 Task: Buy 4 Hats & Caps of size one for Baby Girls from Accessories section under best seller category for shipping address: Dylan Clark, 3515 Cook Hill Road, Danbury, Connecticut 06810, Cell Number 2034707320. Pay from credit card ending with 2005, CVV 3321
Action: Mouse moved to (216, 65)
Screenshot: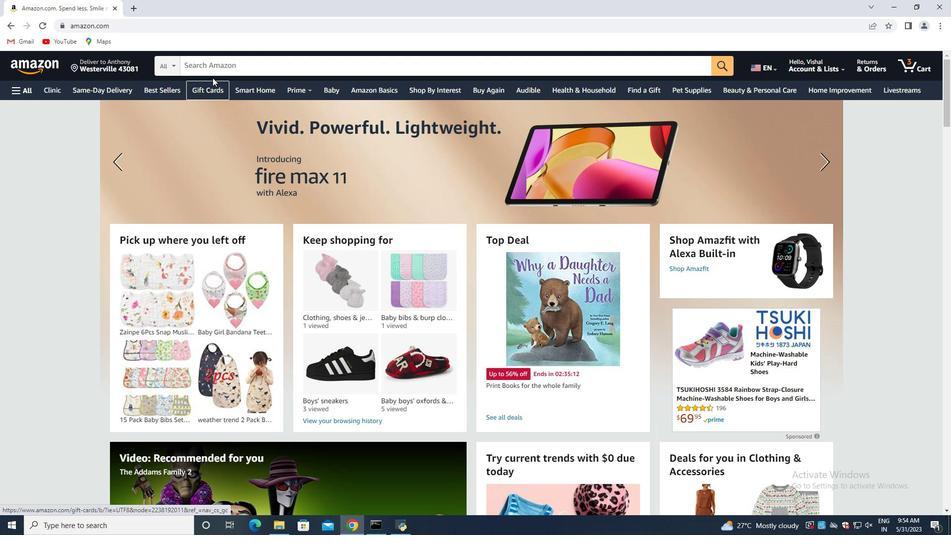 
Action: Mouse pressed left at (216, 65)
Screenshot: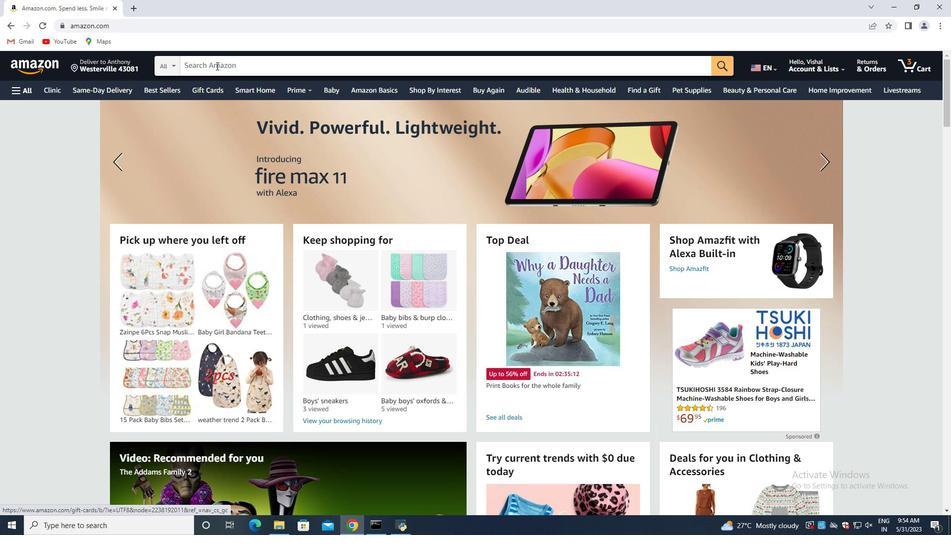 
Action: Key pressed <Key.shift>Hats<Key.space><Key.shift>&<Key.space><Key.shift>Caps<Key.space>of<Key.space>size<Key.space>one<Key.space>for<Key.space><Key.shift>Baby<Key.space><Key.shift>Girls<Key.enter>
Screenshot: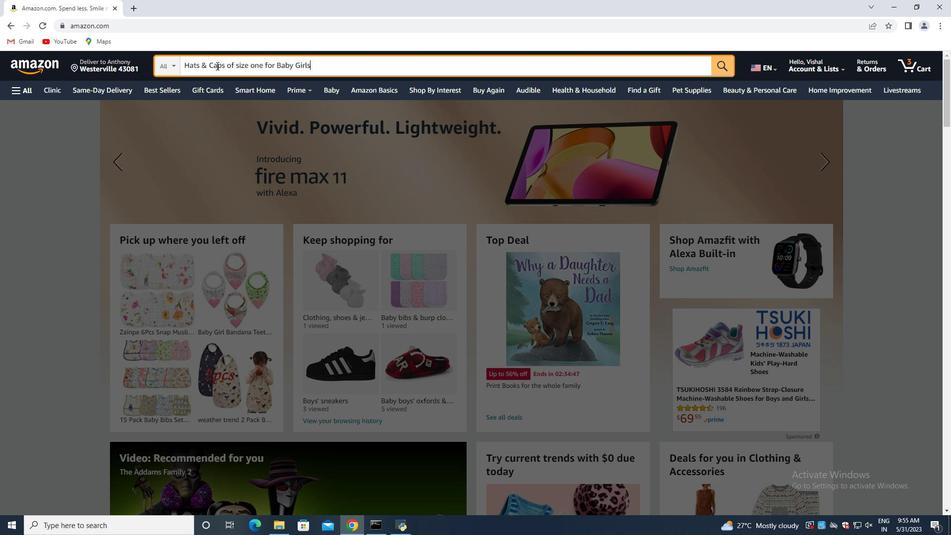 
Action: Mouse moved to (194, 348)
Screenshot: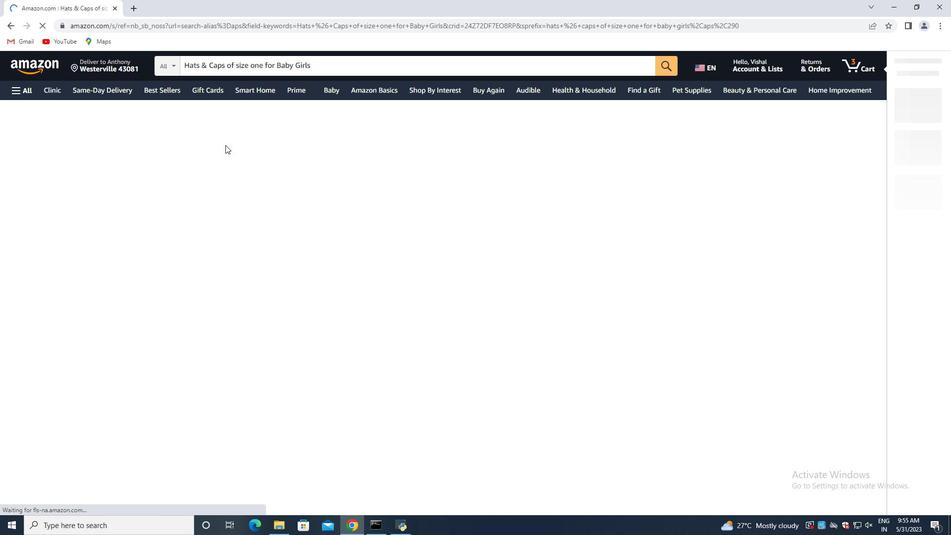 
Action: Mouse scrolled (214, 218) with delta (0, 0)
Screenshot: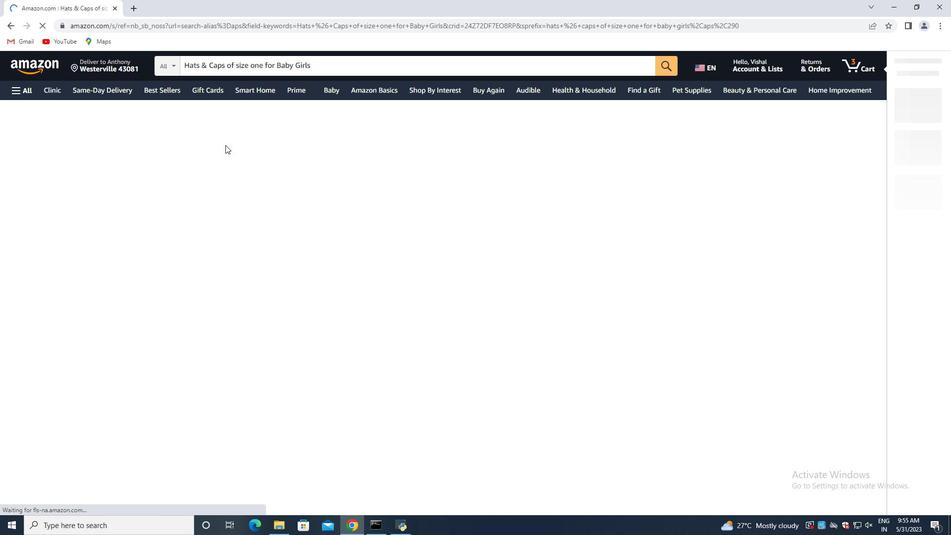 
Action: Mouse moved to (205, 347)
Screenshot: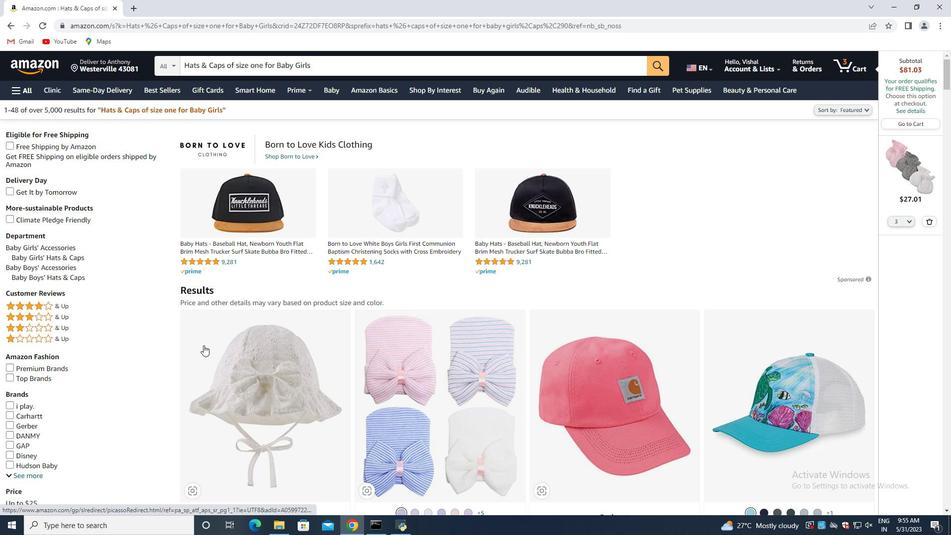 
Action: Mouse scrolled (205, 346) with delta (0, 0)
Screenshot: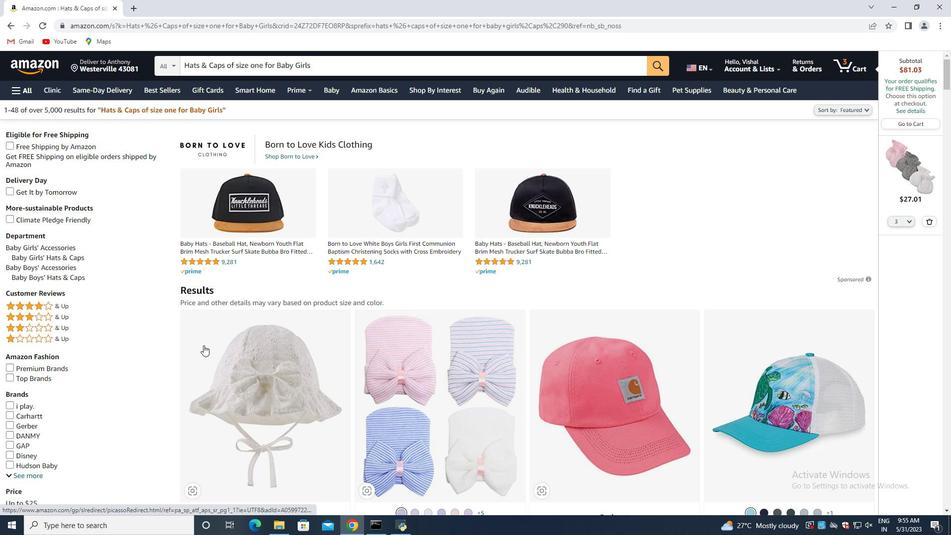 
Action: Mouse moved to (205, 347)
Screenshot: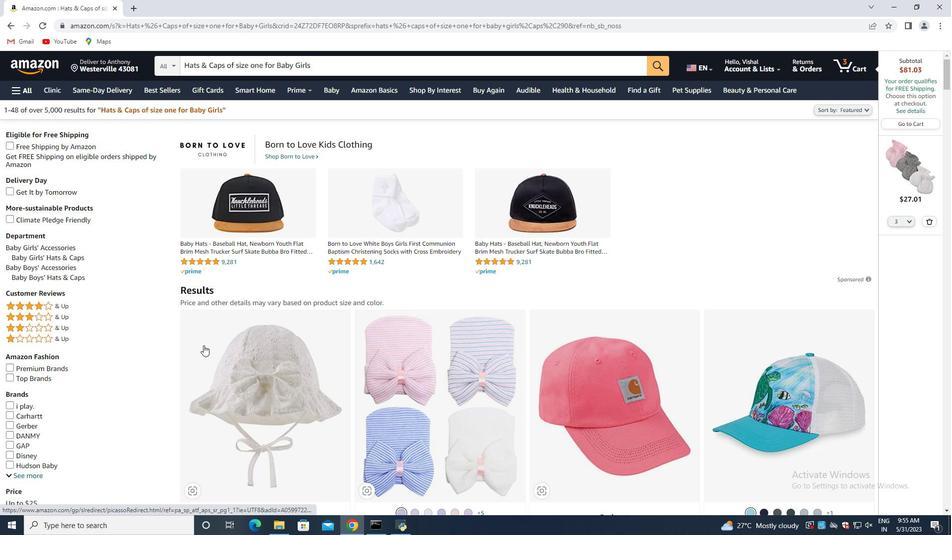 
Action: Mouse scrolled (205, 347) with delta (0, 0)
Screenshot: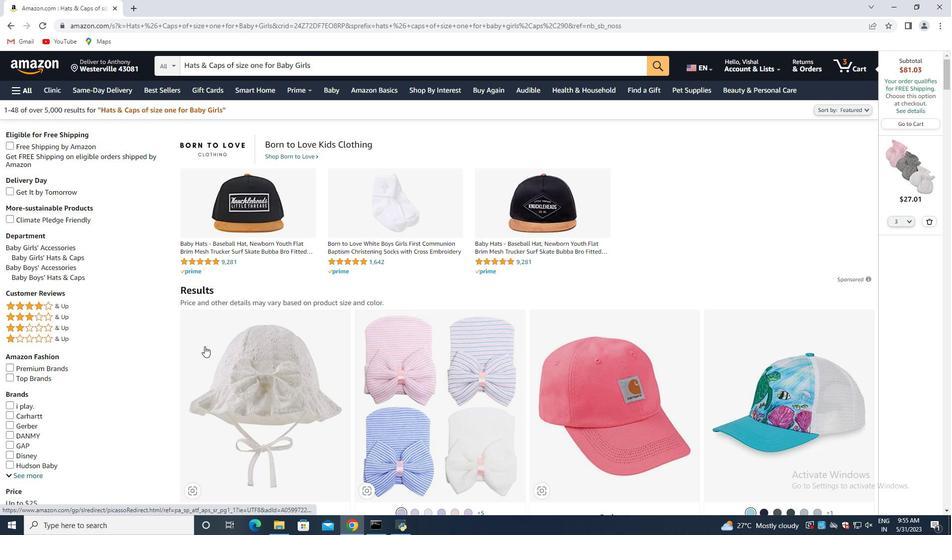 
Action: Mouse scrolled (205, 347) with delta (0, 0)
Screenshot: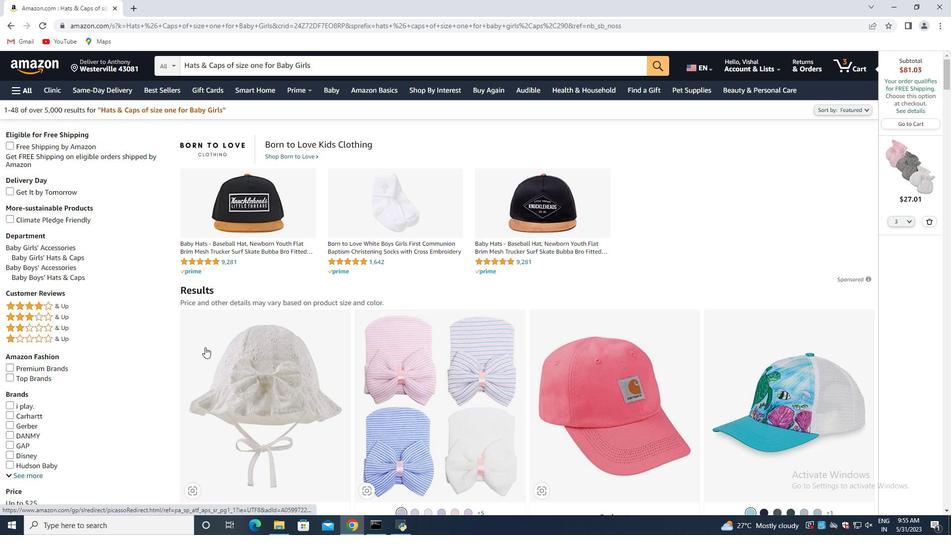 
Action: Mouse moved to (205, 348)
Screenshot: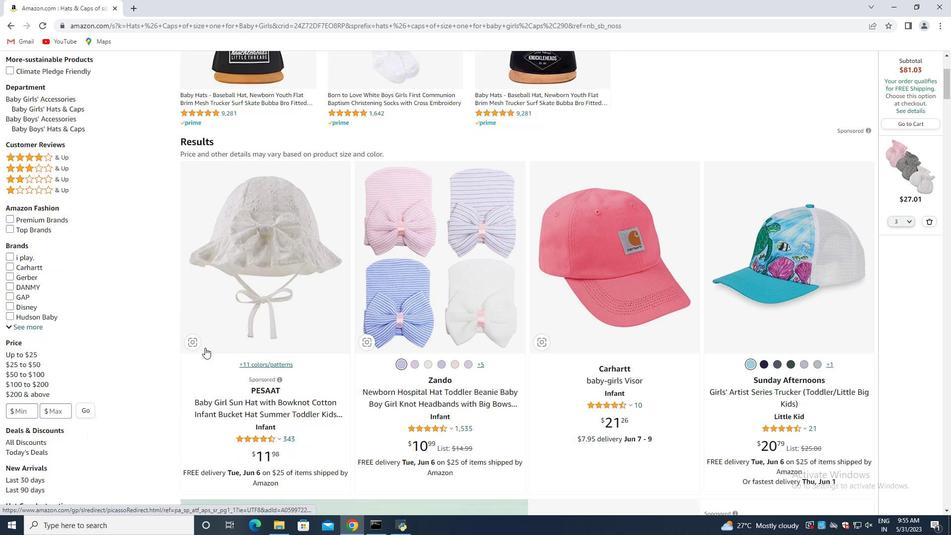 
Action: Mouse scrolled (205, 348) with delta (0, 0)
Screenshot: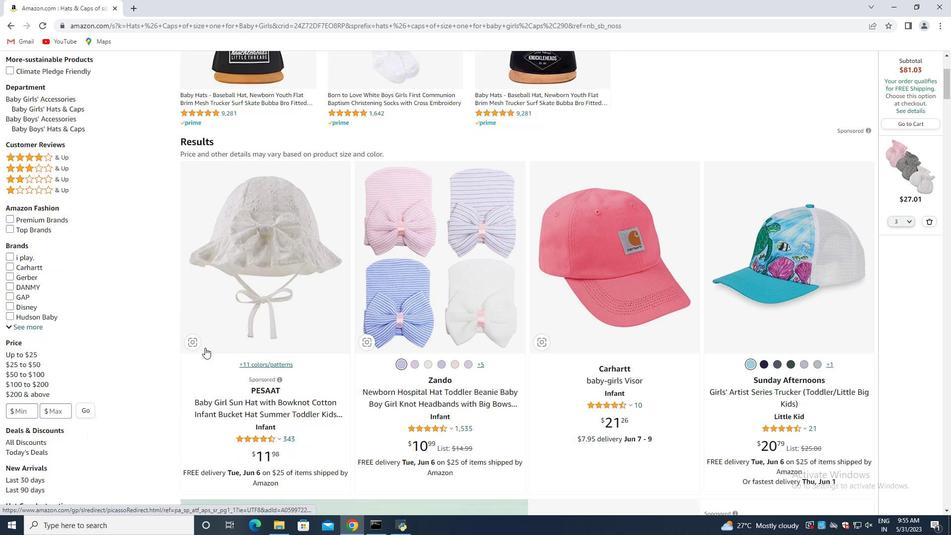 
Action: Mouse scrolled (205, 348) with delta (0, 0)
Screenshot: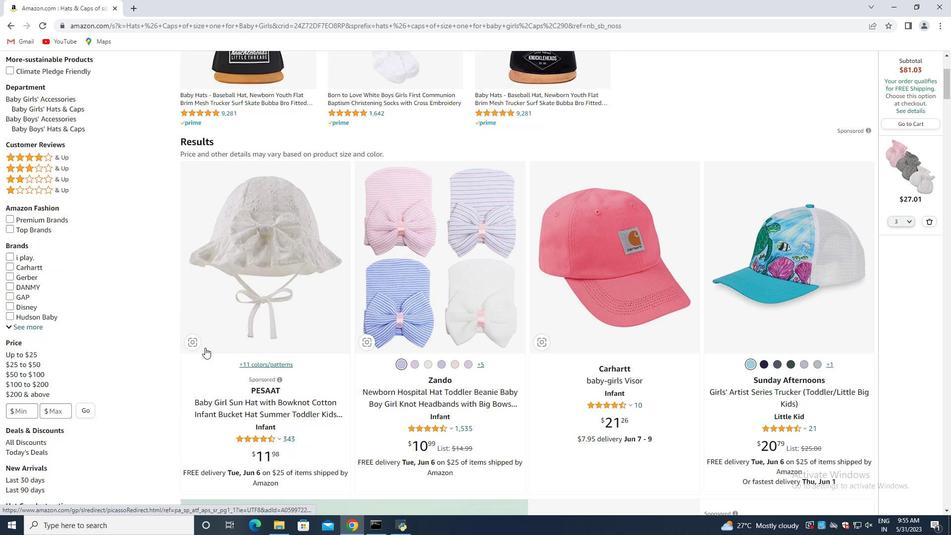 
Action: Mouse moved to (205, 349)
Screenshot: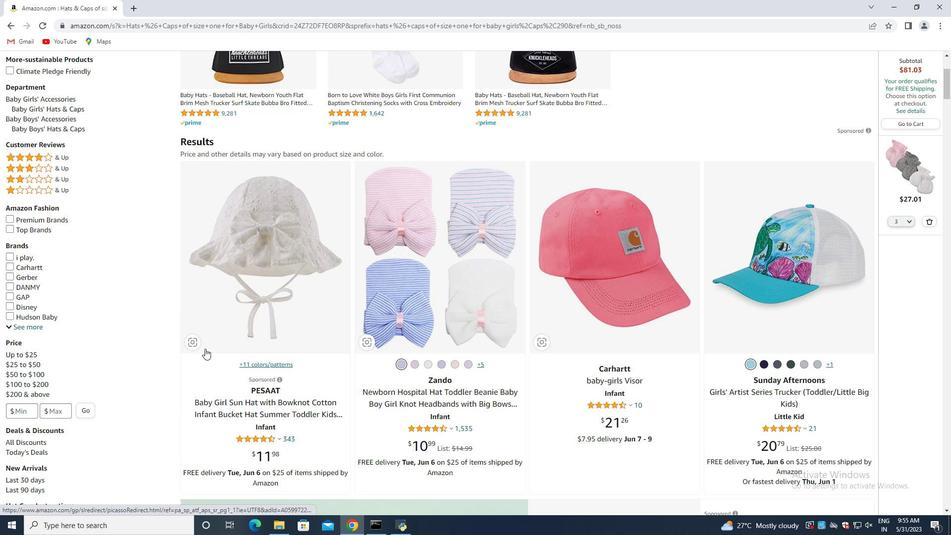 
Action: Mouse scrolled (205, 349) with delta (0, 0)
Screenshot: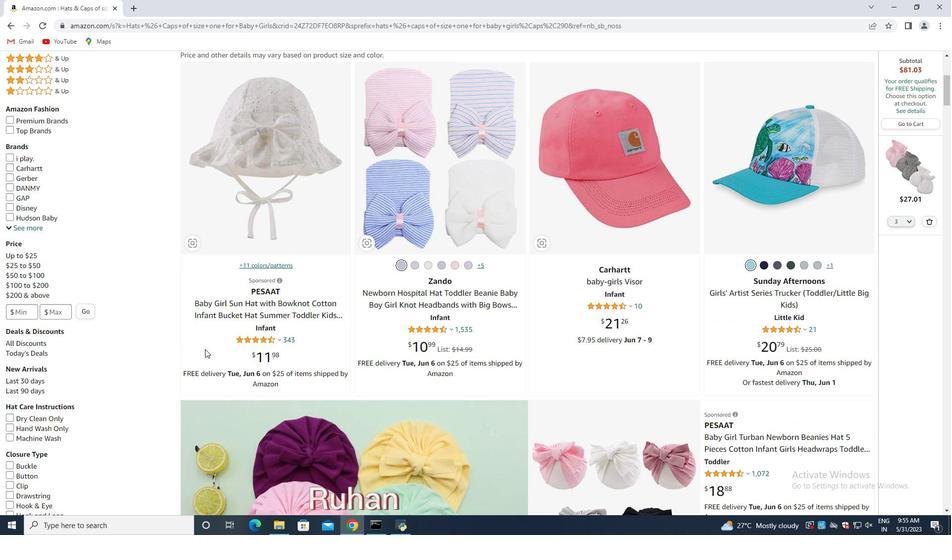 
Action: Mouse scrolled (205, 349) with delta (0, 0)
Screenshot: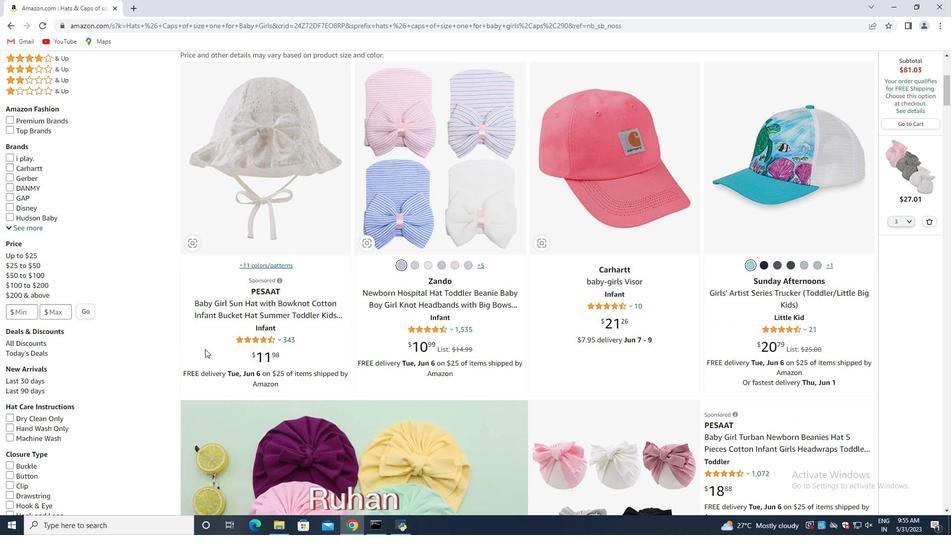 
Action: Mouse scrolled (205, 349) with delta (0, 0)
Screenshot: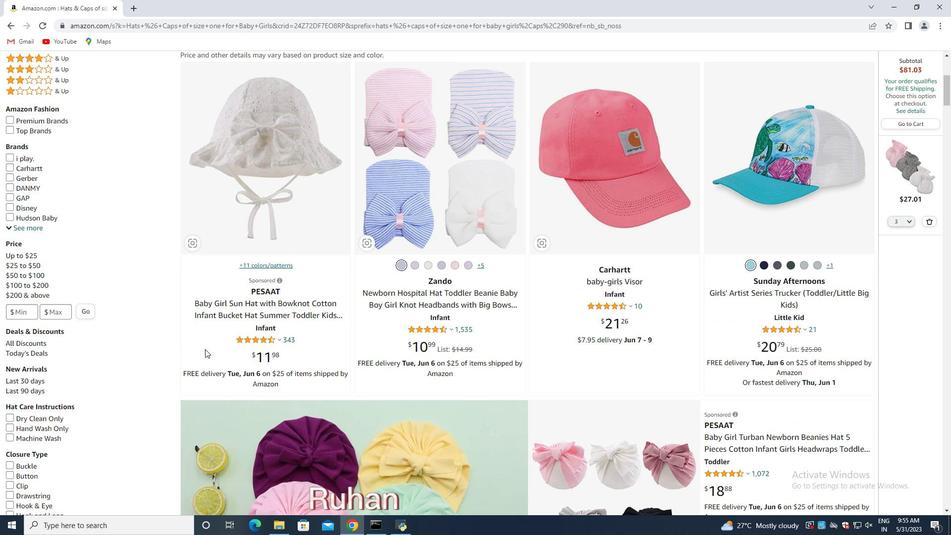 
Action: Mouse moved to (183, 238)
Screenshot: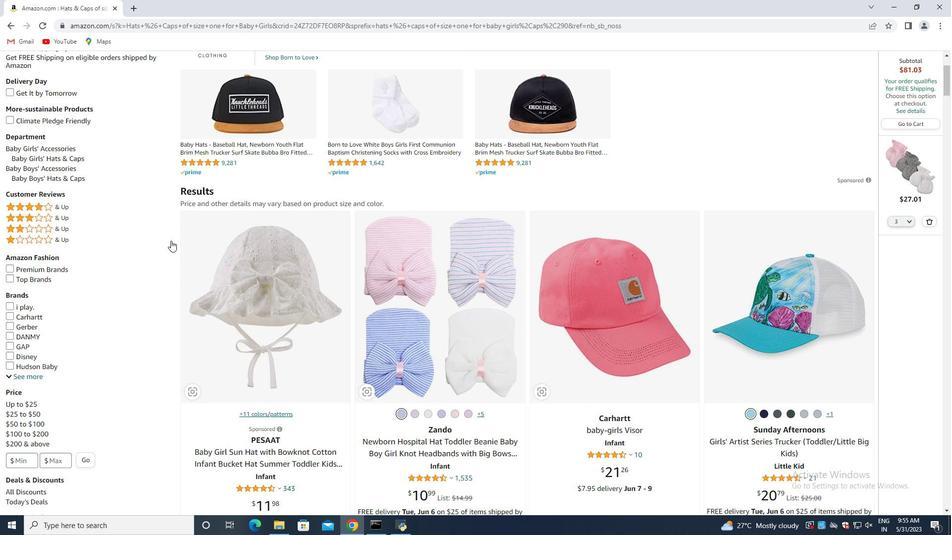 
Action: Mouse scrolled (183, 239) with delta (0, 0)
Screenshot: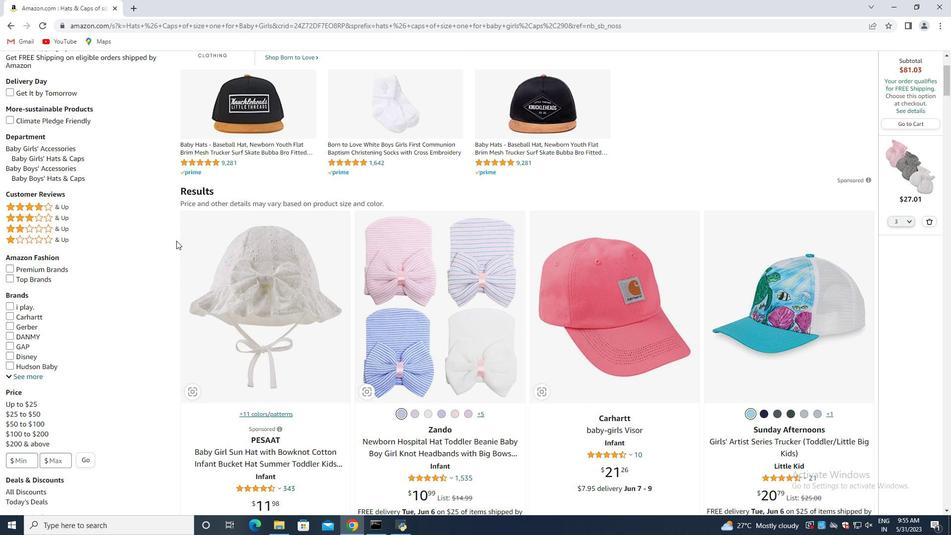 
Action: Mouse moved to (44, 200)
Screenshot: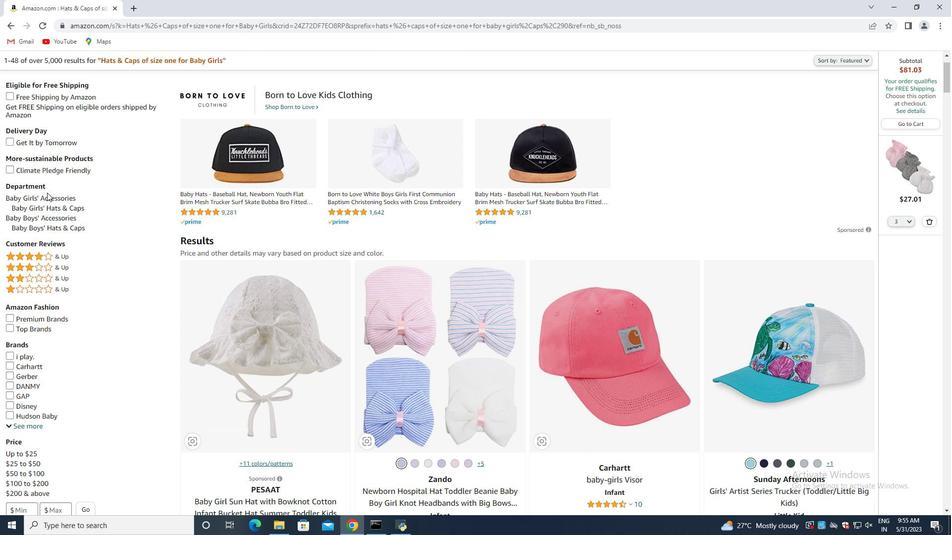 
Action: Mouse pressed left at (44, 200)
Screenshot: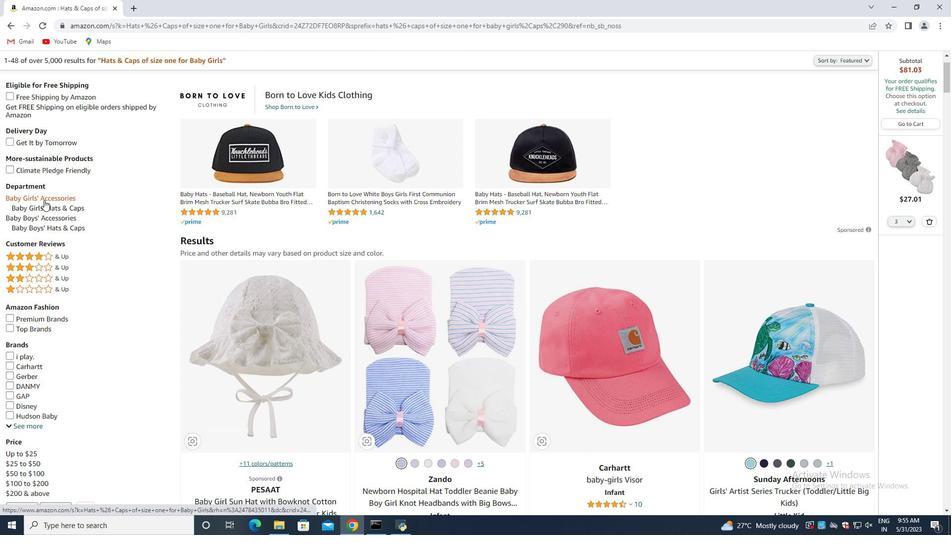 
Action: Mouse scrolled (44, 199) with delta (0, 0)
Screenshot: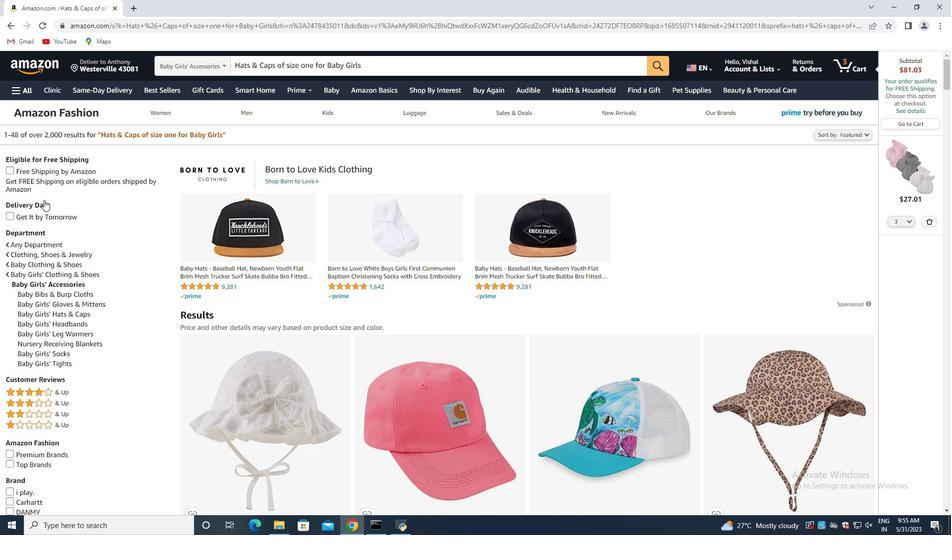 
Action: Mouse moved to (44, 201)
Screenshot: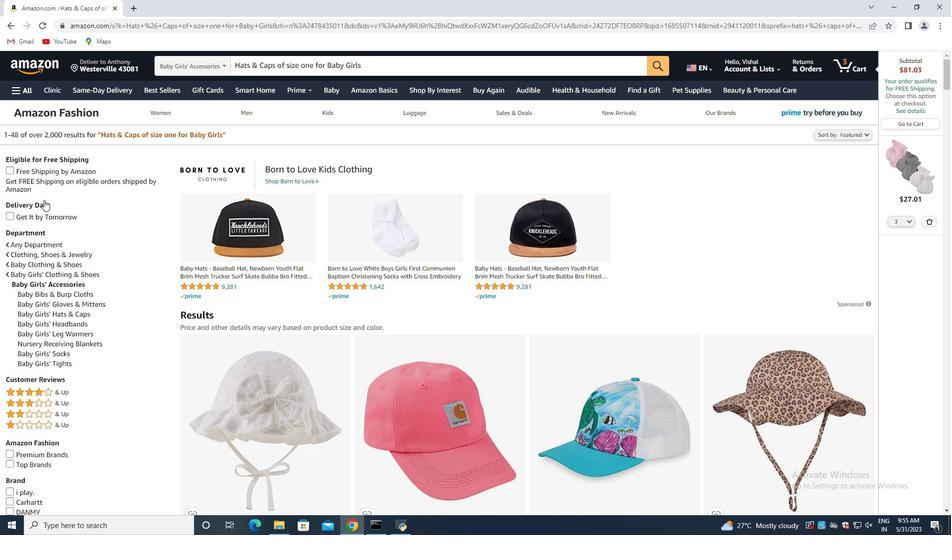 
Action: Mouse scrolled (44, 200) with delta (0, 0)
Screenshot: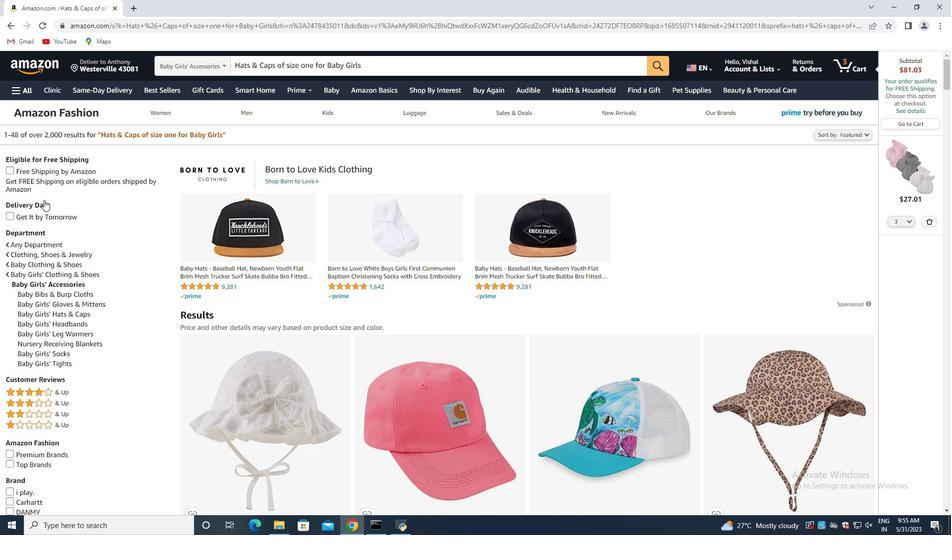 
Action: Mouse moved to (44, 202)
Screenshot: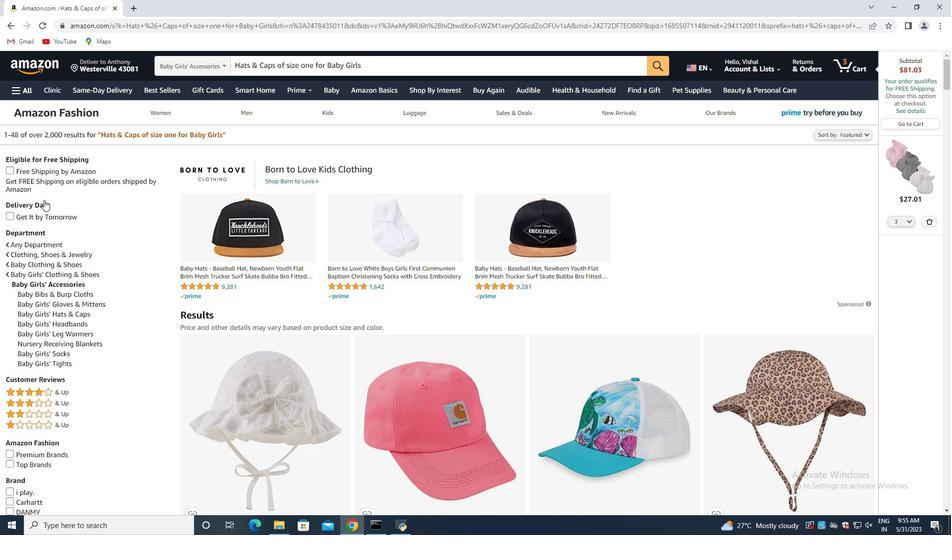 
Action: Mouse scrolled (44, 201) with delta (0, 0)
Screenshot: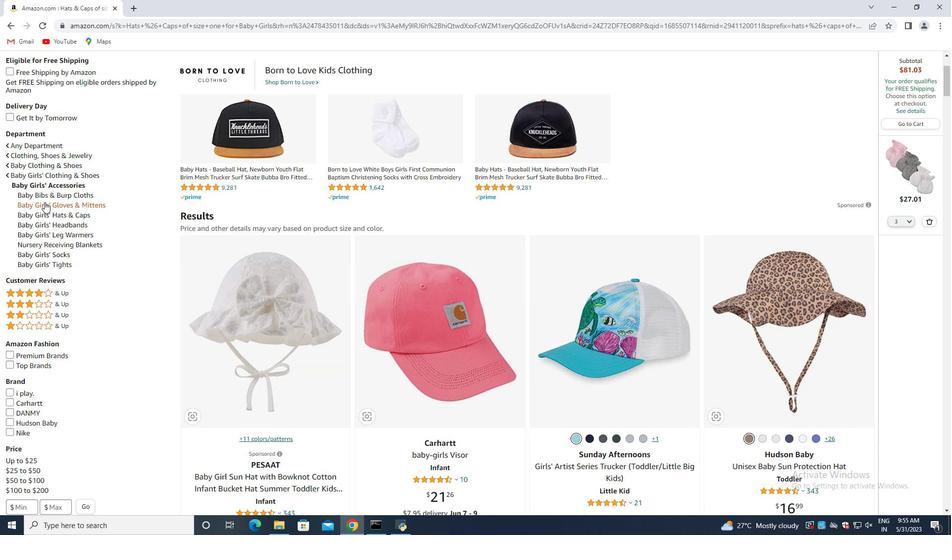 
Action: Mouse moved to (44, 202)
Screenshot: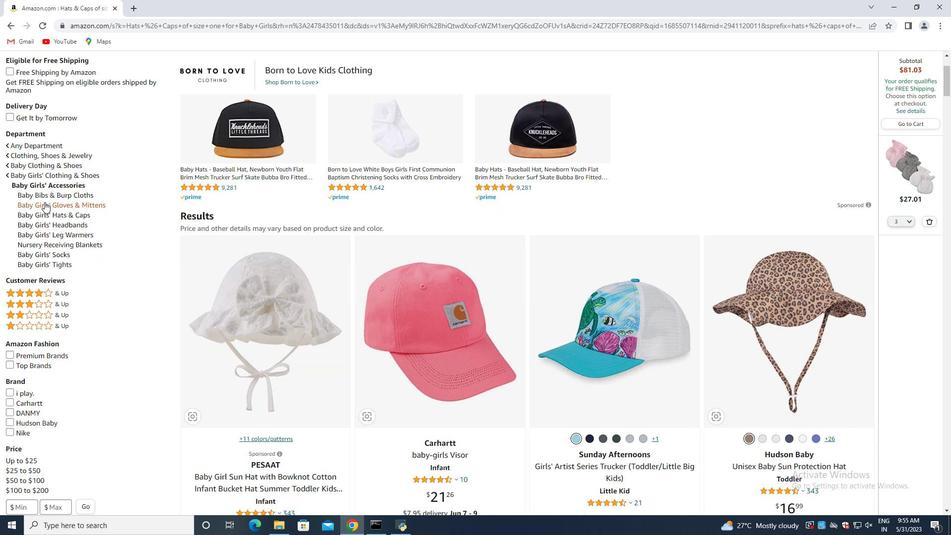 
Action: Mouse scrolled (44, 201) with delta (0, 0)
Screenshot: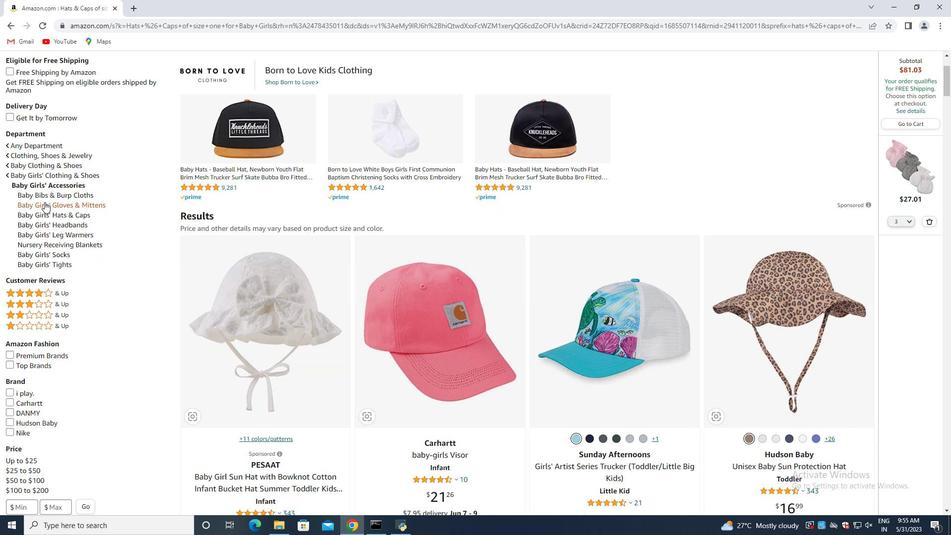 
Action: Mouse moved to (41, 205)
Screenshot: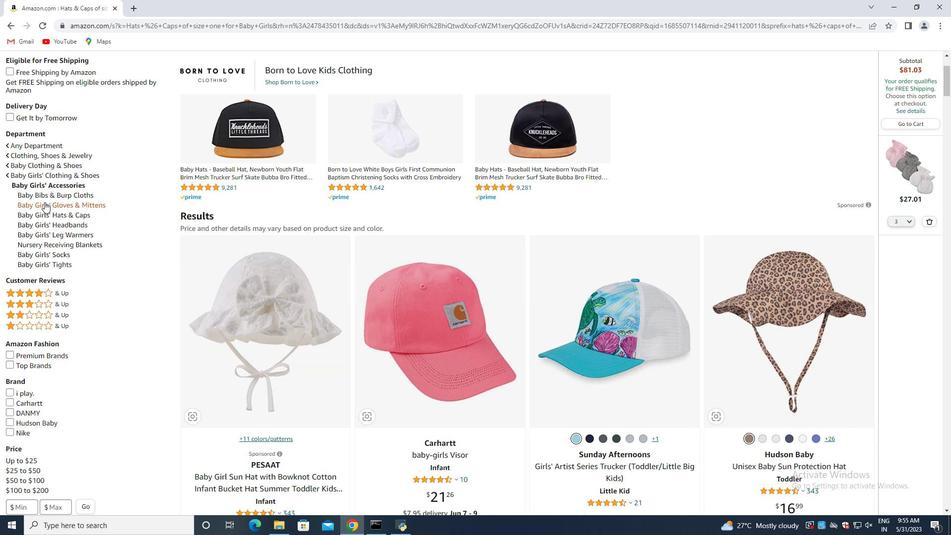 
Action: Mouse scrolled (41, 204) with delta (0, 0)
Screenshot: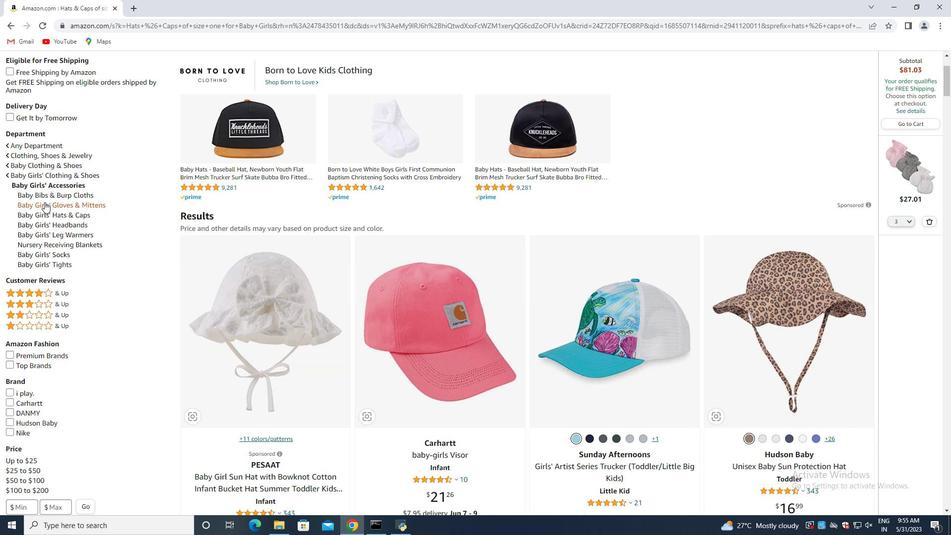 
Action: Mouse moved to (39, 205)
Screenshot: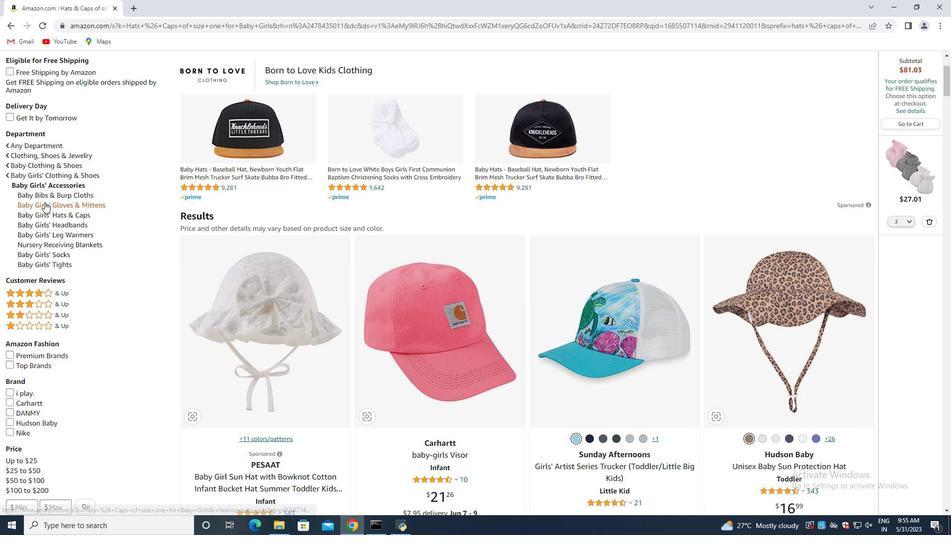 
Action: Mouse scrolled (39, 206) with delta (0, 0)
Screenshot: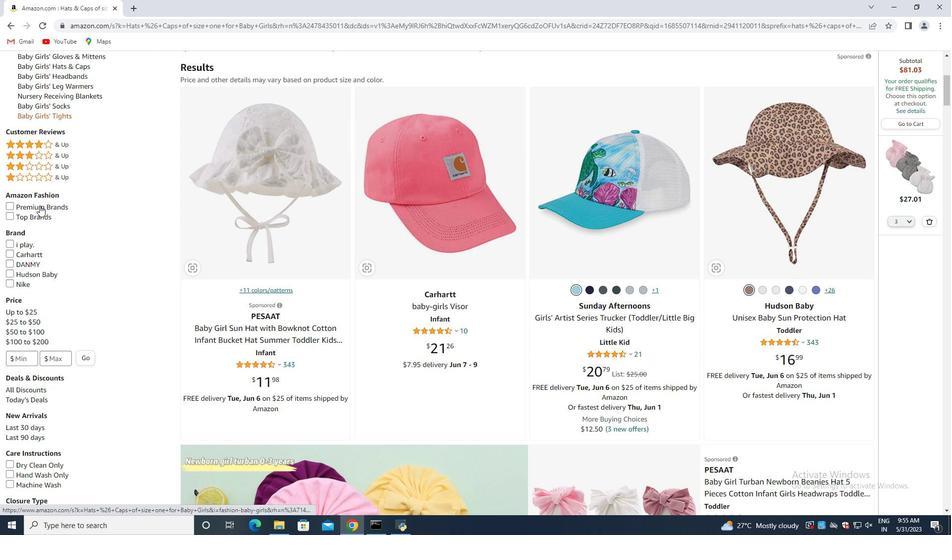 
Action: Mouse scrolled (39, 206) with delta (0, 0)
Screenshot: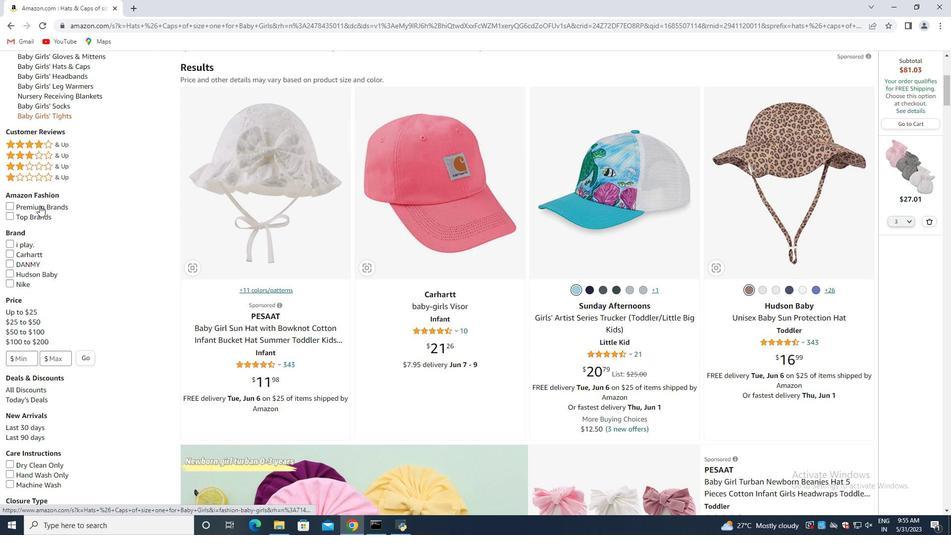 
Action: Mouse scrolled (39, 206) with delta (0, 0)
Screenshot: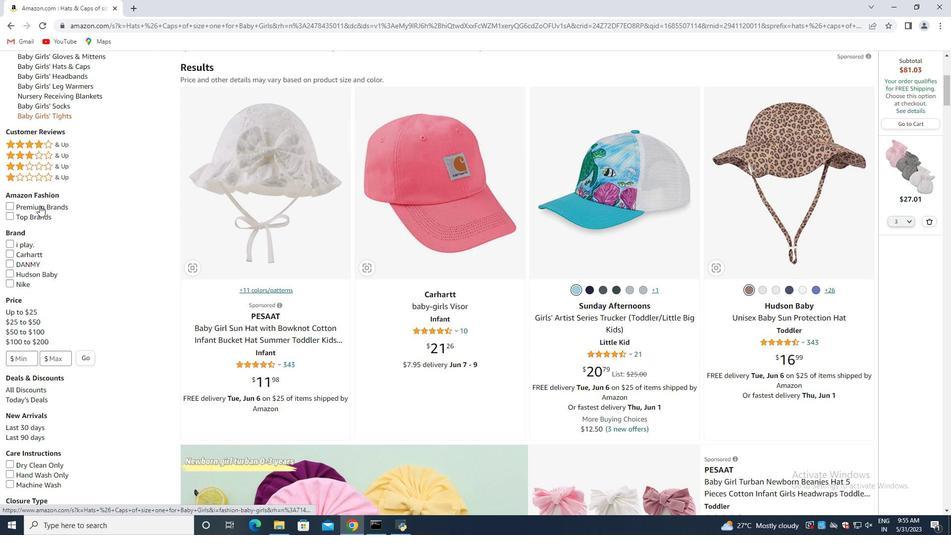 
Action: Mouse moved to (928, 218)
Screenshot: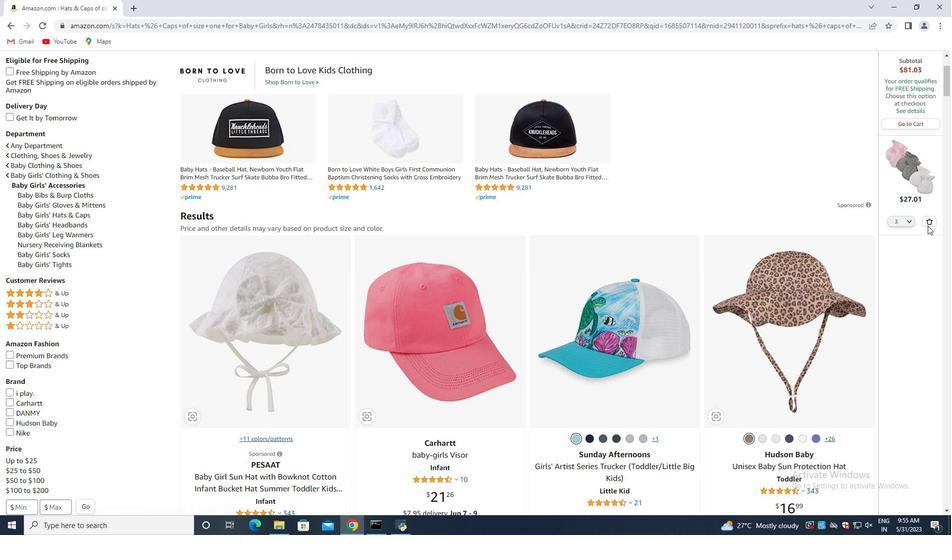 
Action: Mouse pressed left at (928, 218)
Screenshot: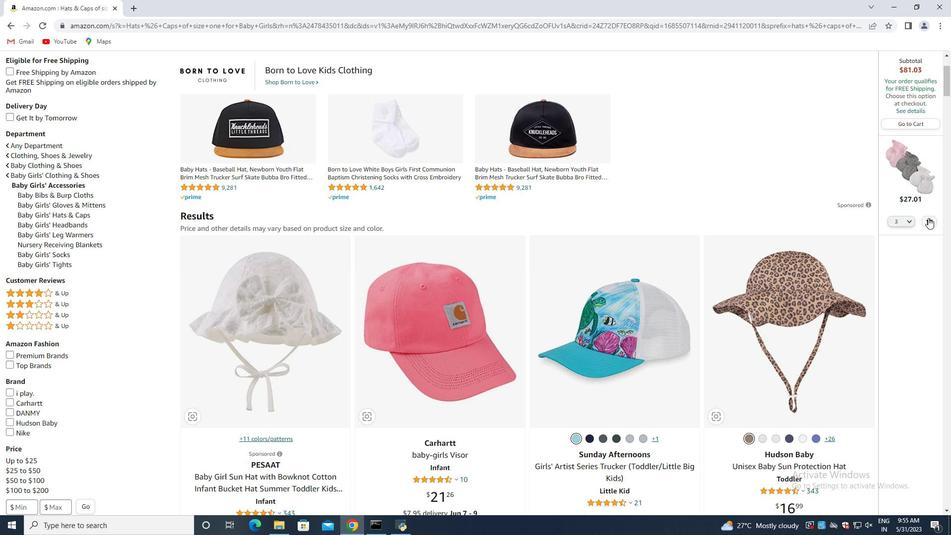 
Action: Mouse moved to (429, 252)
Screenshot: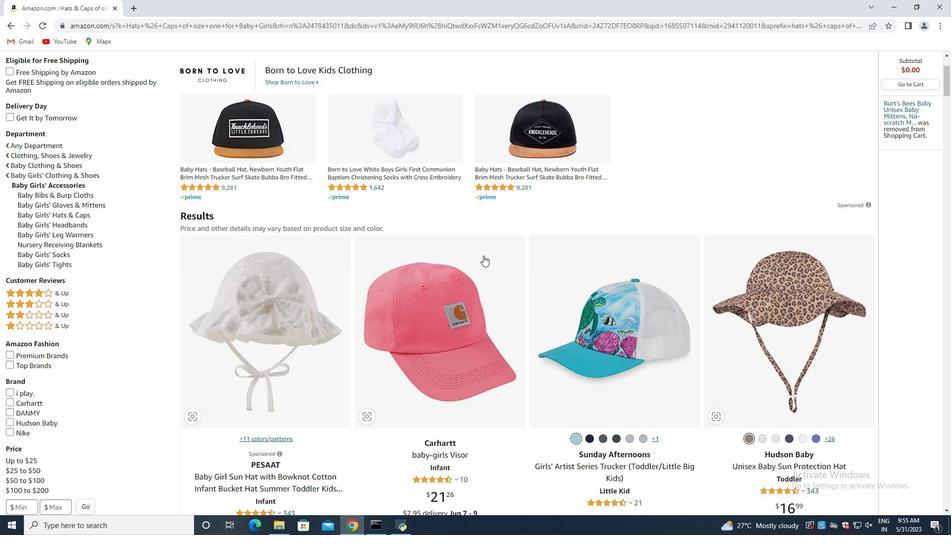 
Action: Mouse scrolled (429, 251) with delta (0, 0)
Screenshot: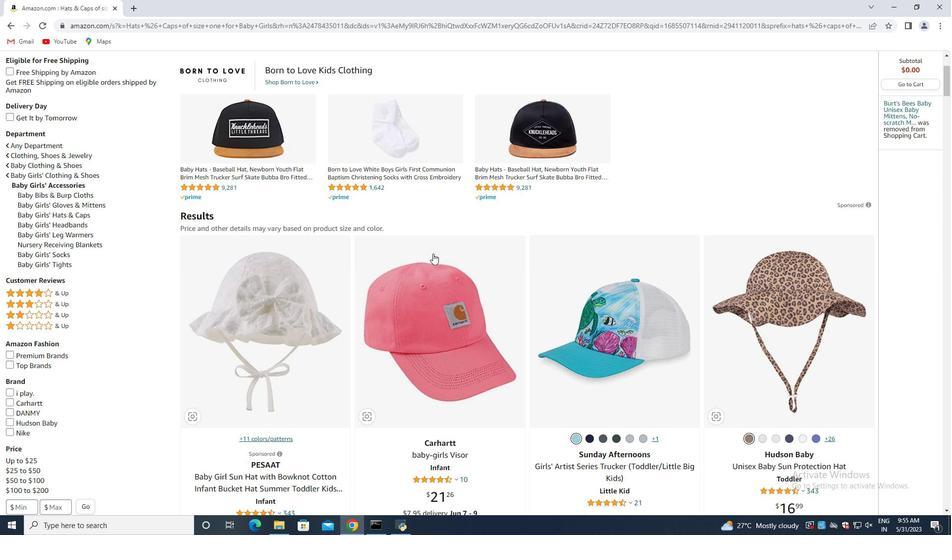 
Action: Mouse moved to (429, 252)
Screenshot: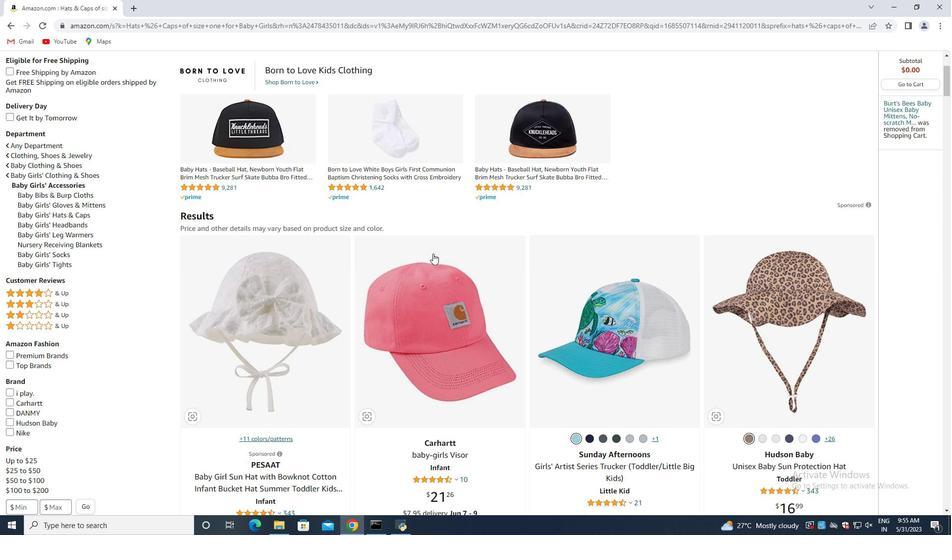 
Action: Mouse scrolled (429, 251) with delta (0, 0)
Screenshot: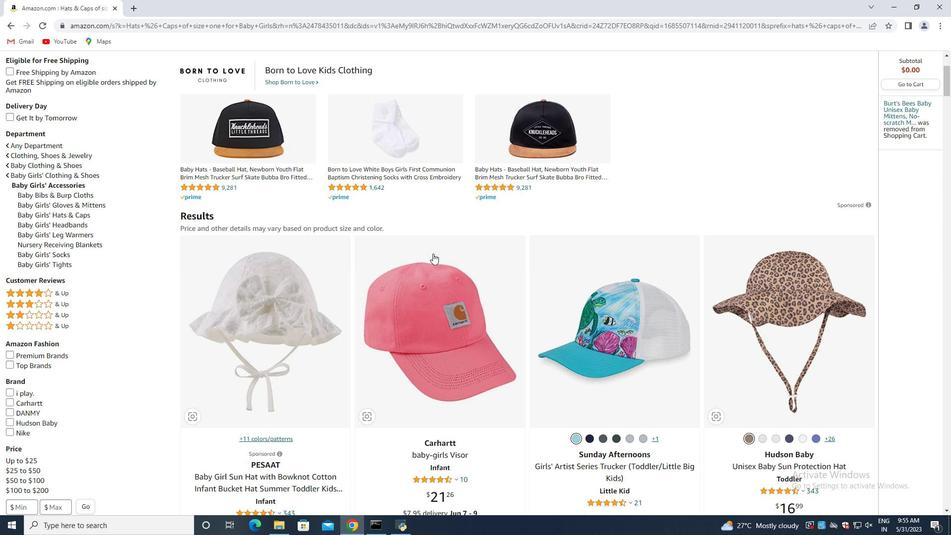 
Action: Mouse moved to (424, 251)
Screenshot: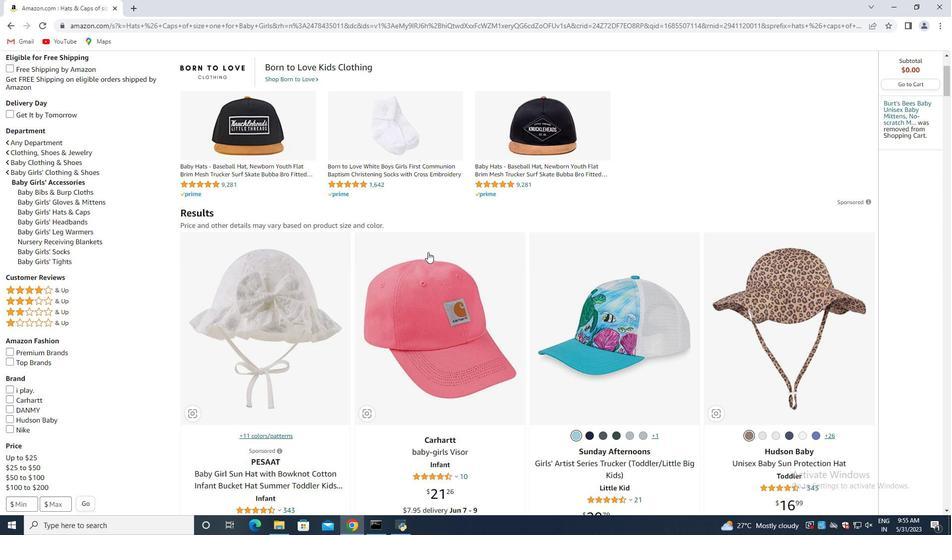 
Action: Mouse scrolled (427, 251) with delta (0, 0)
Screenshot: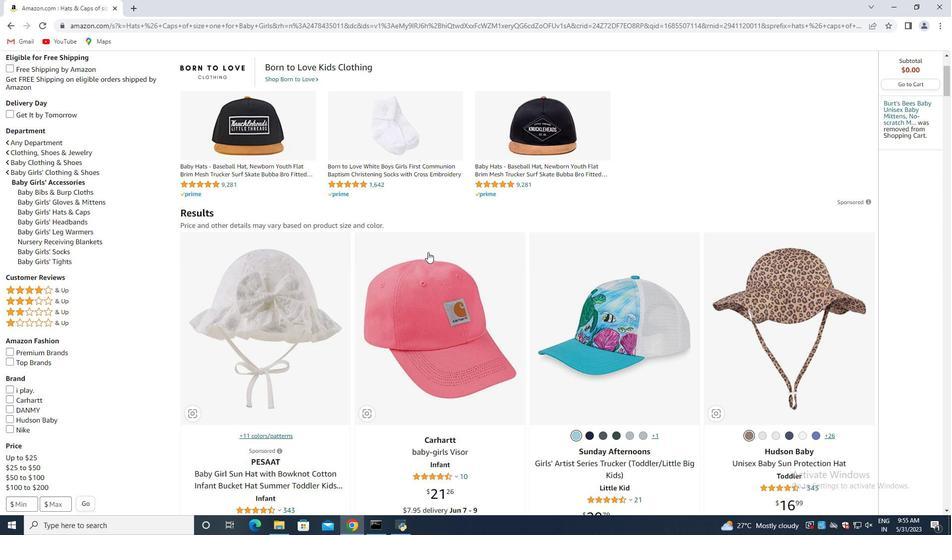 
Action: Mouse moved to (423, 250)
Screenshot: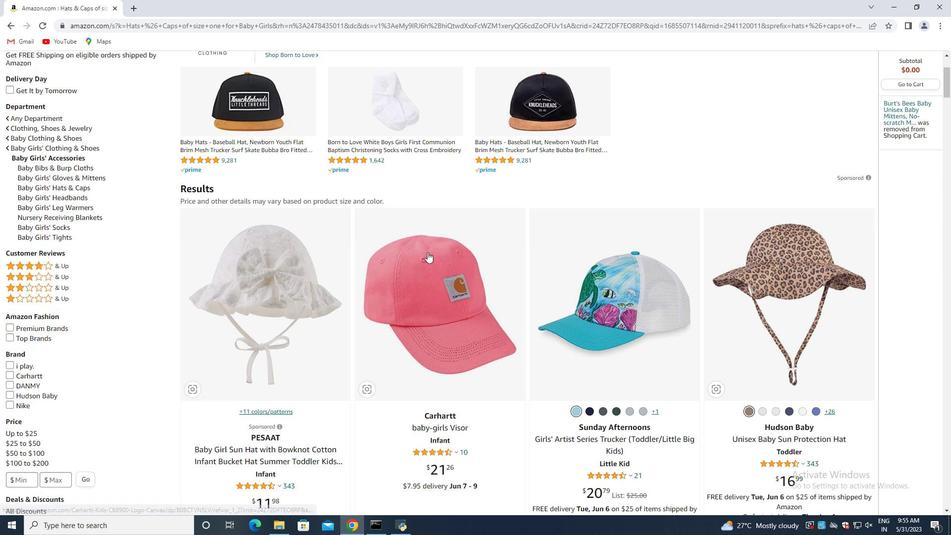 
Action: Mouse scrolled (423, 251) with delta (0, 0)
Screenshot: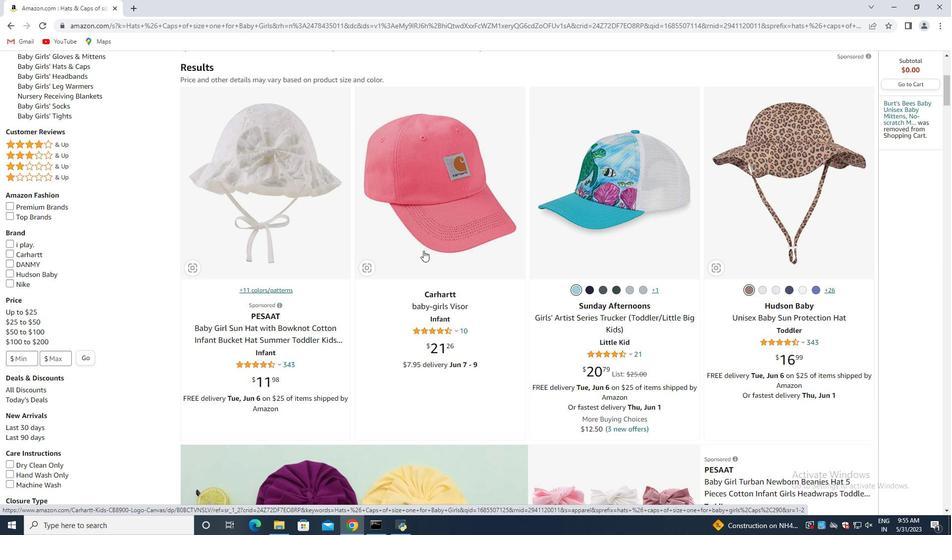 
Action: Mouse scrolled (423, 251) with delta (0, 0)
Screenshot: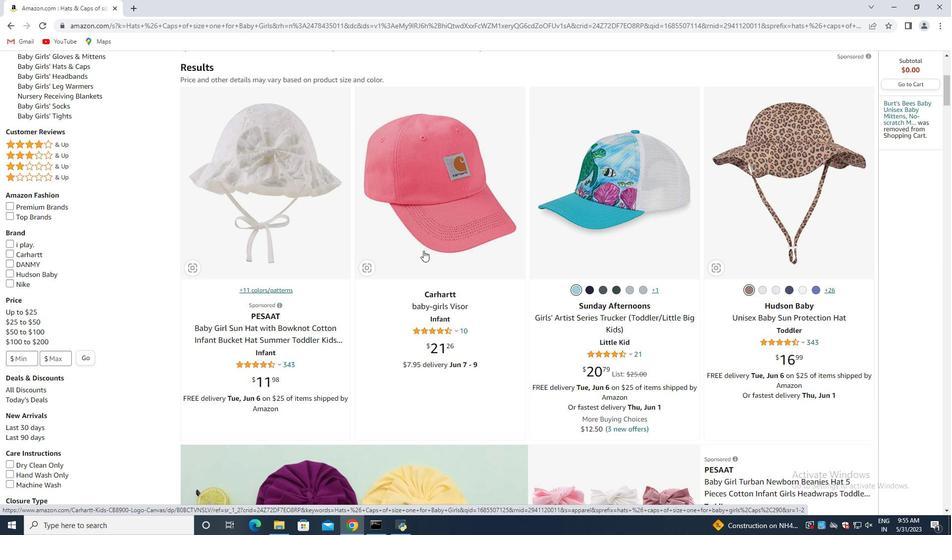 
Action: Mouse scrolled (423, 251) with delta (0, 0)
Screenshot: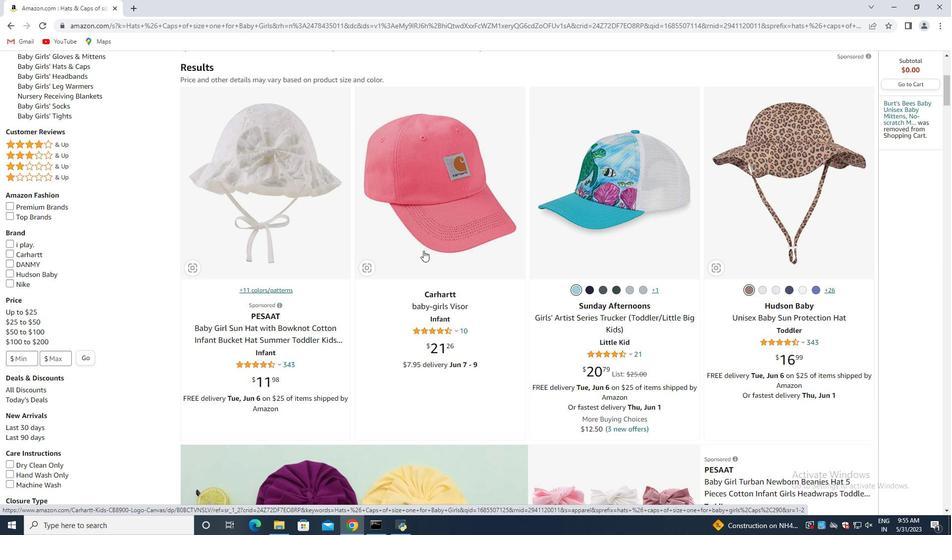 
Action: Mouse moved to (423, 250)
Screenshot: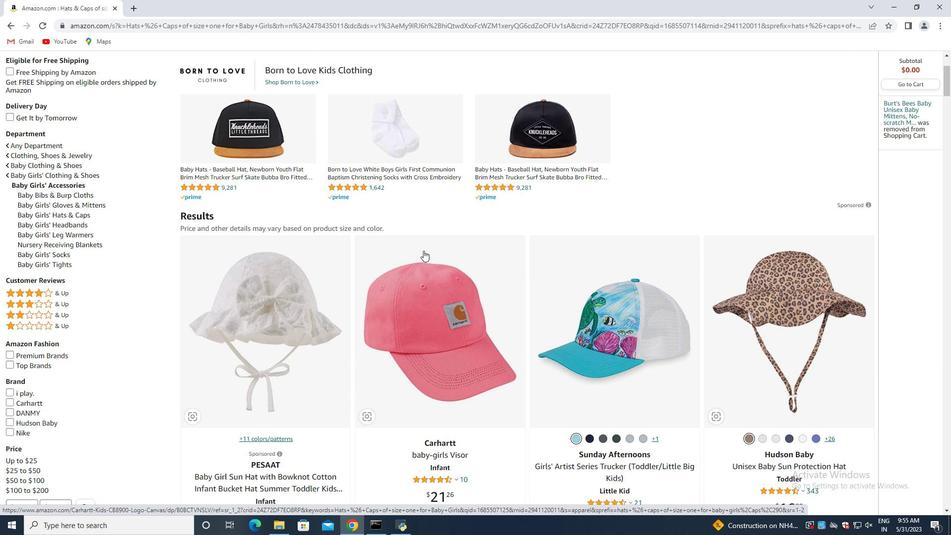 
Action: Mouse scrolled (423, 250) with delta (0, 0)
Screenshot: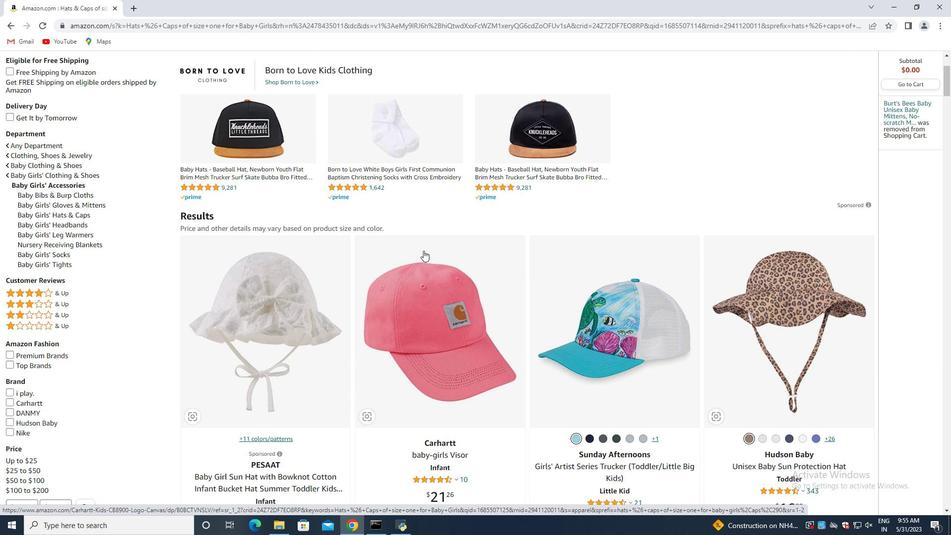 
Action: Mouse scrolled (423, 250) with delta (0, 0)
Screenshot: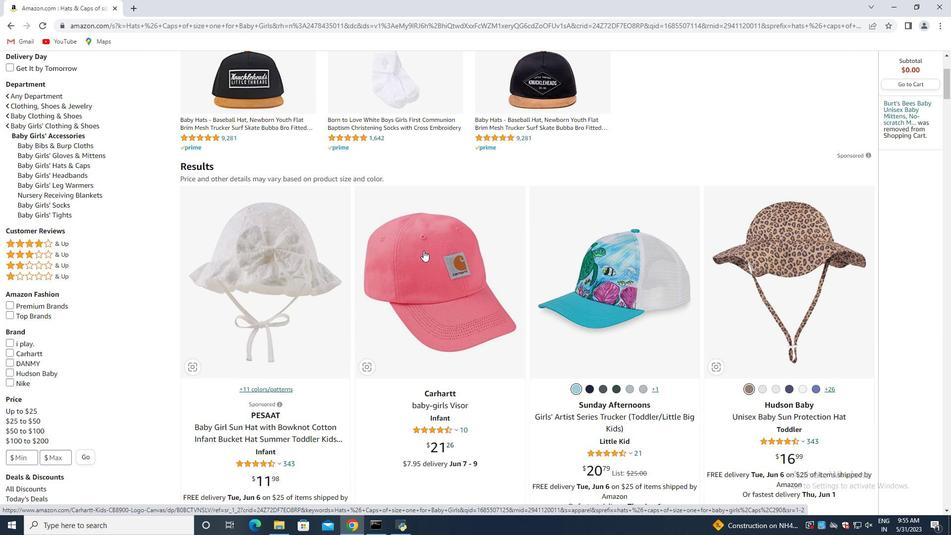 
Action: Mouse scrolled (423, 250) with delta (0, 0)
Screenshot: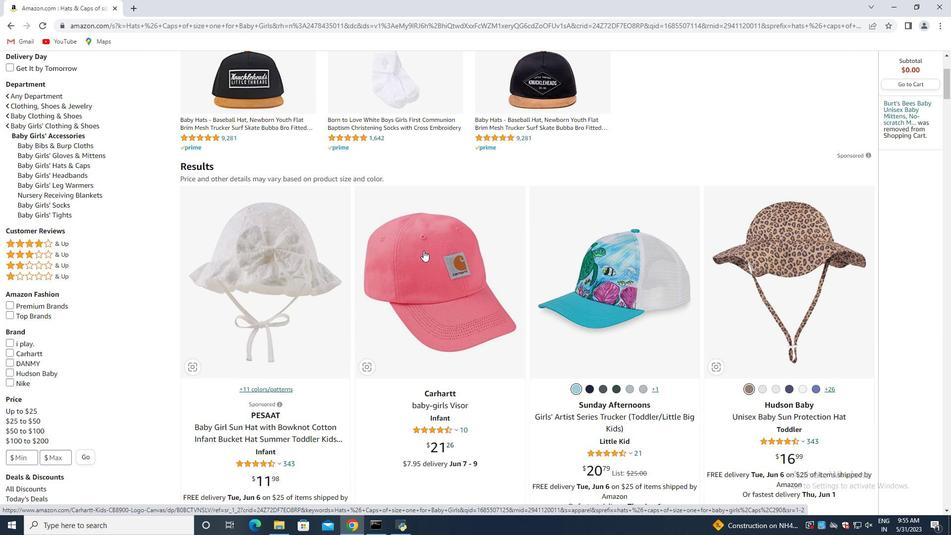 
Action: Mouse scrolled (423, 250) with delta (0, 0)
Screenshot: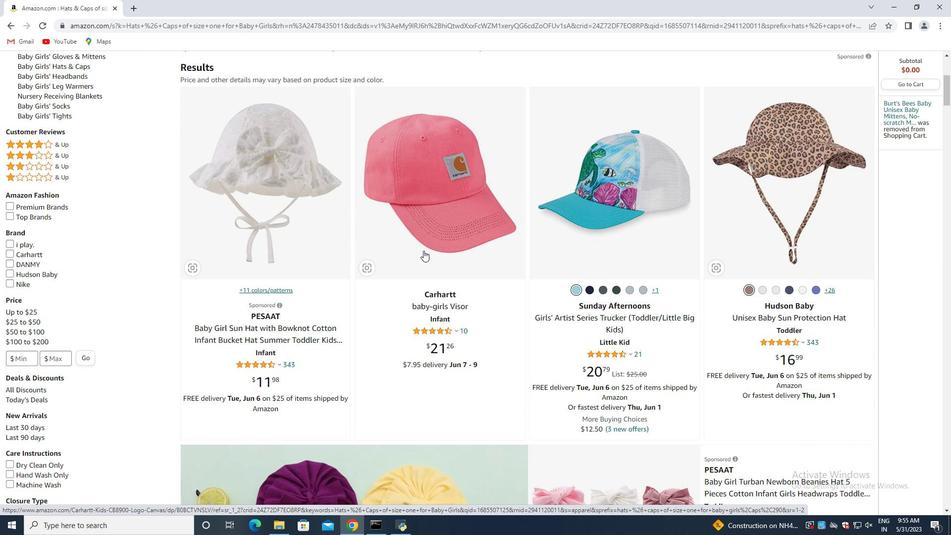 
Action: Mouse scrolled (423, 250) with delta (0, 0)
Screenshot: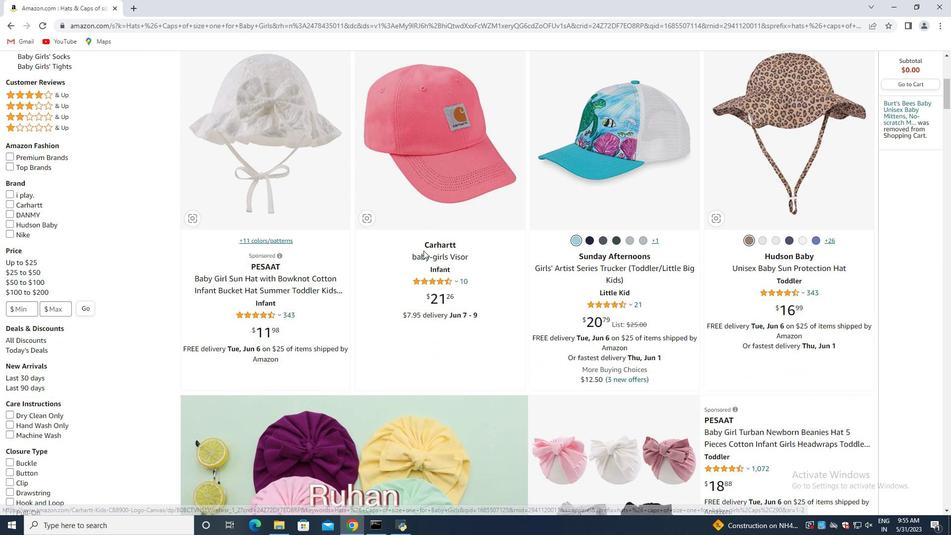 
Action: Mouse scrolled (423, 250) with delta (0, 0)
Screenshot: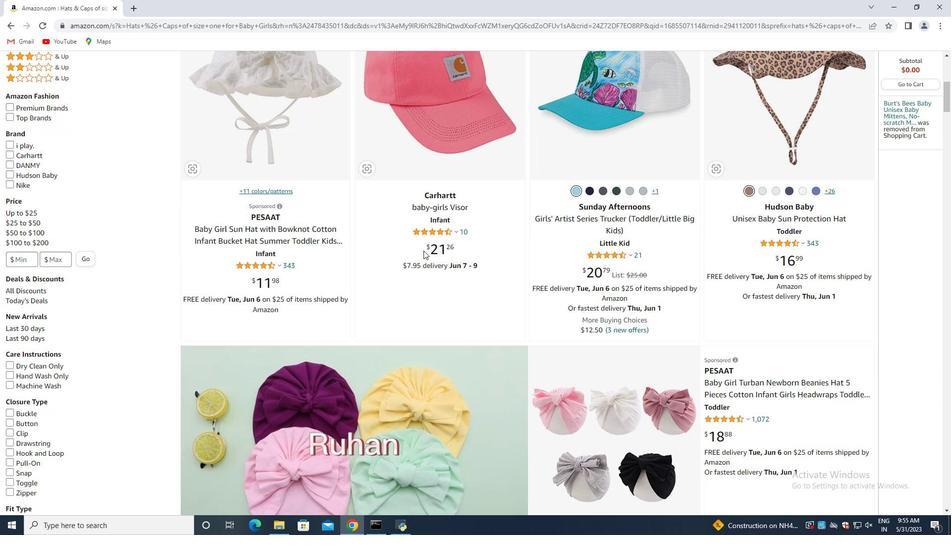 
Action: Mouse scrolled (423, 250) with delta (0, 0)
Screenshot: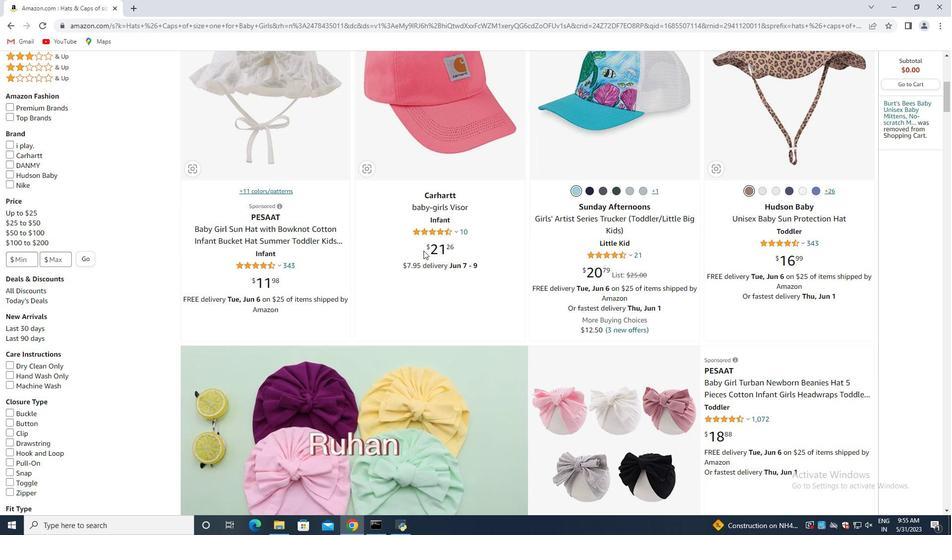 
Action: Mouse scrolled (423, 250) with delta (0, 0)
Screenshot: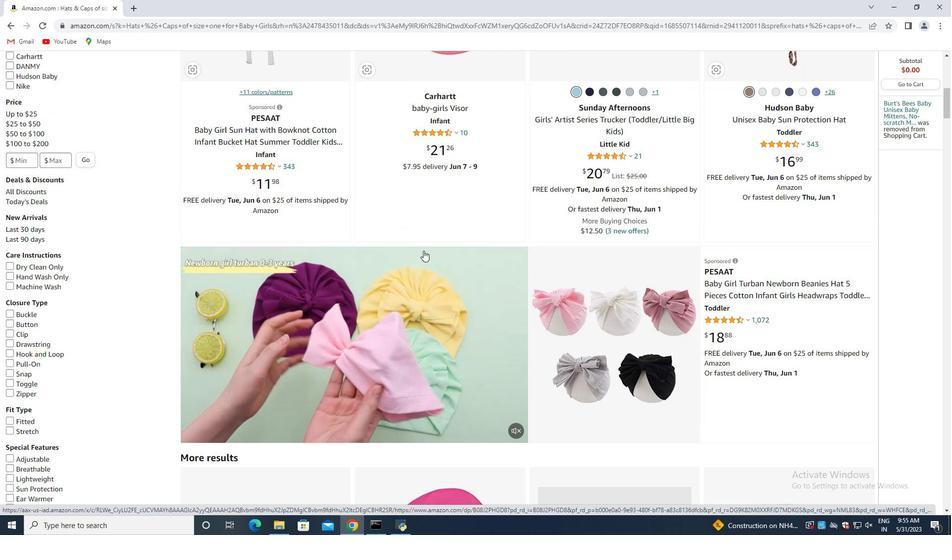 
Action: Mouse scrolled (423, 250) with delta (0, 0)
Screenshot: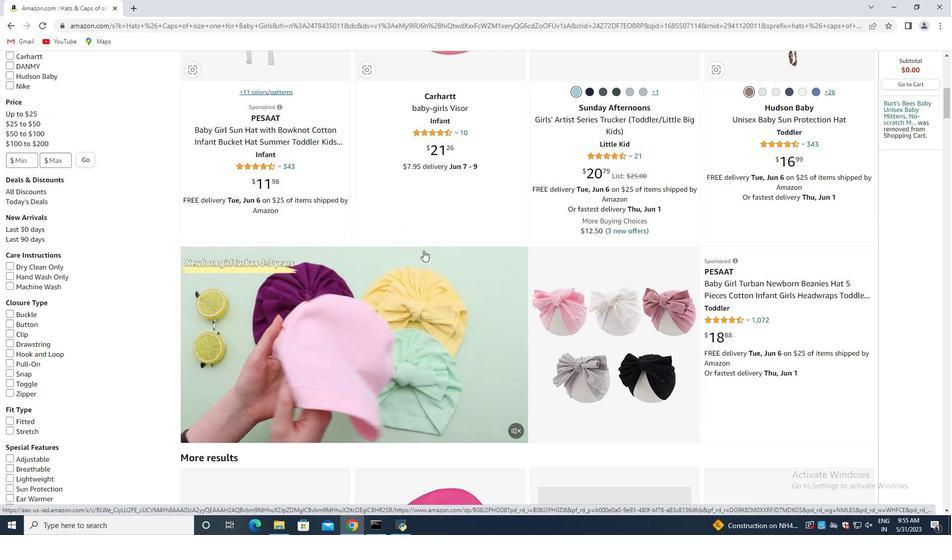 
Action: Mouse scrolled (423, 250) with delta (0, 0)
Screenshot: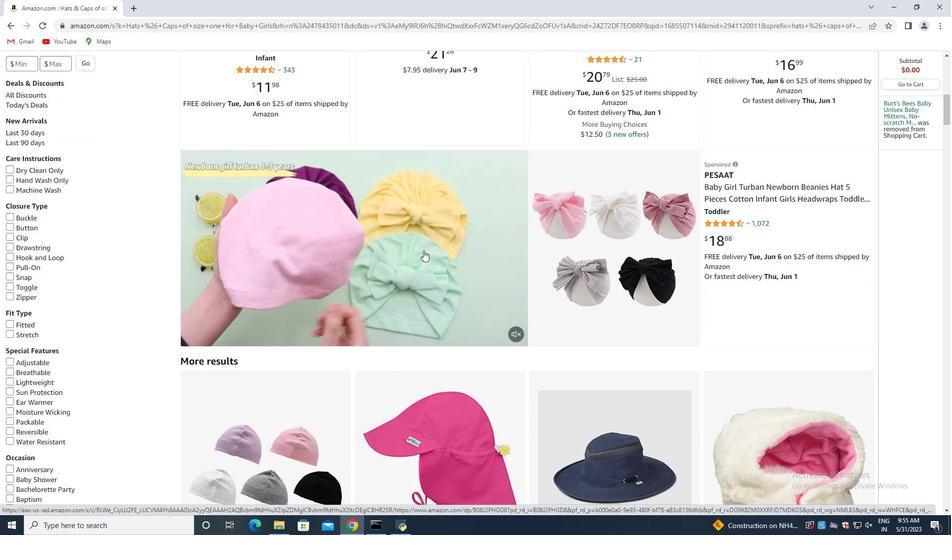 
Action: Mouse scrolled (423, 250) with delta (0, 0)
Screenshot: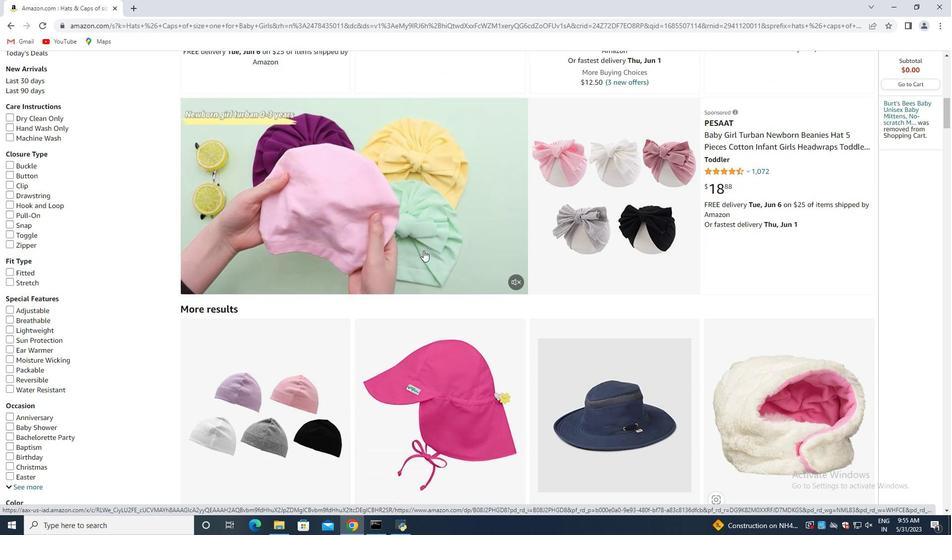 
Action: Mouse scrolled (423, 250) with delta (0, 0)
Screenshot: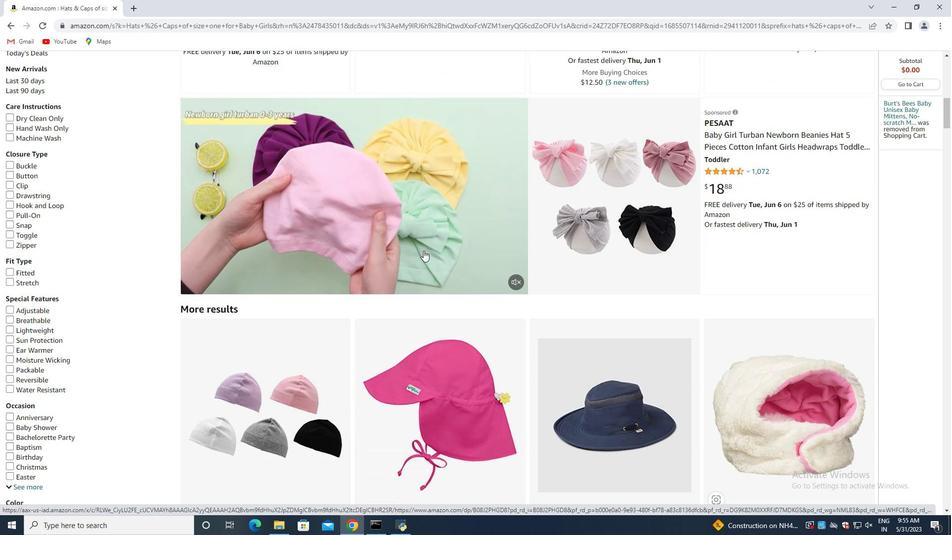 
Action: Mouse moved to (437, 245)
Screenshot: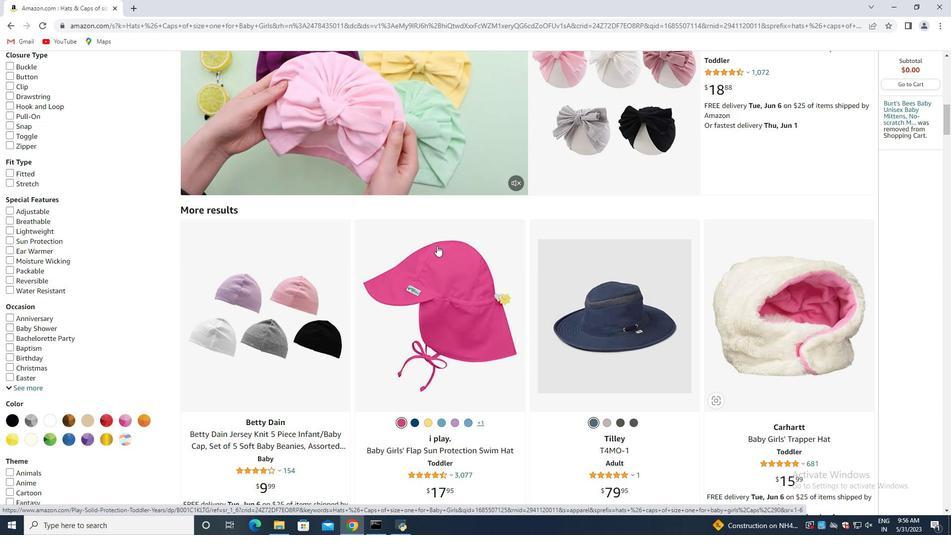 
Action: Mouse scrolled (437, 245) with delta (0, 0)
Screenshot: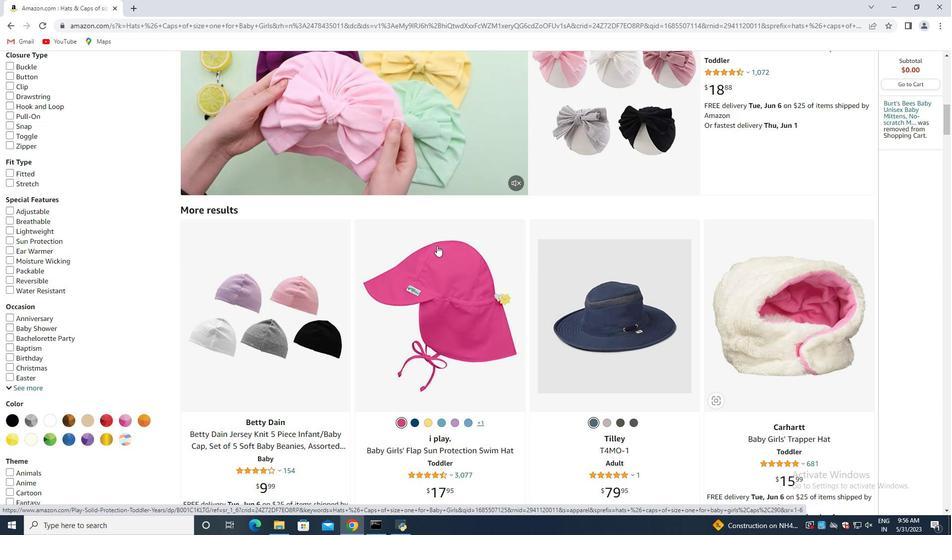 
Action: Mouse moved to (438, 245)
Screenshot: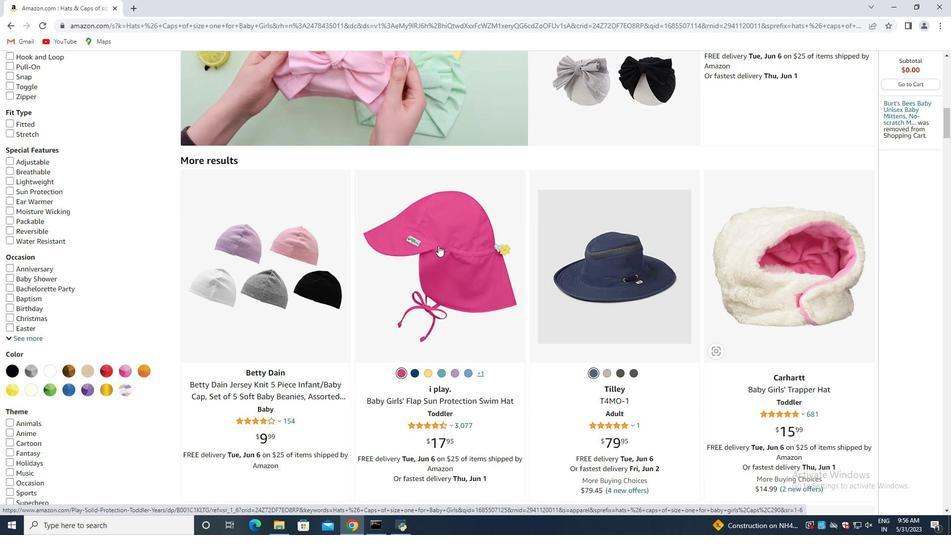 
Action: Mouse scrolled (438, 245) with delta (0, 0)
Screenshot: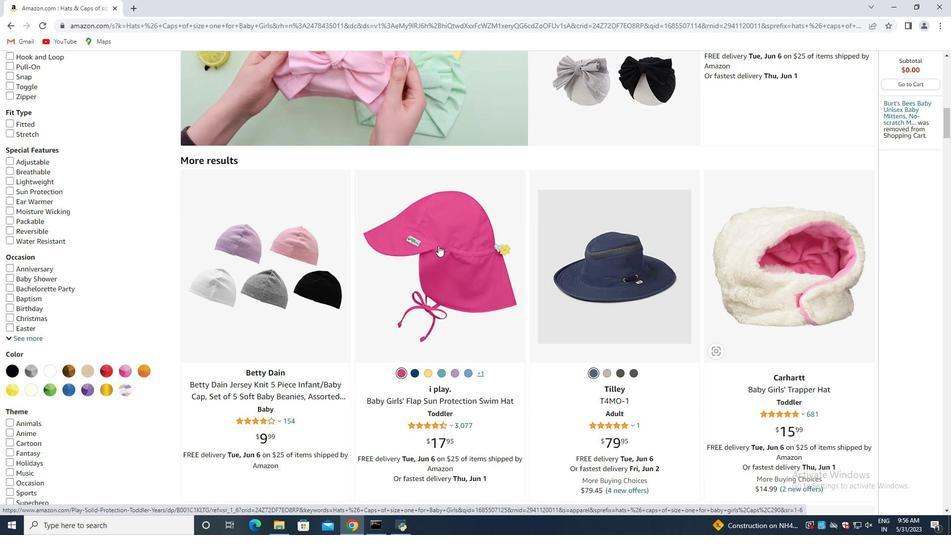
Action: Mouse scrolled (438, 245) with delta (0, 0)
Screenshot: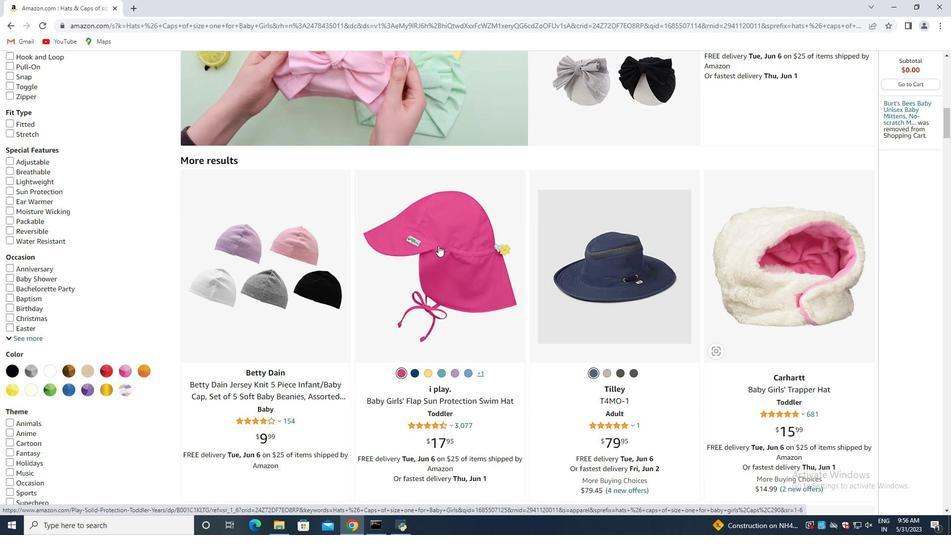 
Action: Mouse moved to (440, 245)
Screenshot: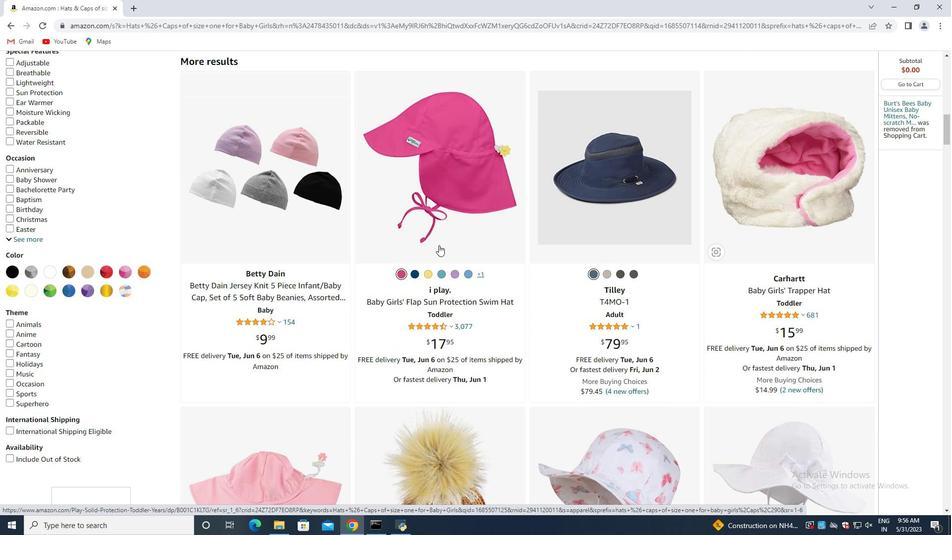 
Action: Mouse scrolled (440, 244) with delta (0, 0)
Screenshot: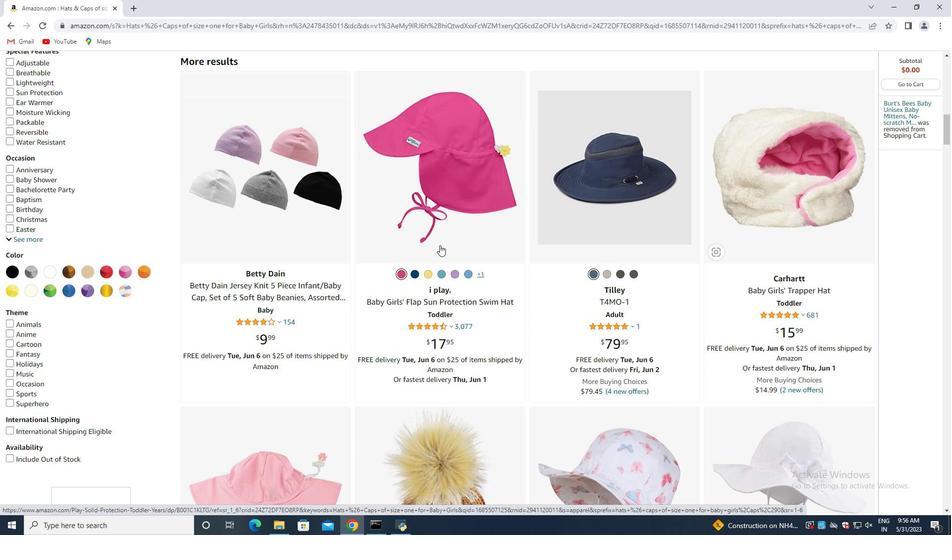
Action: Mouse moved to (440, 245)
Screenshot: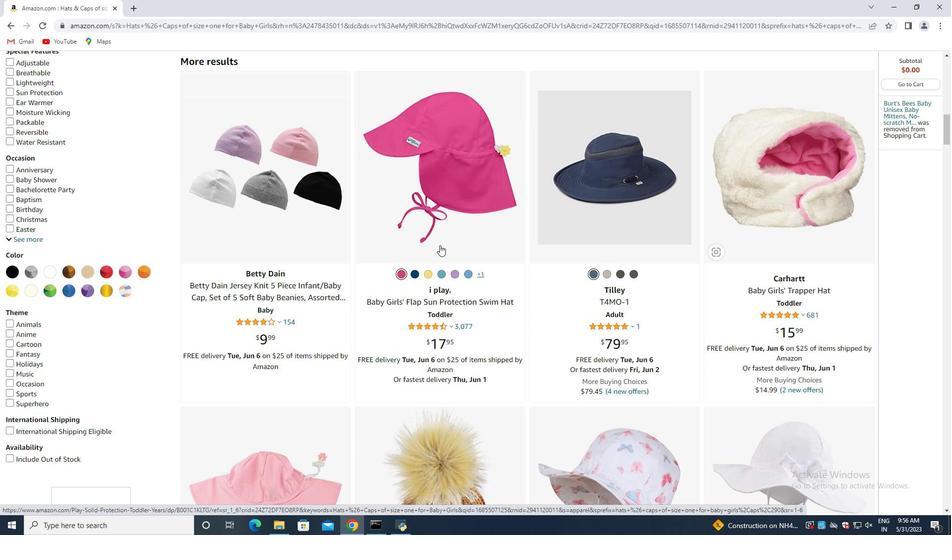 
Action: Mouse scrolled (440, 244) with delta (0, 0)
Screenshot: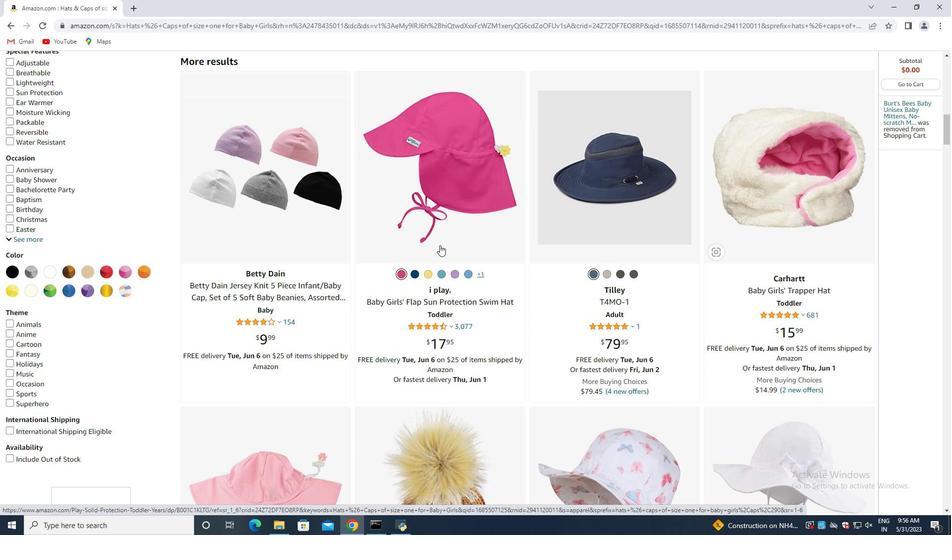 
Action: Mouse moved to (443, 242)
Screenshot: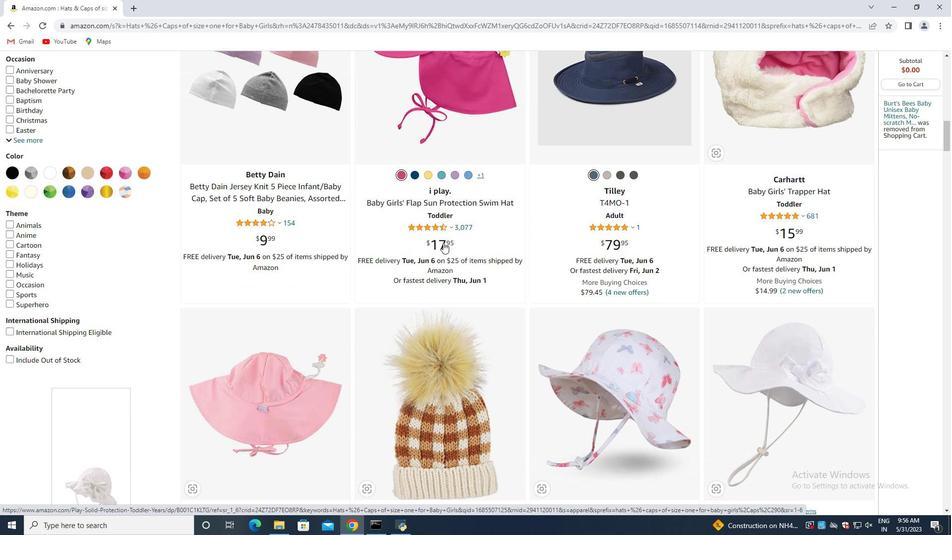 
Action: Mouse scrolled (443, 241) with delta (0, 0)
Screenshot: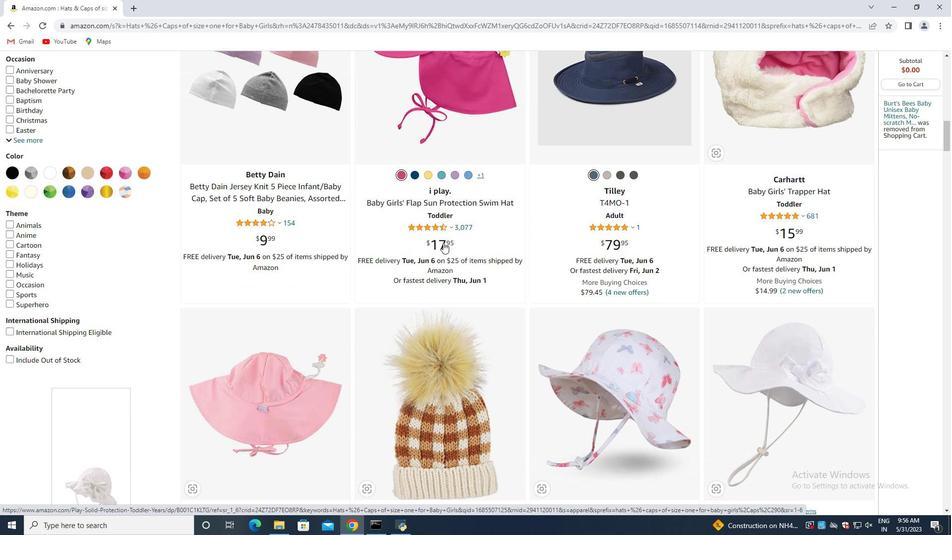 
Action: Mouse moved to (438, 242)
Screenshot: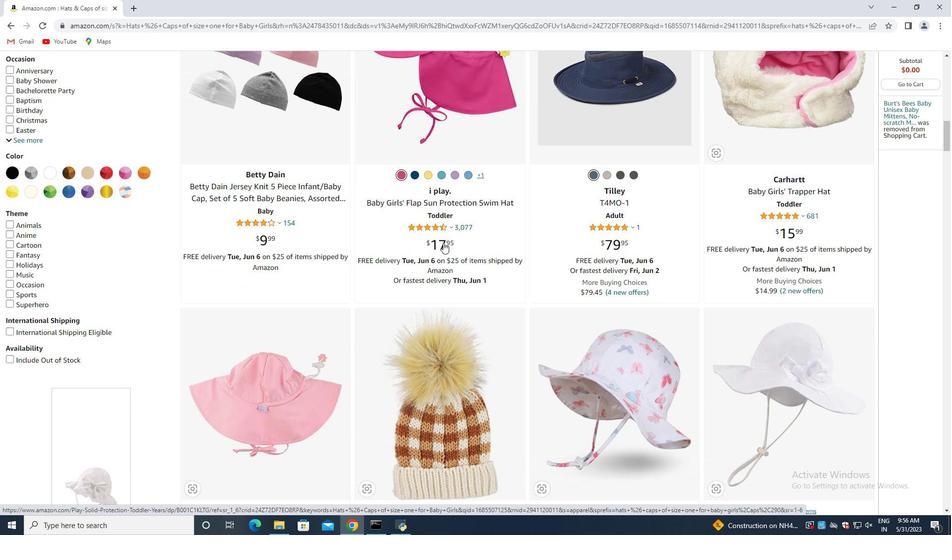 
Action: Mouse scrolled (438, 242) with delta (0, 0)
Screenshot: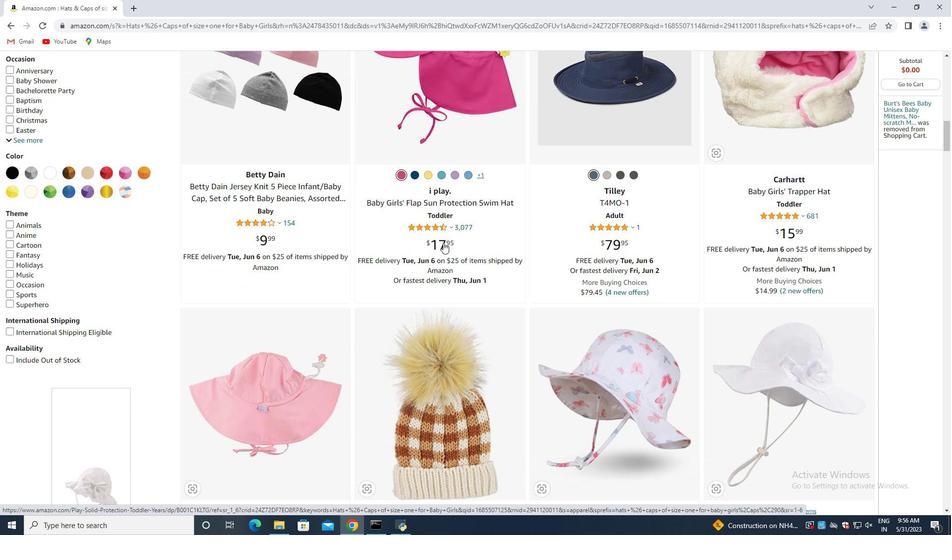 
Action: Mouse moved to (434, 243)
Screenshot: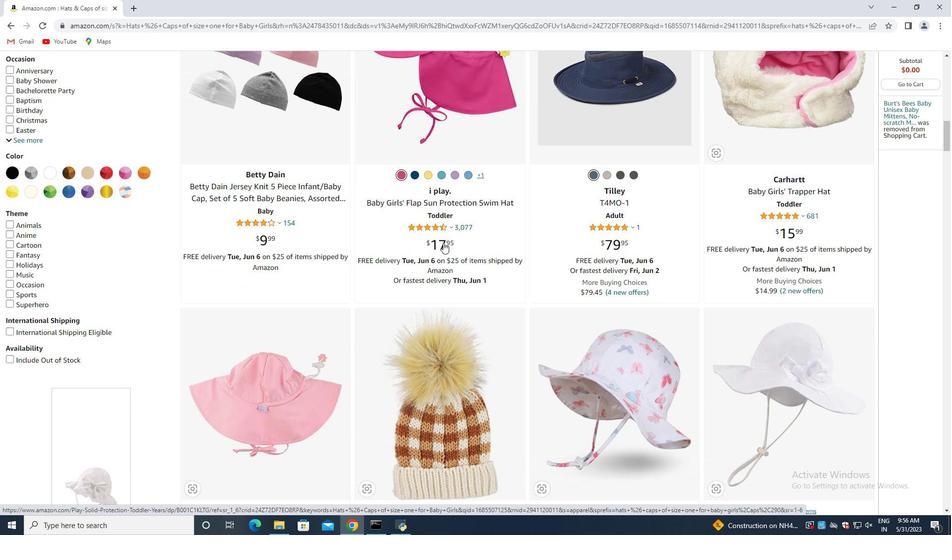 
Action: Mouse scrolled (434, 242) with delta (0, 0)
Screenshot: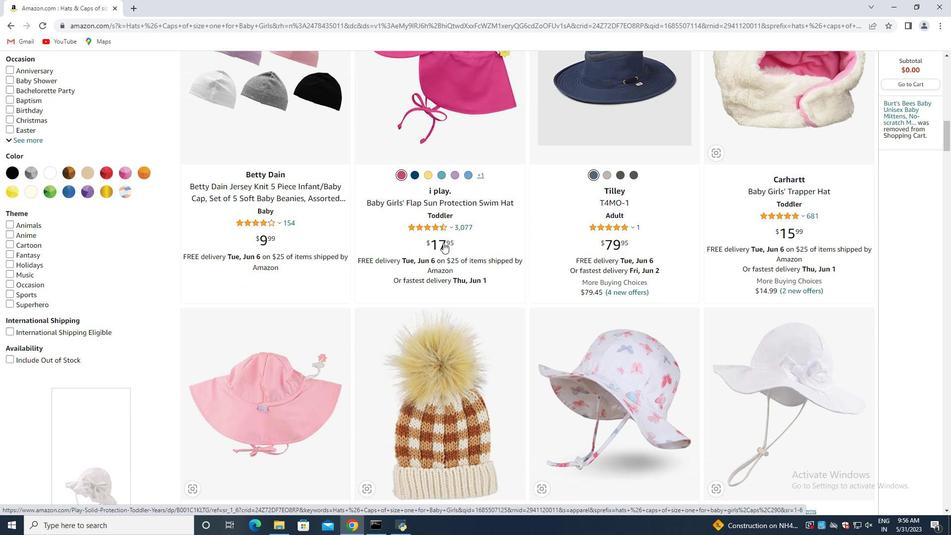 
Action: Mouse moved to (450, 237)
Screenshot: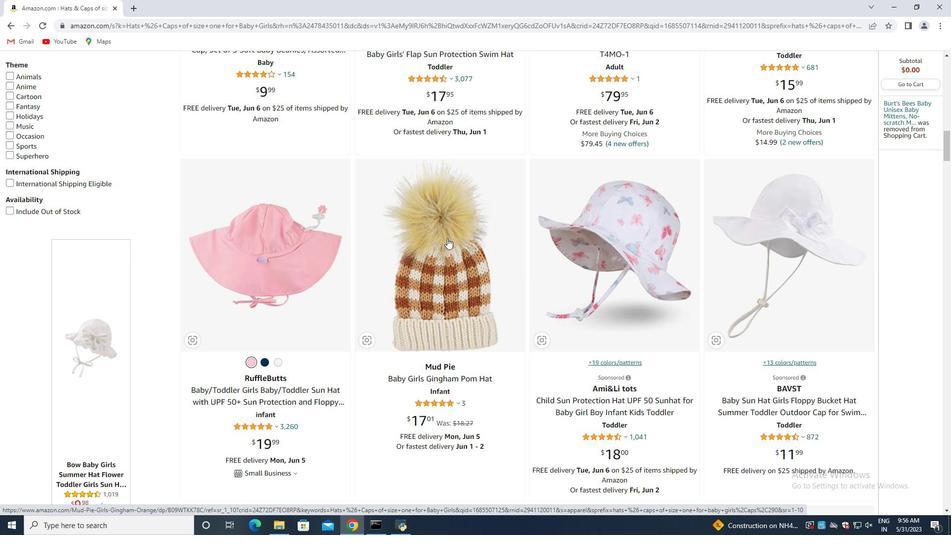 
Action: Mouse scrolled (450, 237) with delta (0, 0)
Screenshot: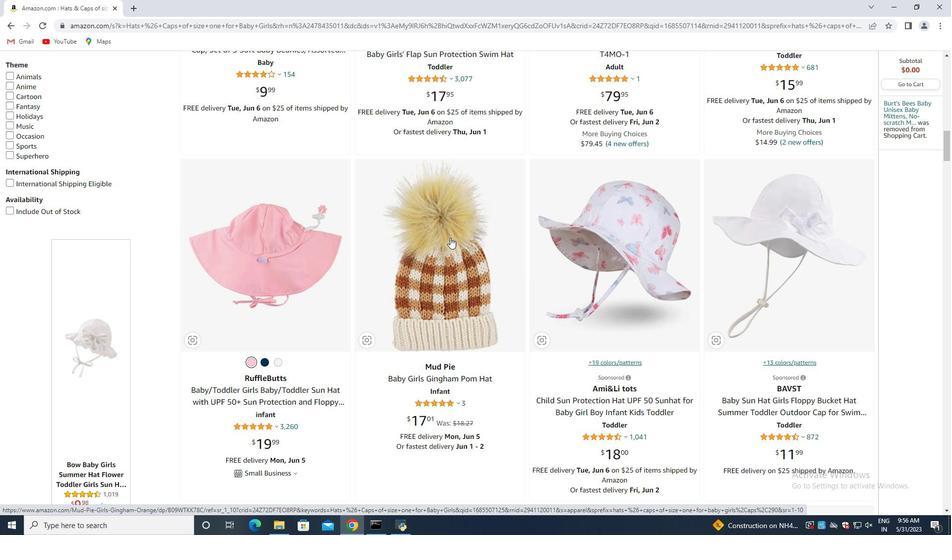 
Action: Mouse scrolled (450, 237) with delta (0, 0)
Screenshot: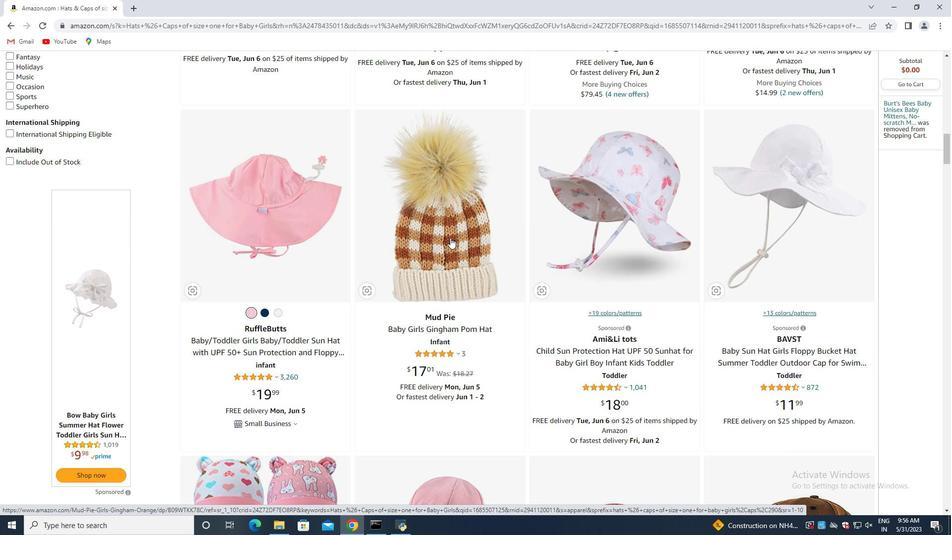 
Action: Mouse moved to (451, 237)
Screenshot: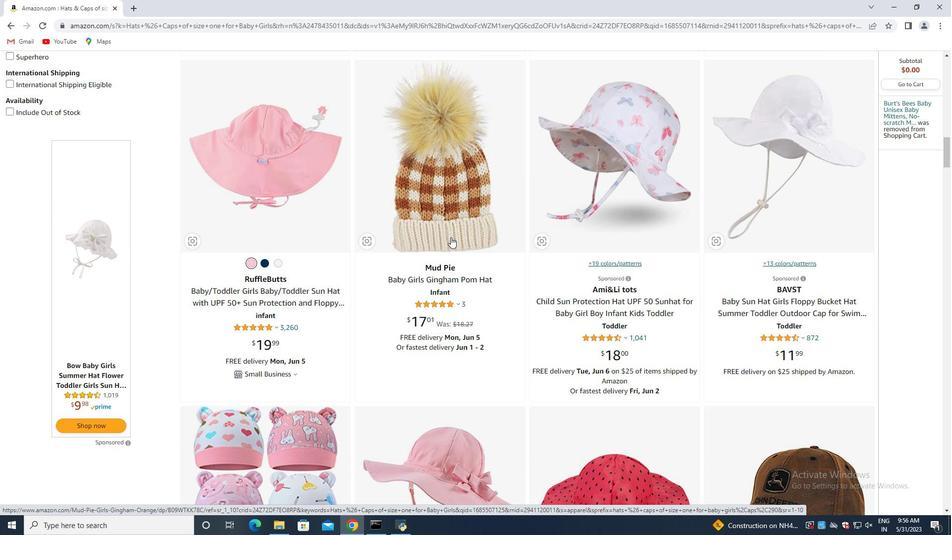 
Action: Mouse scrolled (451, 236) with delta (0, 0)
Screenshot: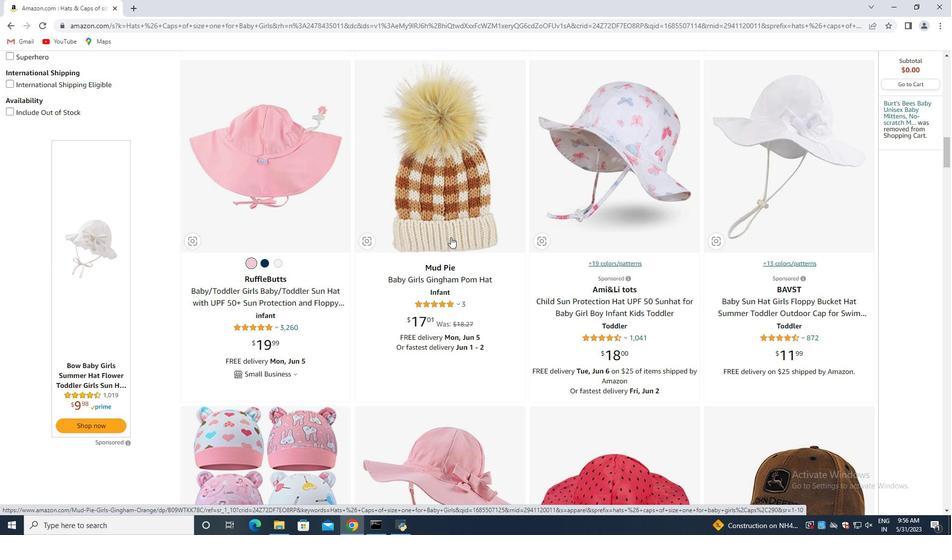 
Action: Mouse scrolled (451, 236) with delta (0, 0)
Screenshot: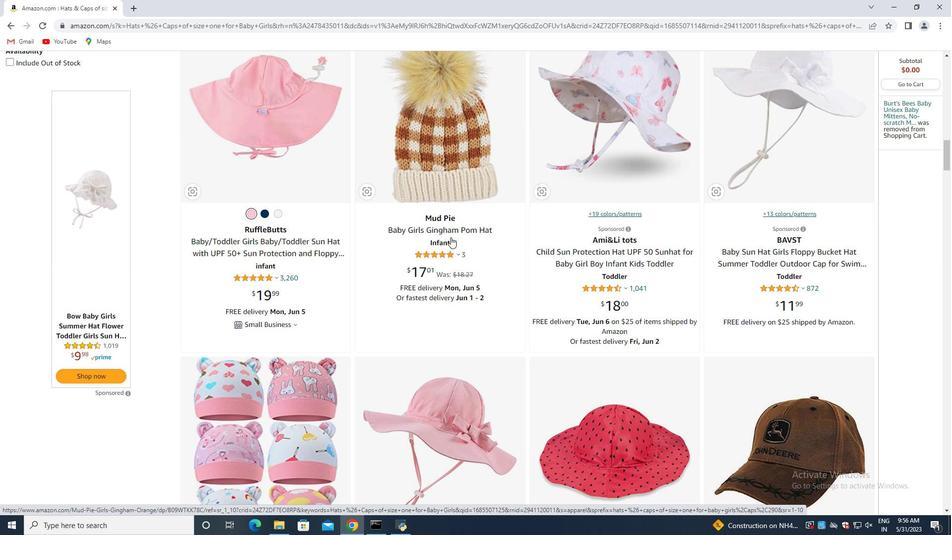 
Action: Mouse scrolled (451, 236) with delta (0, 0)
Screenshot: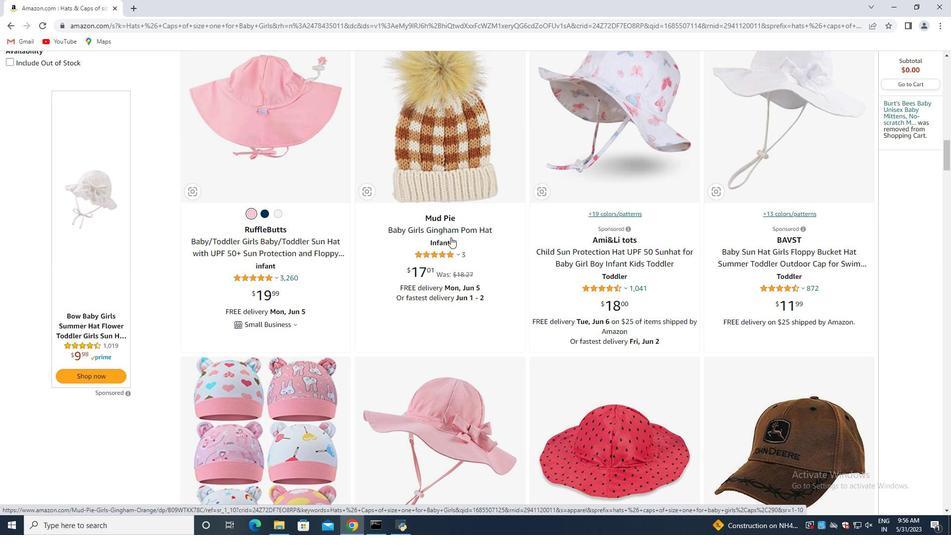 
Action: Mouse moved to (451, 236)
Screenshot: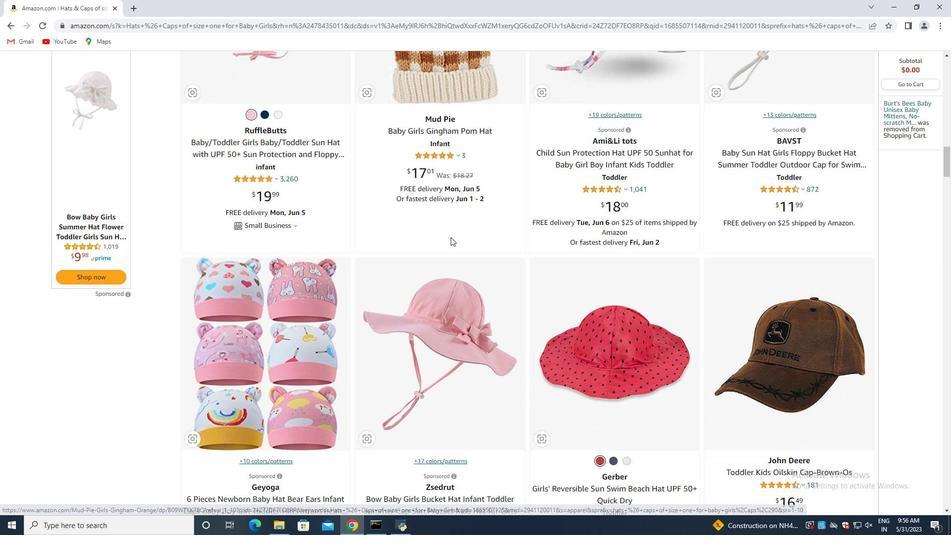 
Action: Mouse scrolled (451, 236) with delta (0, 0)
Screenshot: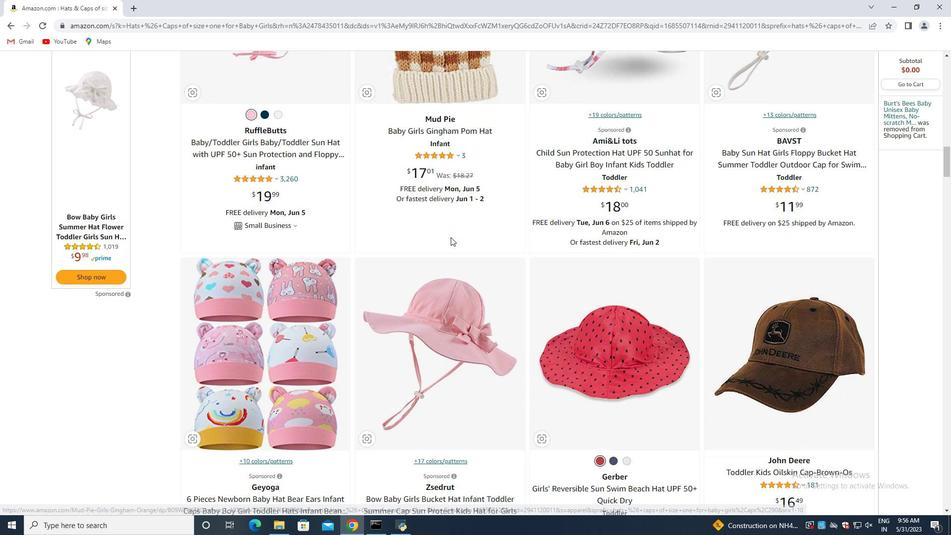 
Action: Mouse scrolled (451, 236) with delta (0, 0)
Screenshot: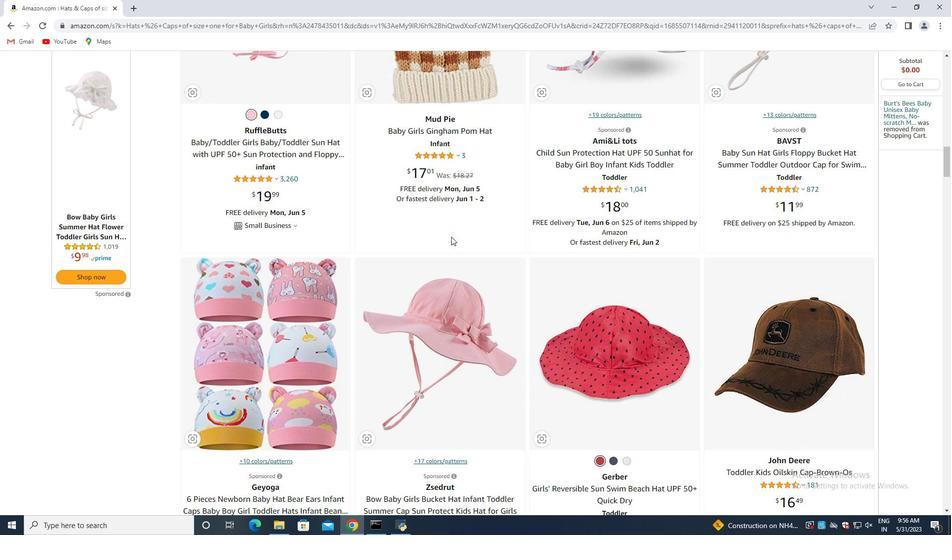 
Action: Mouse scrolled (451, 236) with delta (0, 0)
Screenshot: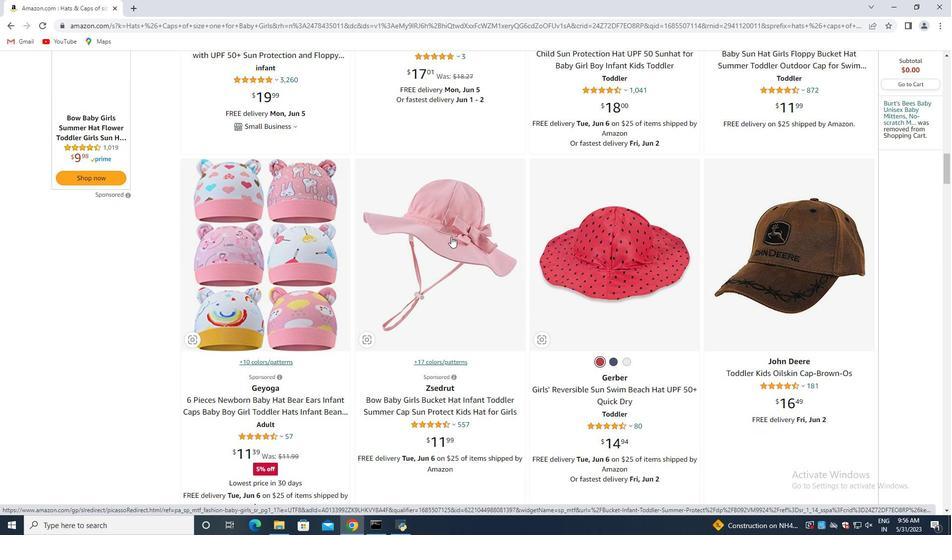 
Action: Mouse moved to (405, 241)
Screenshot: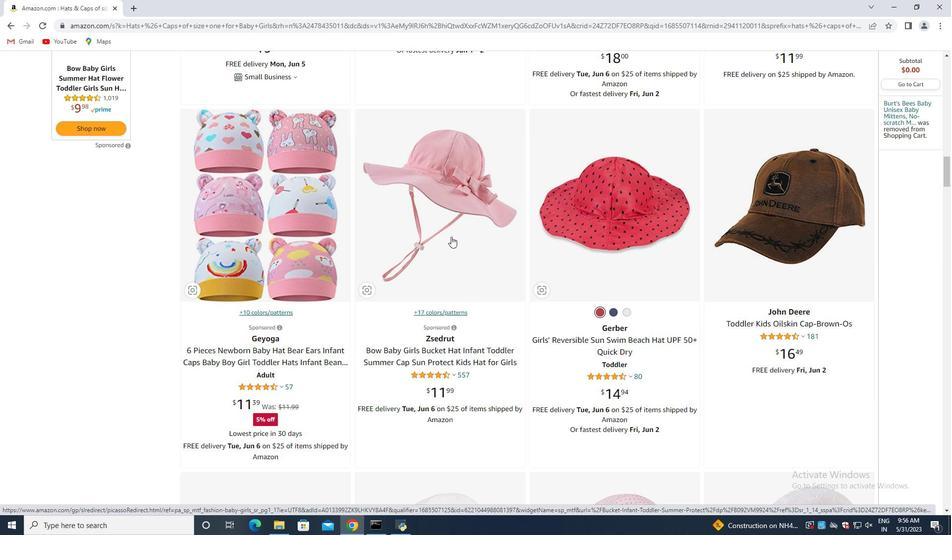 
Action: Mouse scrolled (405, 241) with delta (0, 0)
Screenshot: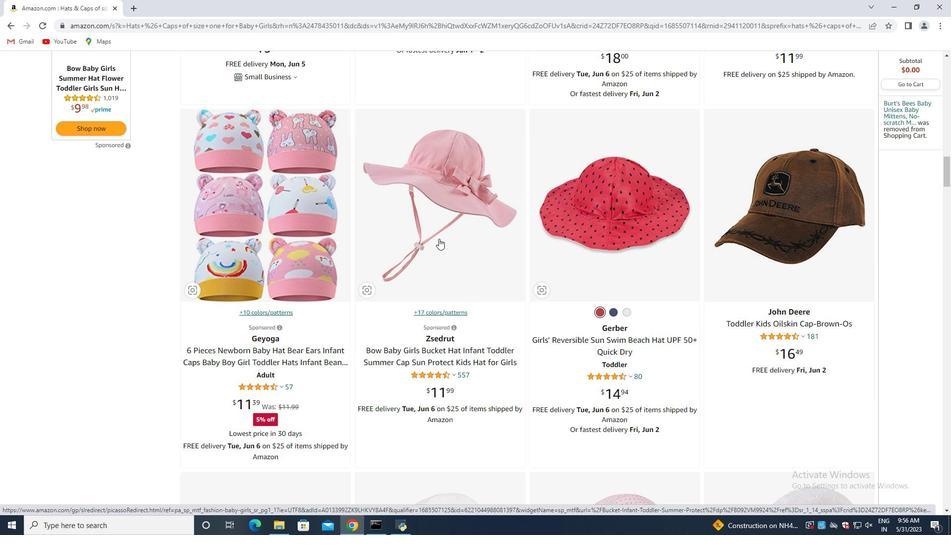 
Action: Mouse scrolled (405, 241) with delta (0, 0)
Screenshot: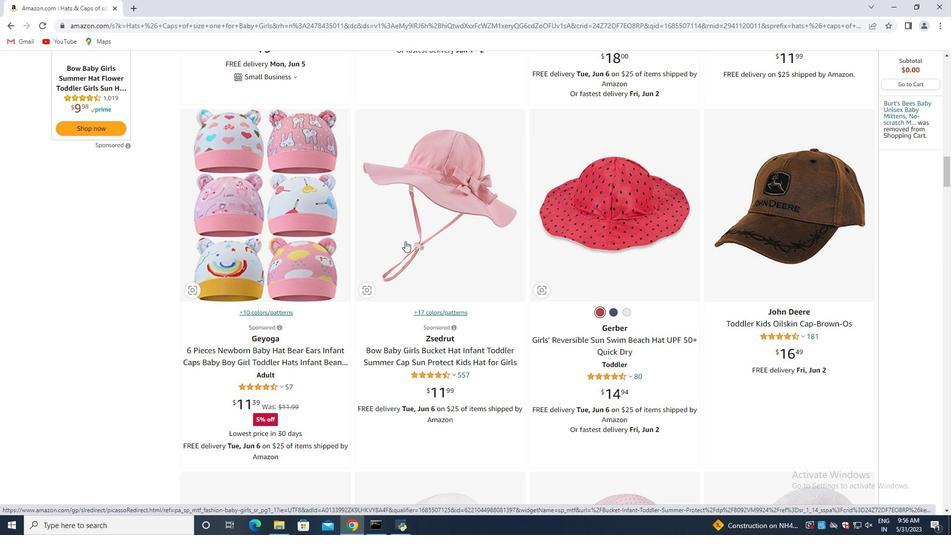 
Action: Mouse scrolled (405, 241) with delta (0, 0)
Screenshot: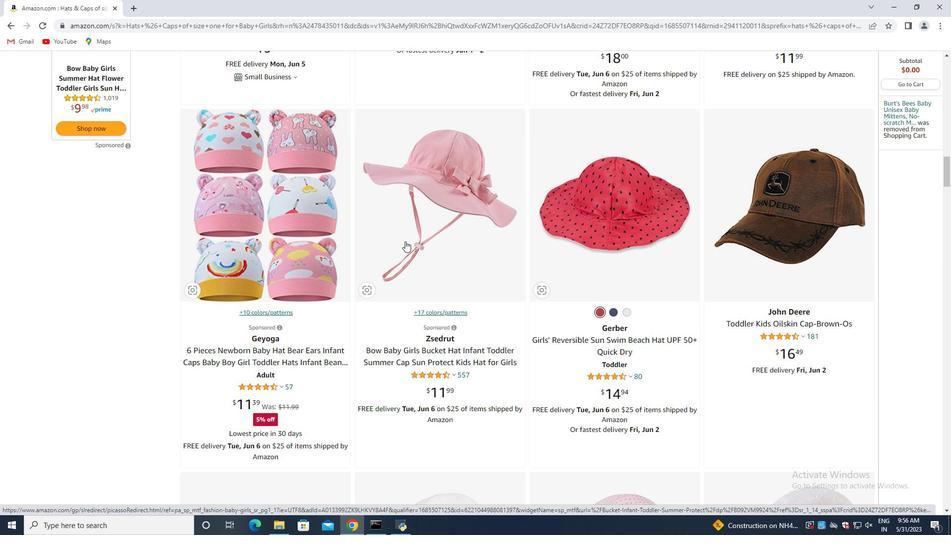 
Action: Mouse scrolled (405, 241) with delta (0, 0)
Screenshot: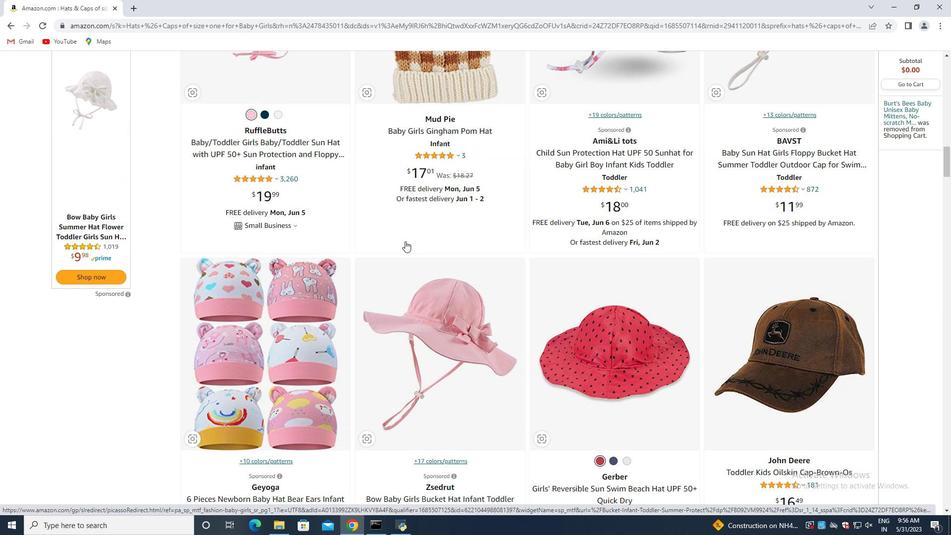 
Action: Mouse scrolled (405, 241) with delta (0, 0)
Screenshot: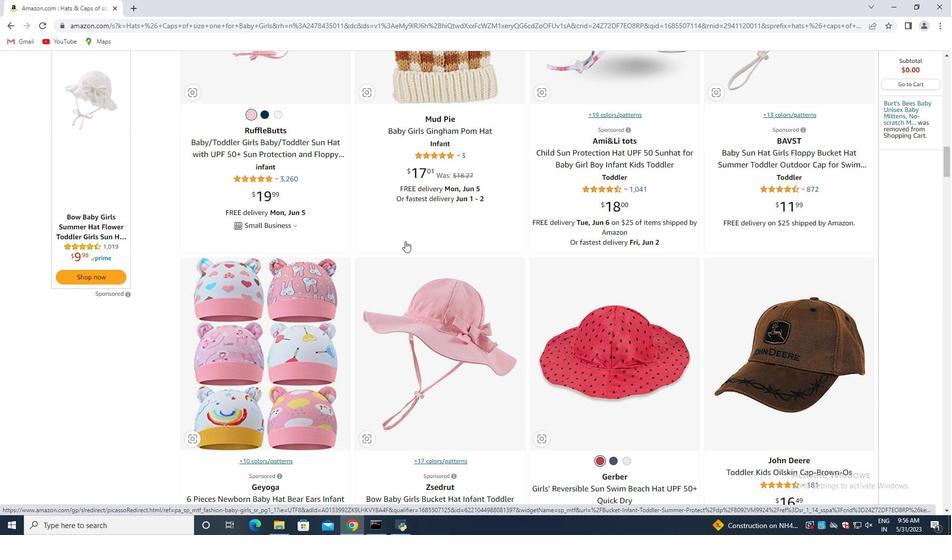 
Action: Mouse scrolled (405, 240) with delta (0, 0)
Screenshot: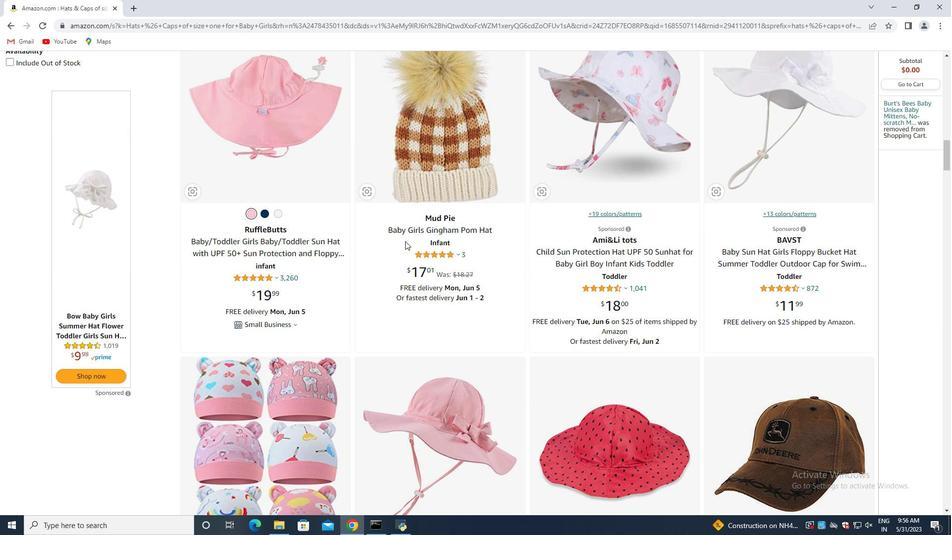 
Action: Mouse moved to (404, 241)
Screenshot: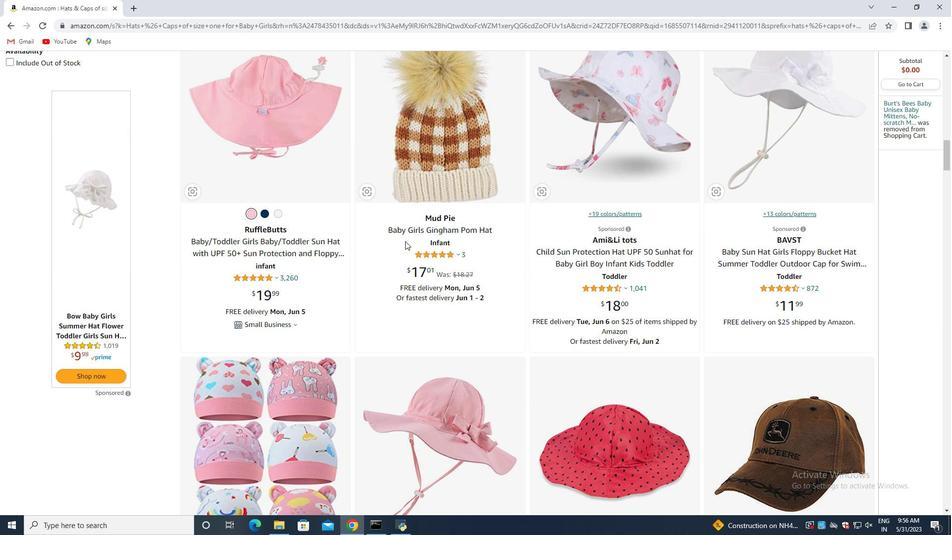 
Action: Mouse scrolled (404, 240) with delta (0, 0)
Screenshot: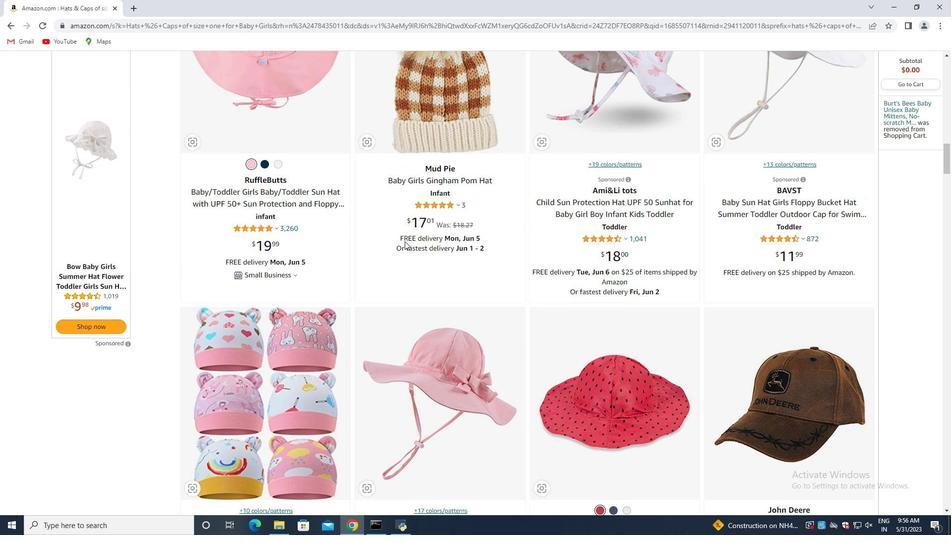 
Action: Mouse moved to (403, 241)
Screenshot: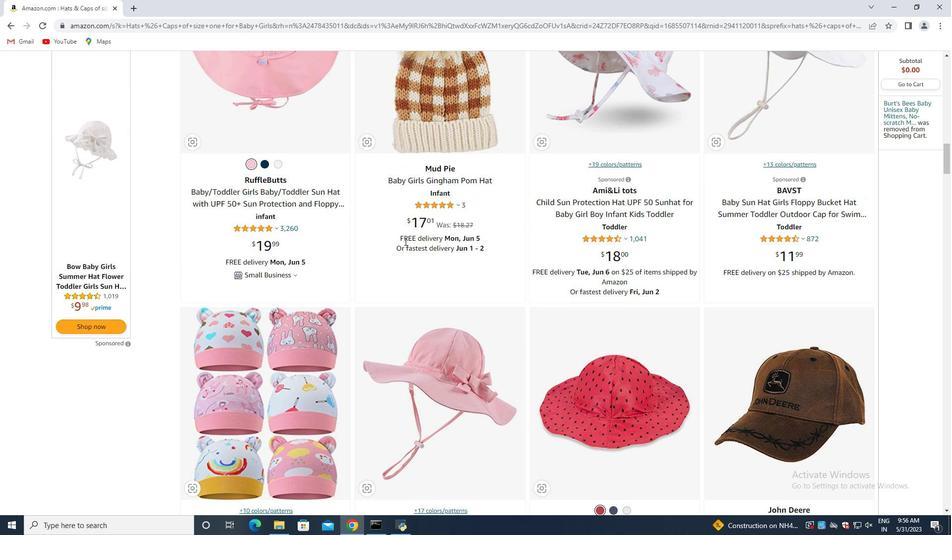 
Action: Mouse scrolled (403, 241) with delta (0, 0)
Screenshot: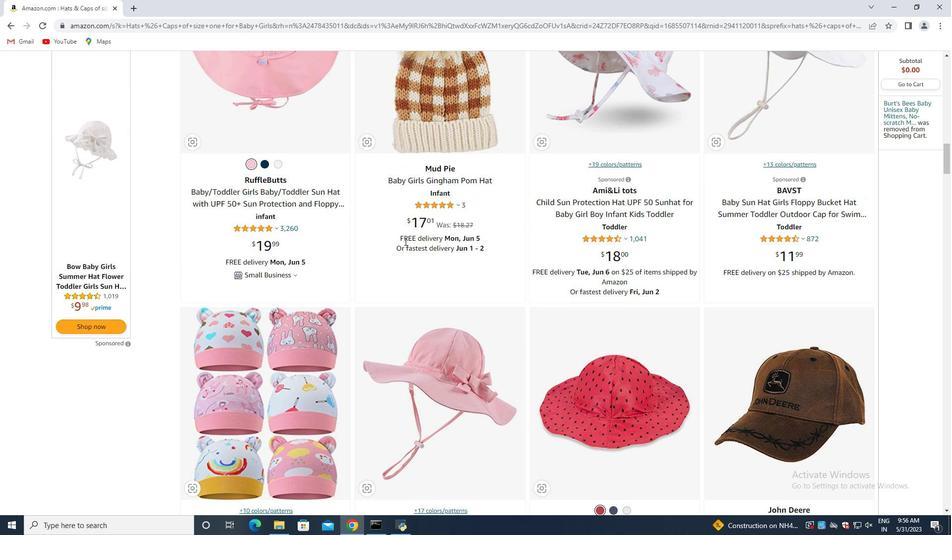 
Action: Mouse moved to (403, 242)
Screenshot: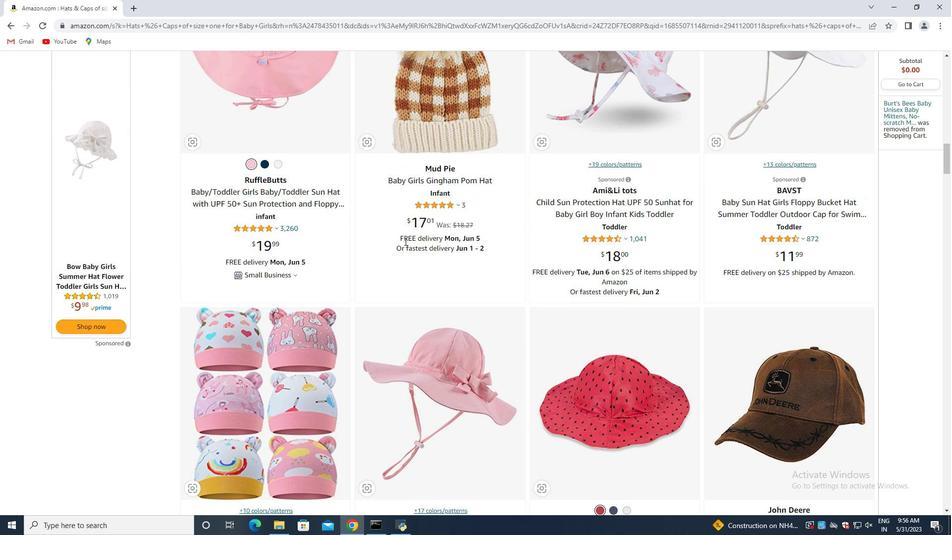 
Action: Mouse scrolled (403, 242) with delta (0, 0)
Screenshot: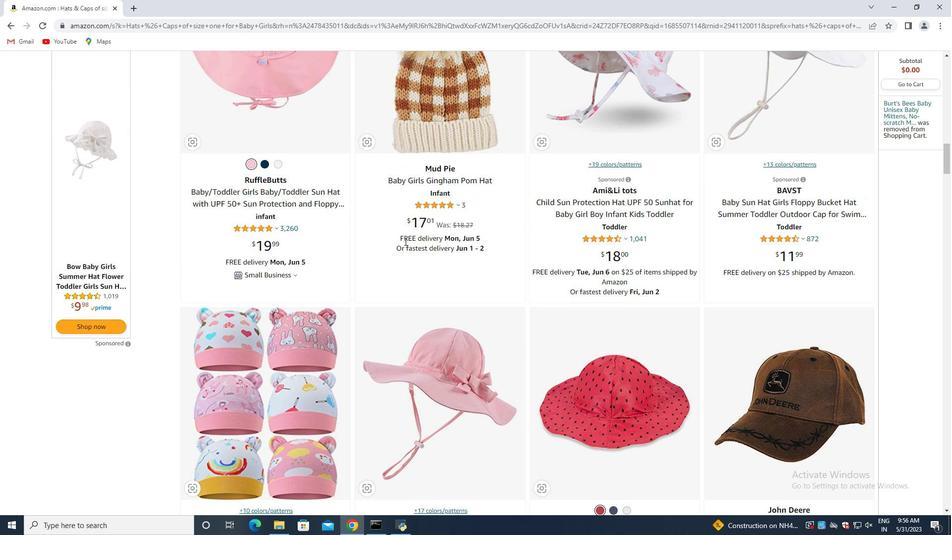 
Action: Mouse scrolled (403, 242) with delta (0, 0)
Screenshot: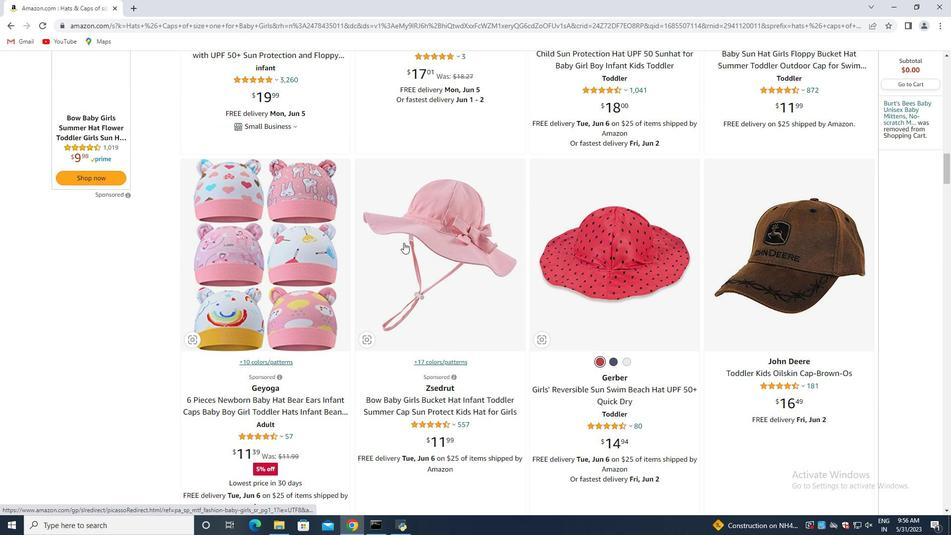 
Action: Mouse scrolled (403, 242) with delta (0, 0)
Screenshot: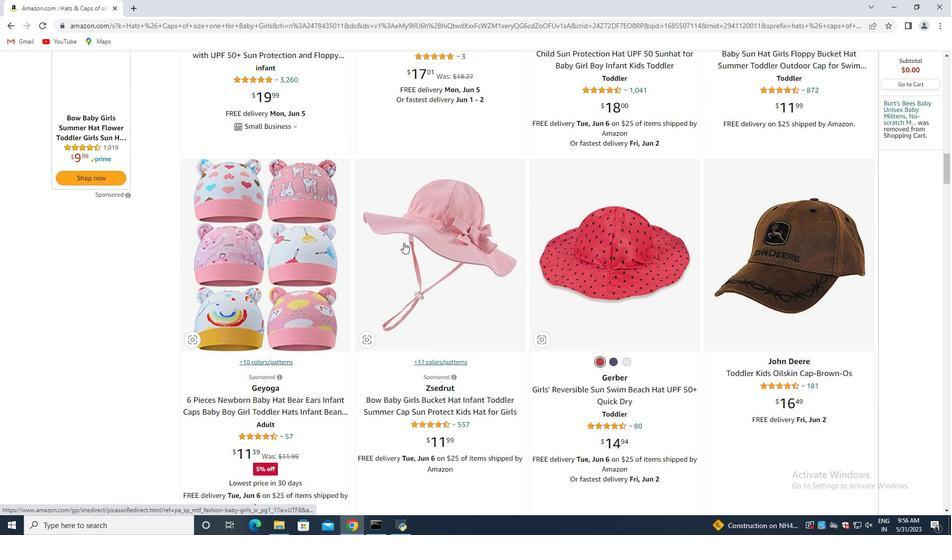 
Action: Mouse scrolled (403, 242) with delta (0, 0)
Screenshot: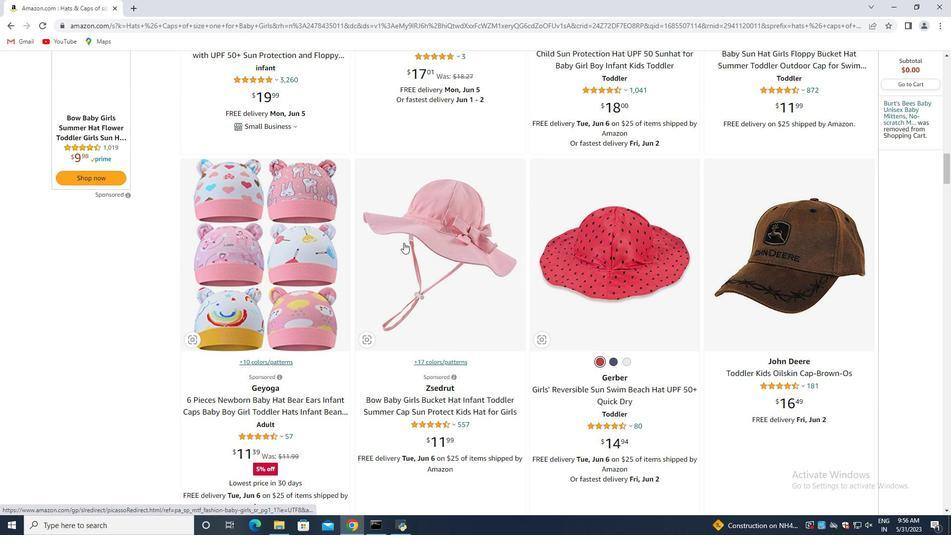 
Action: Mouse scrolled (403, 242) with delta (0, 0)
Screenshot: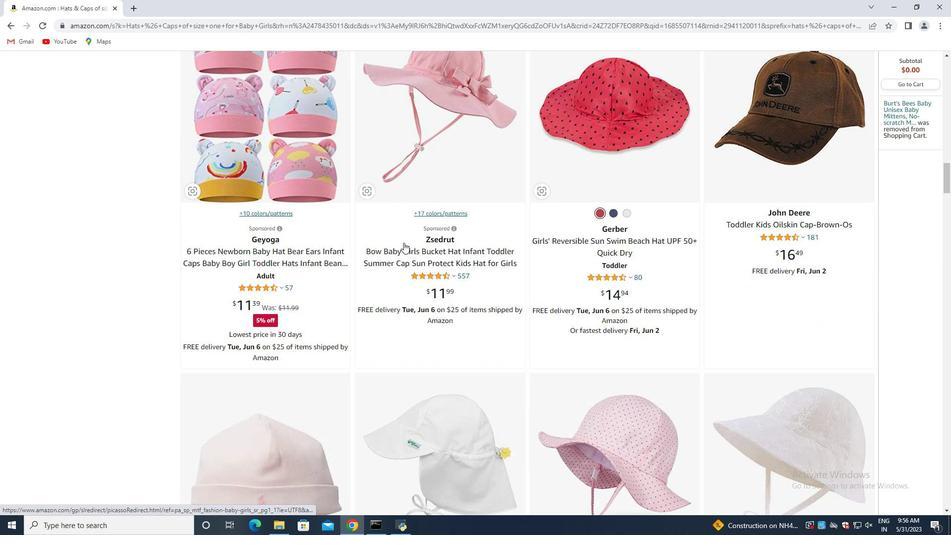 
Action: Mouse scrolled (403, 242) with delta (0, 0)
Screenshot: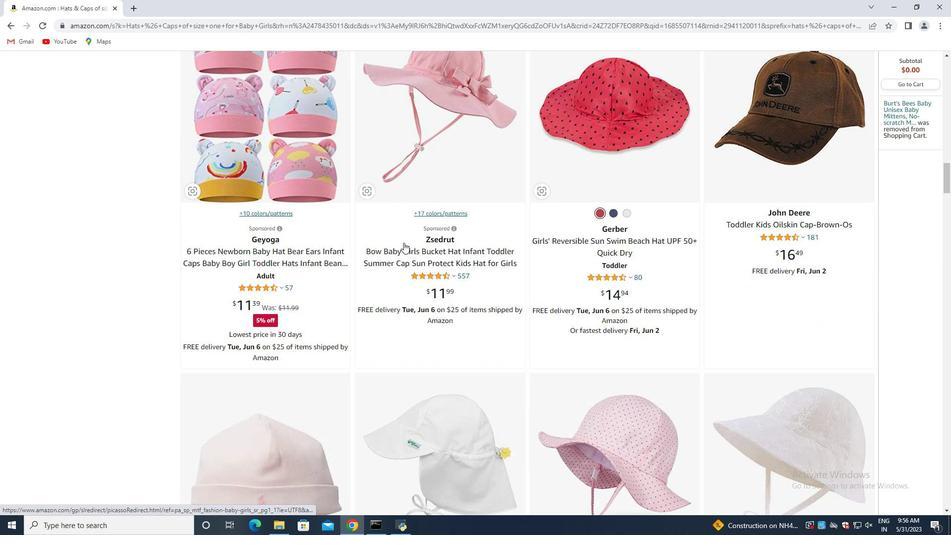 
Action: Mouse scrolled (403, 242) with delta (0, 0)
Screenshot: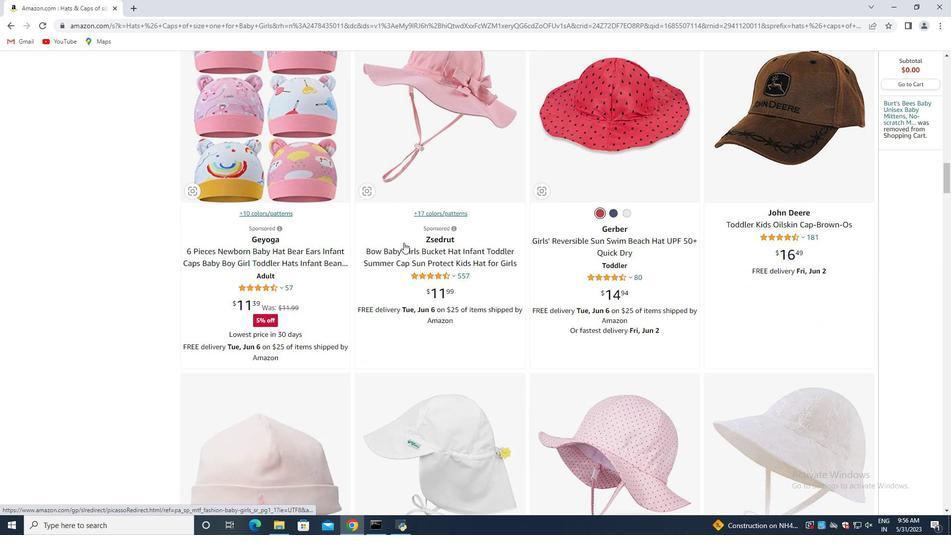 
Action: Mouse scrolled (403, 242) with delta (0, 0)
Screenshot: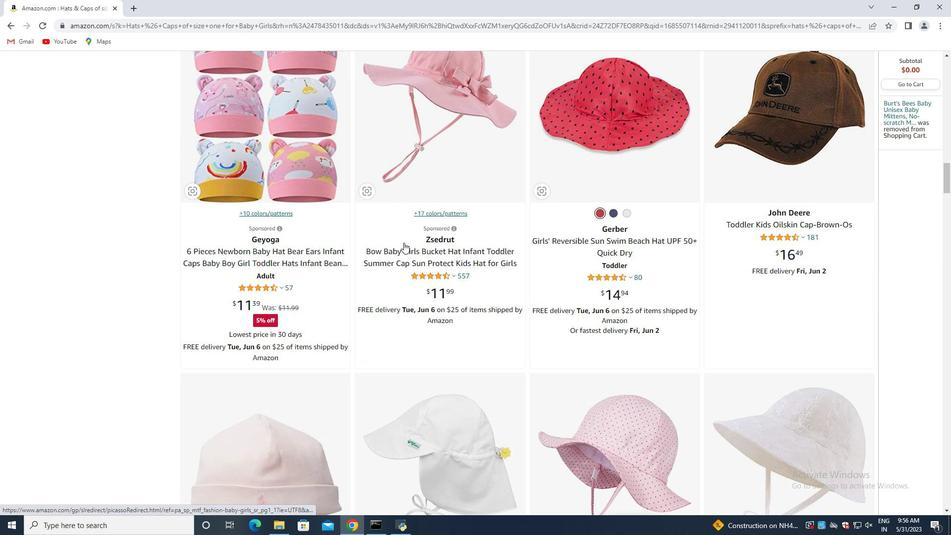 
Action: Mouse scrolled (403, 242) with delta (0, 0)
Screenshot: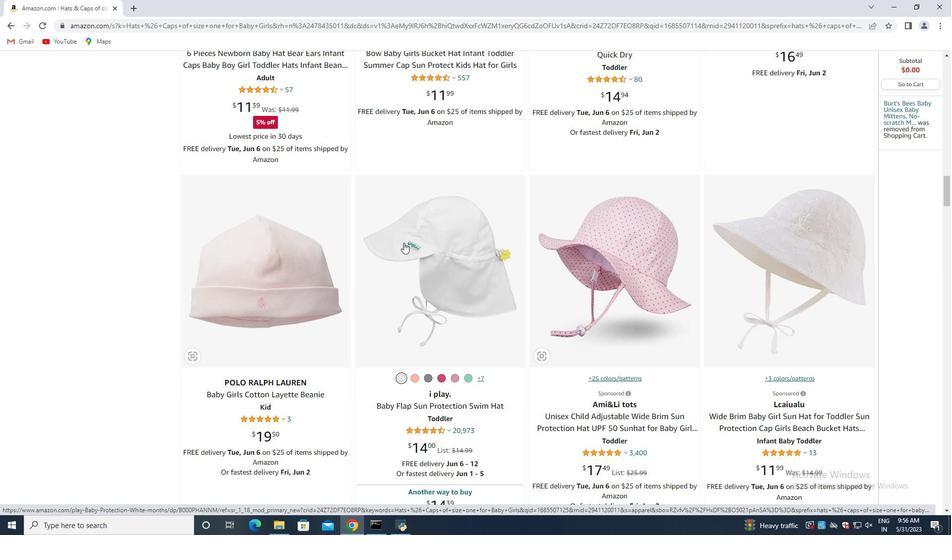 
Action: Mouse moved to (433, 242)
Screenshot: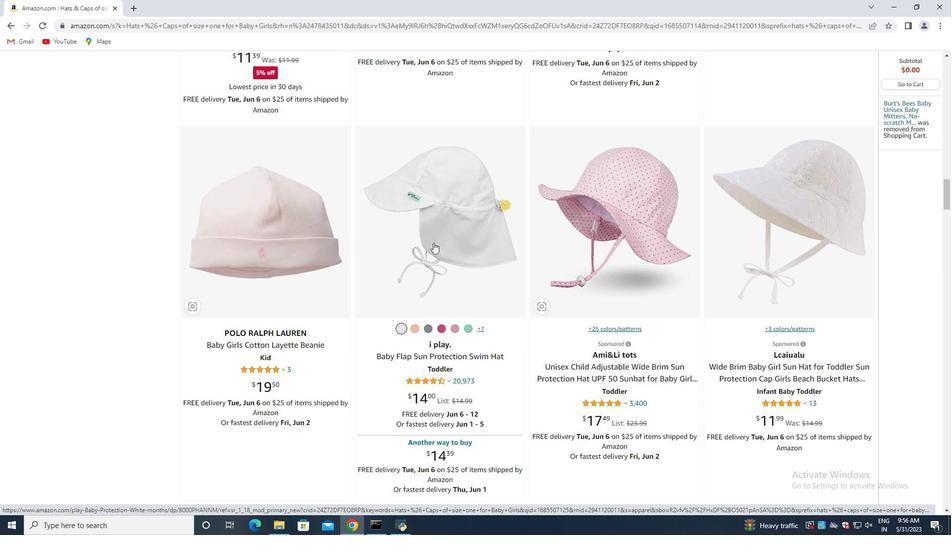 
Action: Mouse scrolled (433, 242) with delta (0, 0)
Screenshot: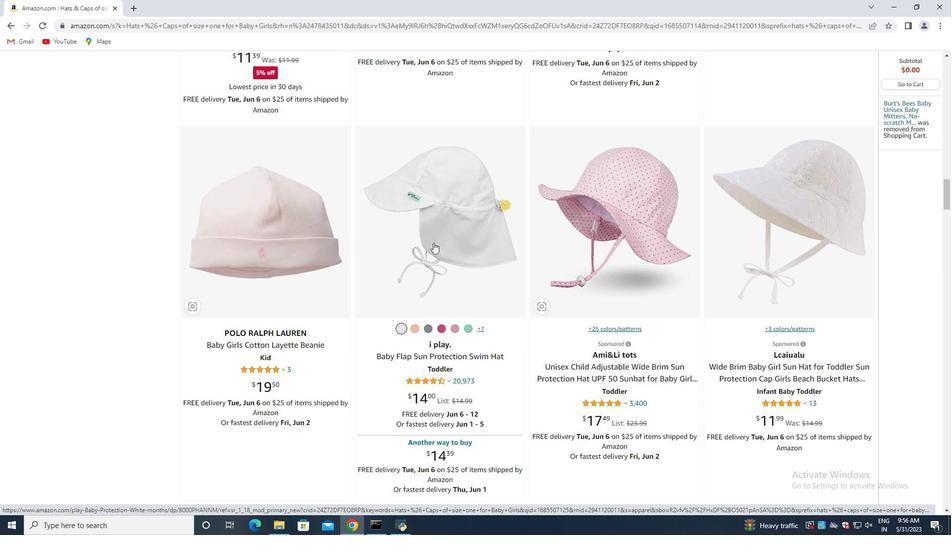 
Action: Mouse moved to (434, 242)
Screenshot: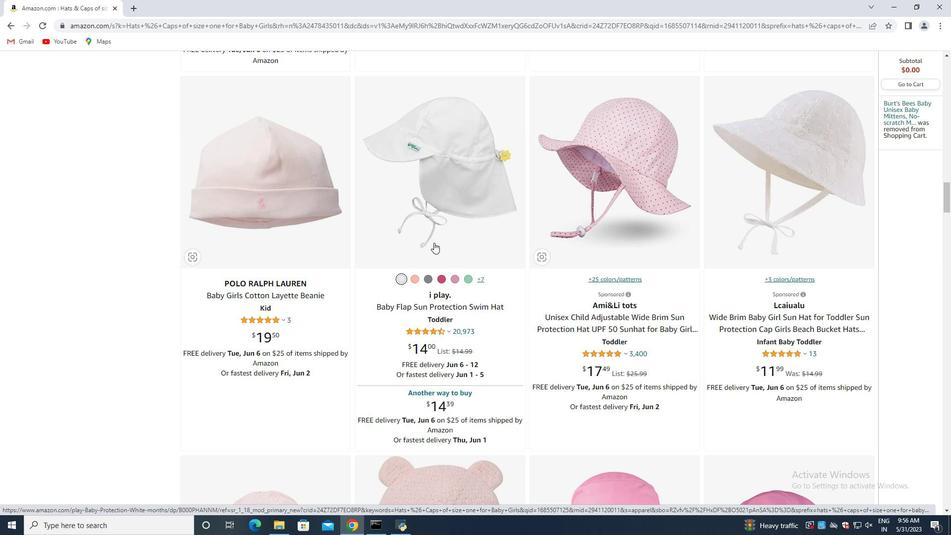 
Action: Mouse scrolled (434, 242) with delta (0, 0)
Screenshot: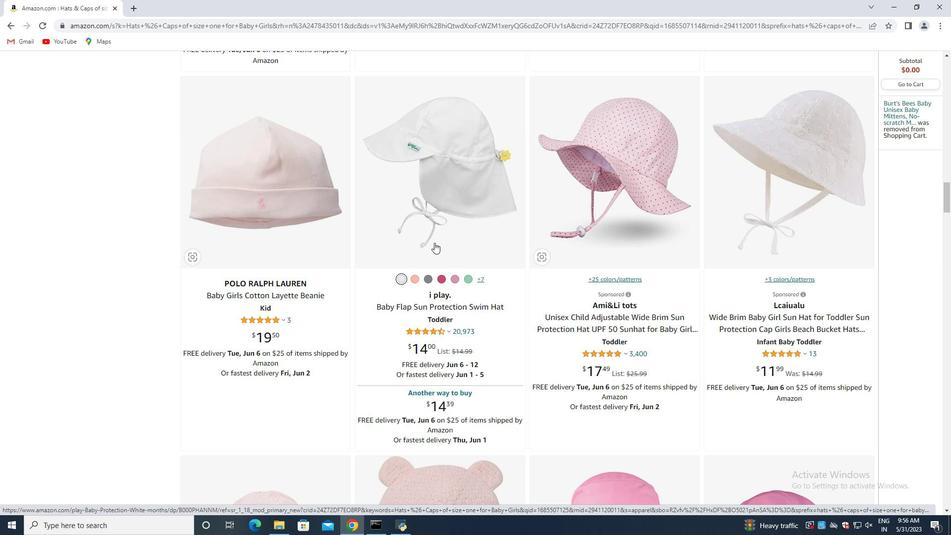 
Action: Mouse scrolled (434, 242) with delta (0, 0)
Screenshot: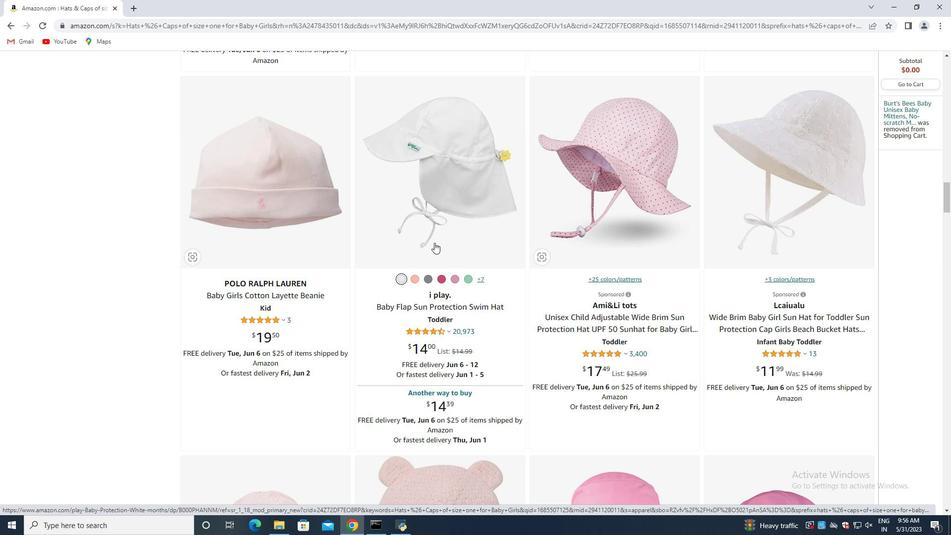
Action: Mouse scrolled (434, 242) with delta (0, 0)
Screenshot: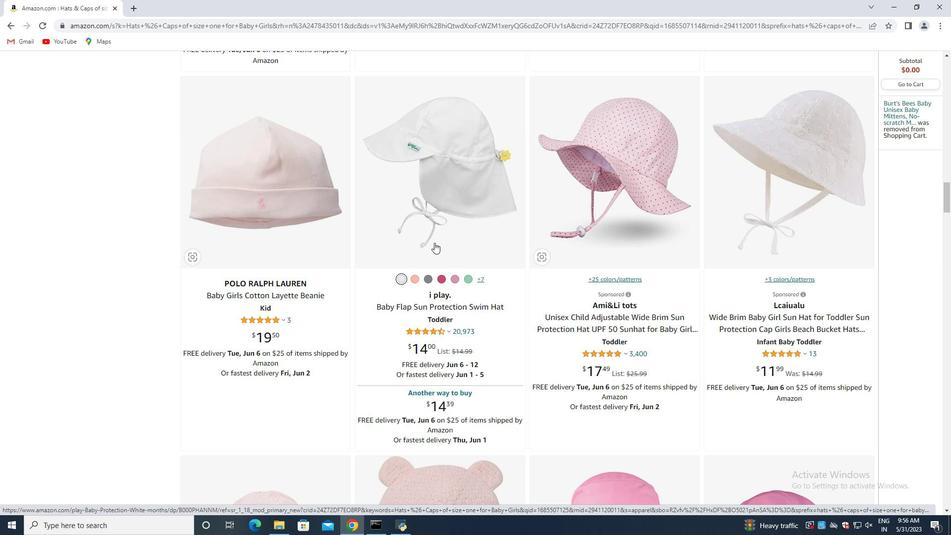 
Action: Mouse scrolled (434, 242) with delta (0, 0)
Screenshot: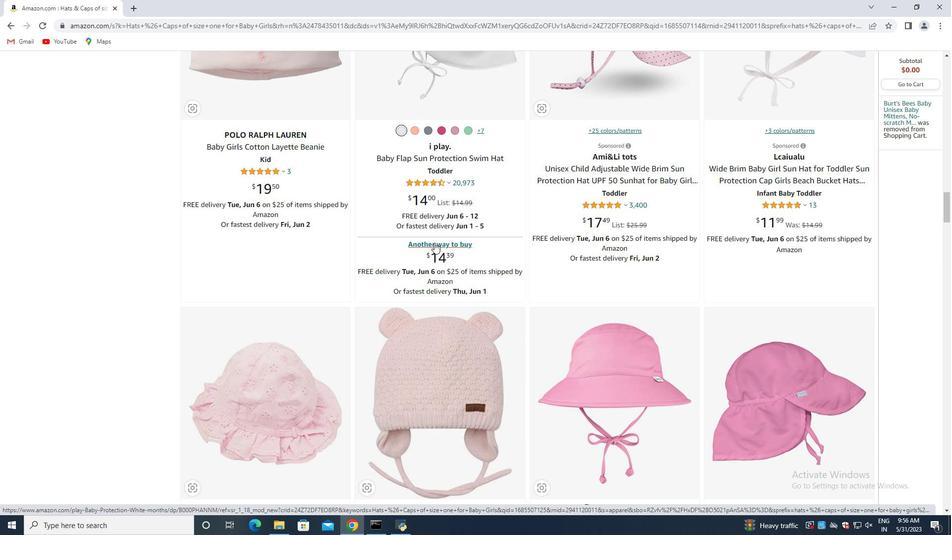 
Action: Mouse scrolled (434, 242) with delta (0, 0)
Screenshot: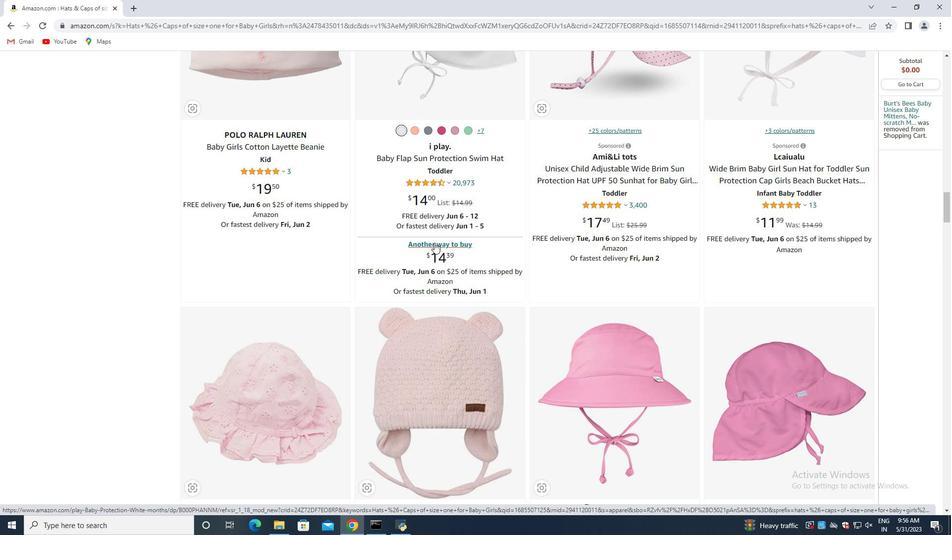 
Action: Mouse scrolled (434, 242) with delta (0, 0)
Screenshot: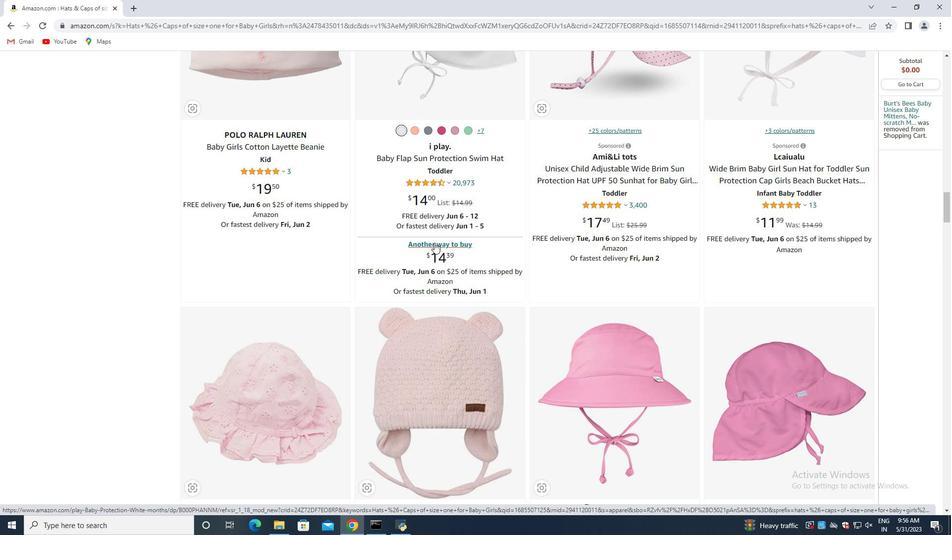 
Action: Mouse scrolled (434, 242) with delta (0, 0)
Screenshot: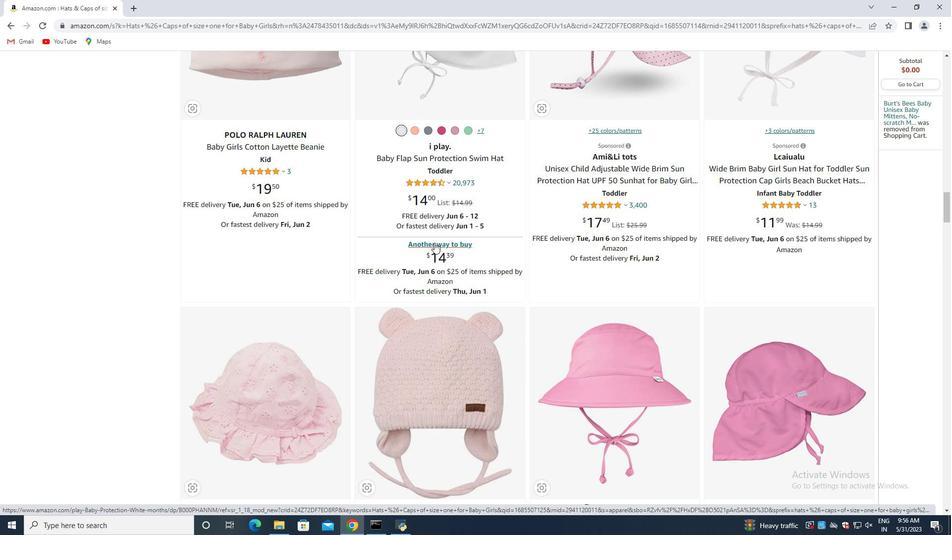 
Action: Mouse scrolled (434, 243) with delta (0, 0)
Screenshot: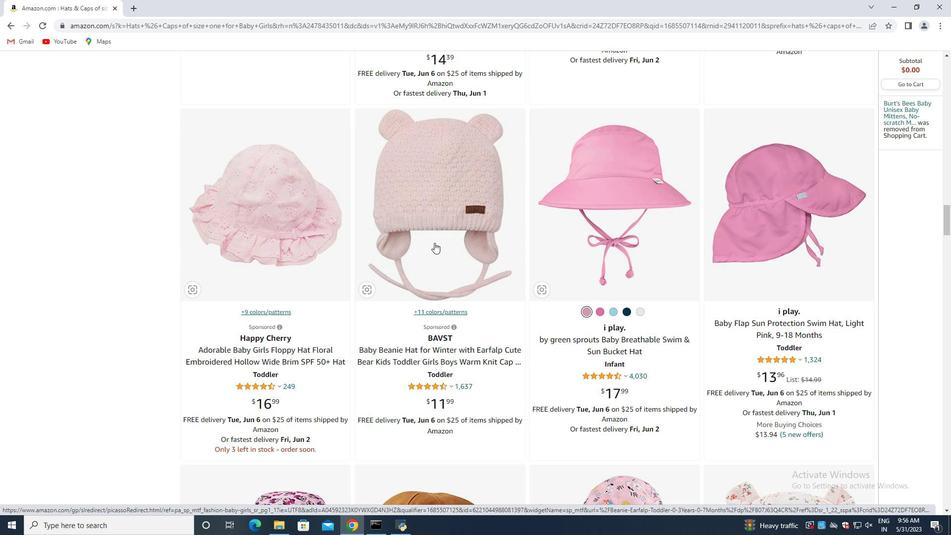 
Action: Mouse scrolled (434, 243) with delta (0, 0)
Screenshot: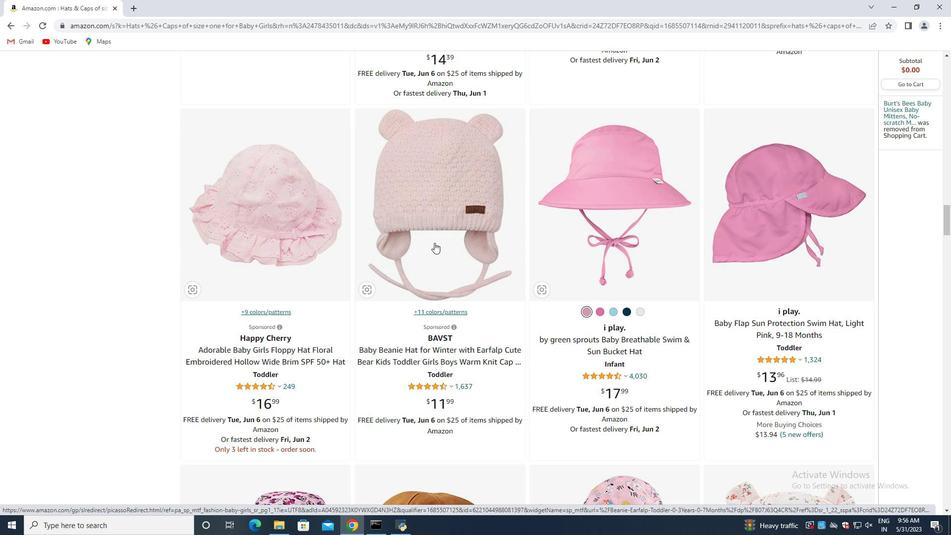 
Action: Mouse scrolled (434, 243) with delta (0, 0)
Screenshot: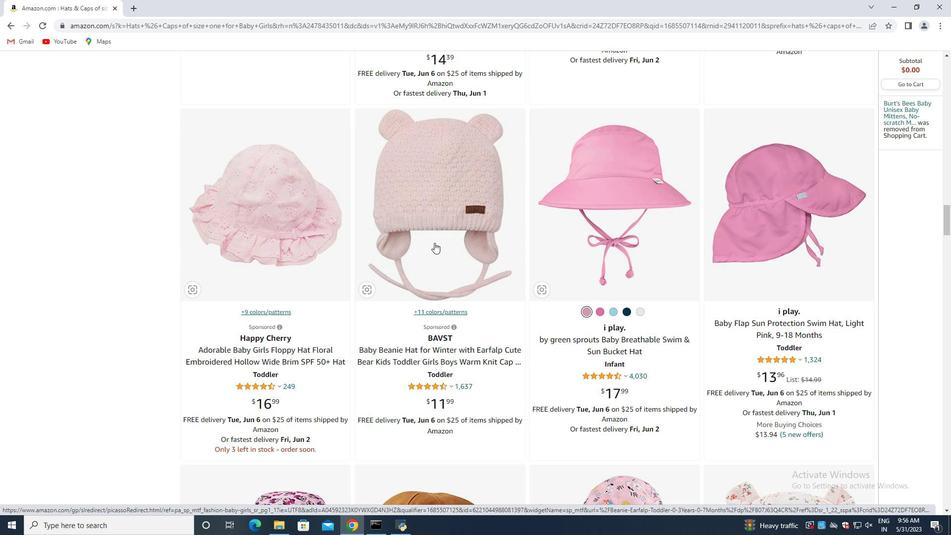
Action: Mouse scrolled (434, 243) with delta (0, 0)
Screenshot: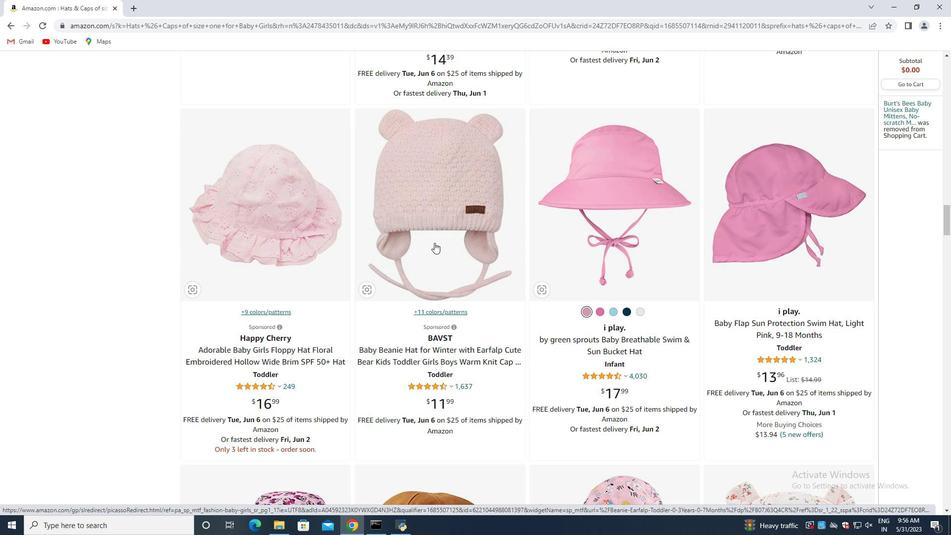 
Action: Mouse scrolled (434, 243) with delta (0, 0)
Screenshot: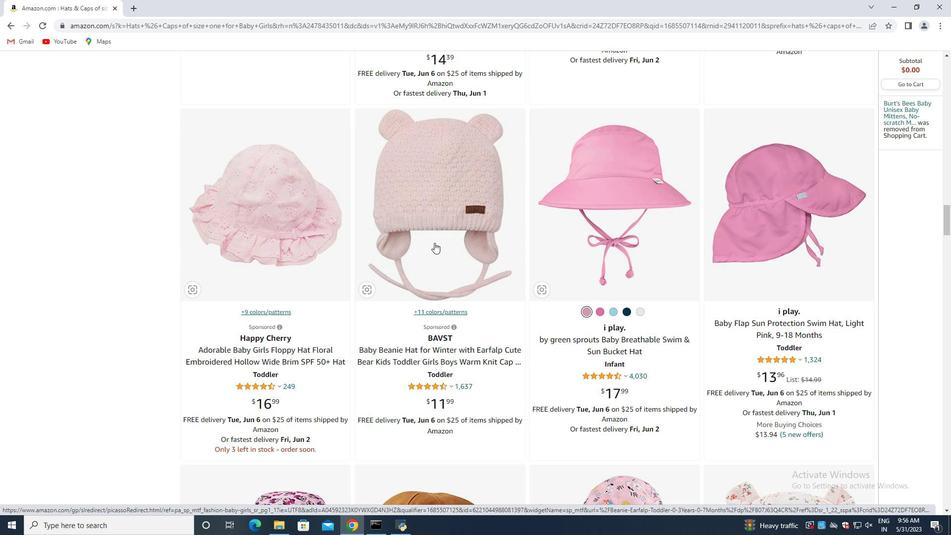 
Action: Mouse moved to (435, 242)
Screenshot: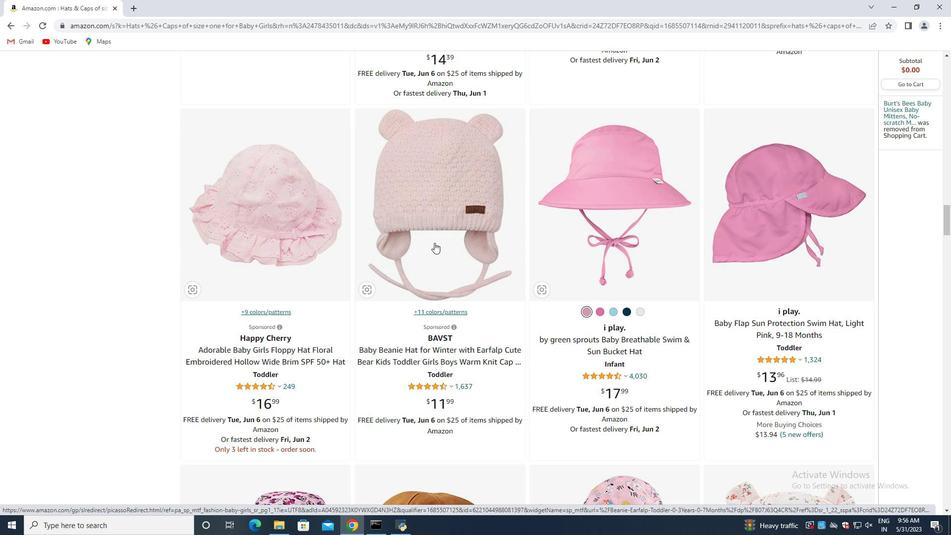 
Action: Mouse scrolled (435, 243) with delta (0, 0)
Screenshot: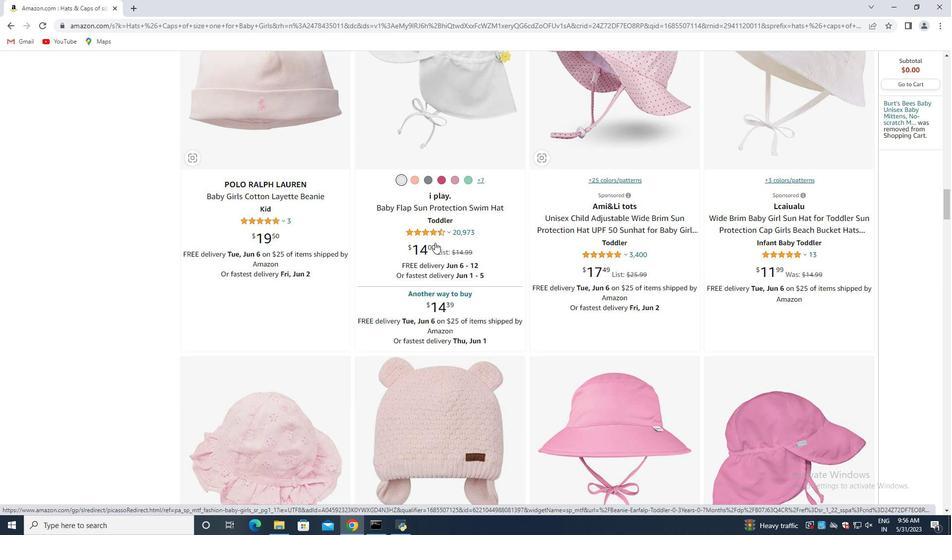 
Action: Mouse scrolled (435, 243) with delta (0, 0)
Screenshot: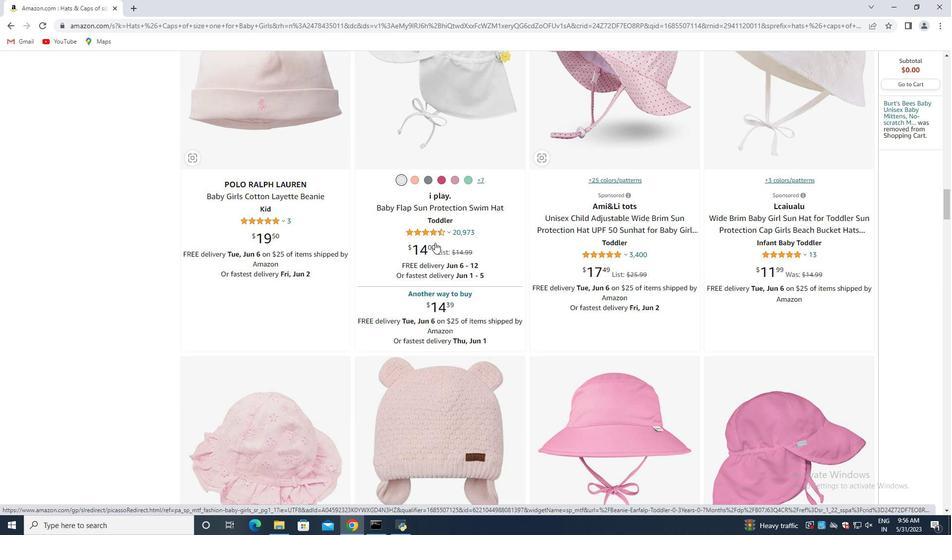 
Action: Mouse scrolled (435, 243) with delta (0, 0)
Screenshot: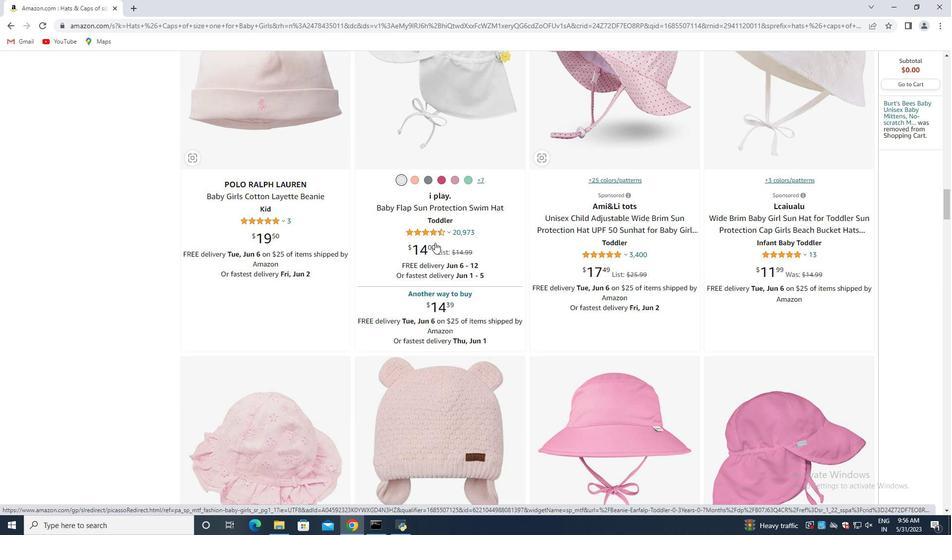 
Action: Mouse scrolled (435, 243) with delta (0, 0)
Screenshot: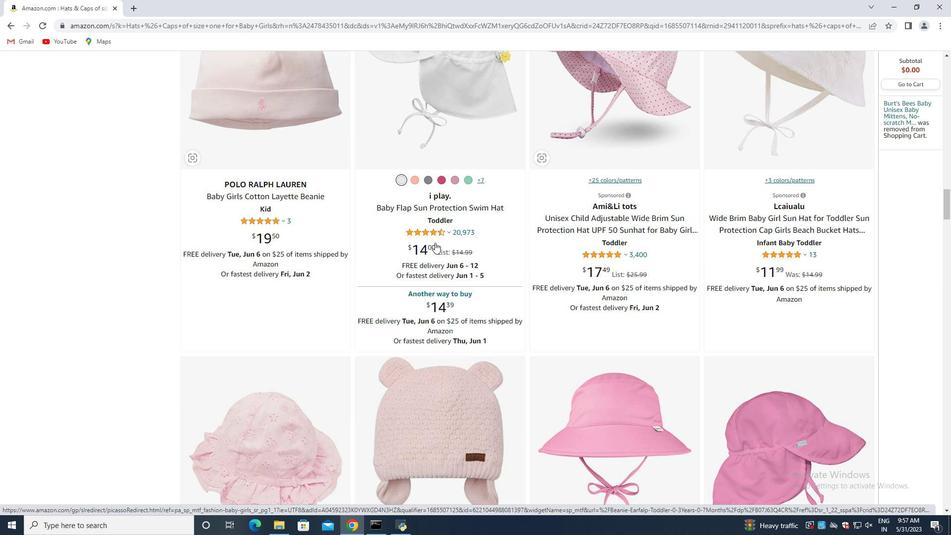 
Action: Mouse scrolled (435, 243) with delta (0, 0)
Screenshot: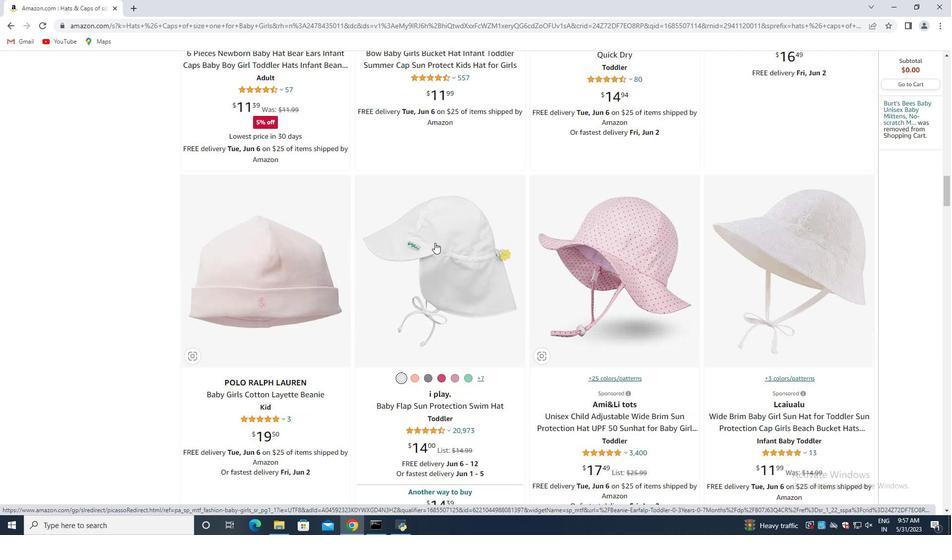 
Action: Mouse scrolled (435, 243) with delta (0, 0)
Screenshot: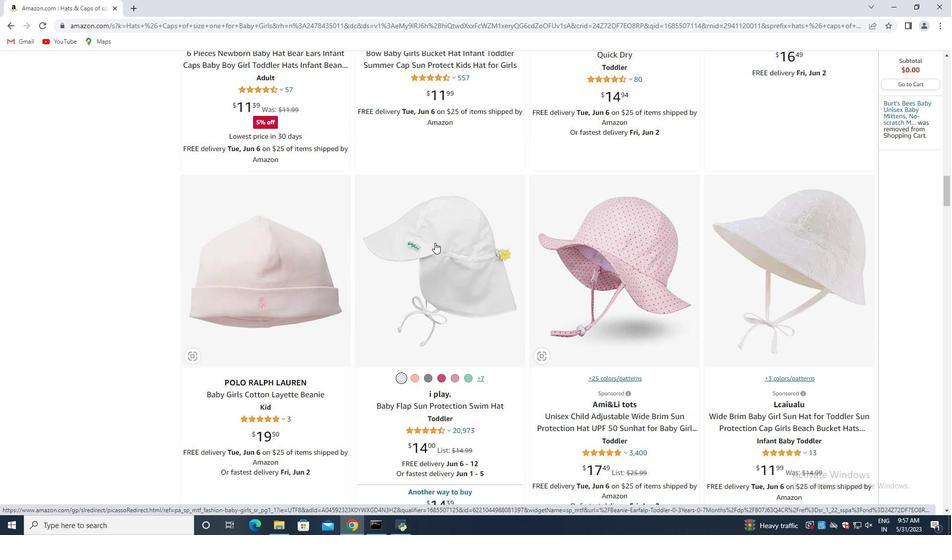 
Action: Mouse scrolled (435, 243) with delta (0, 0)
Screenshot: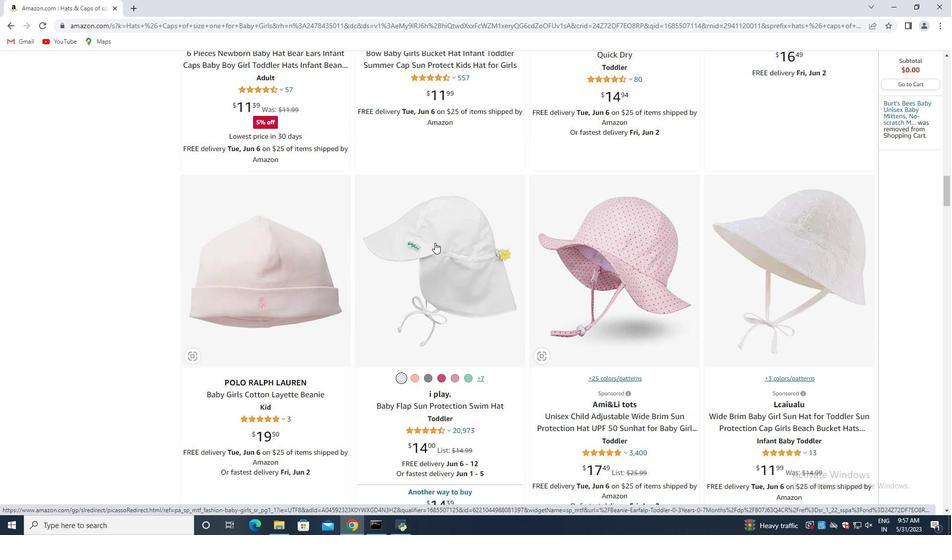 
Action: Mouse scrolled (435, 243) with delta (0, 0)
Screenshot: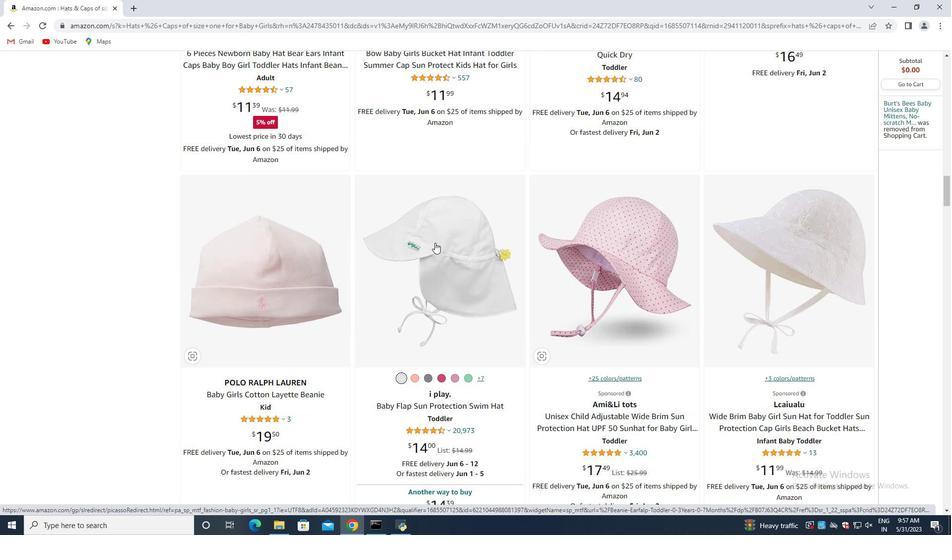 
Action: Mouse scrolled (435, 243) with delta (0, 0)
Screenshot: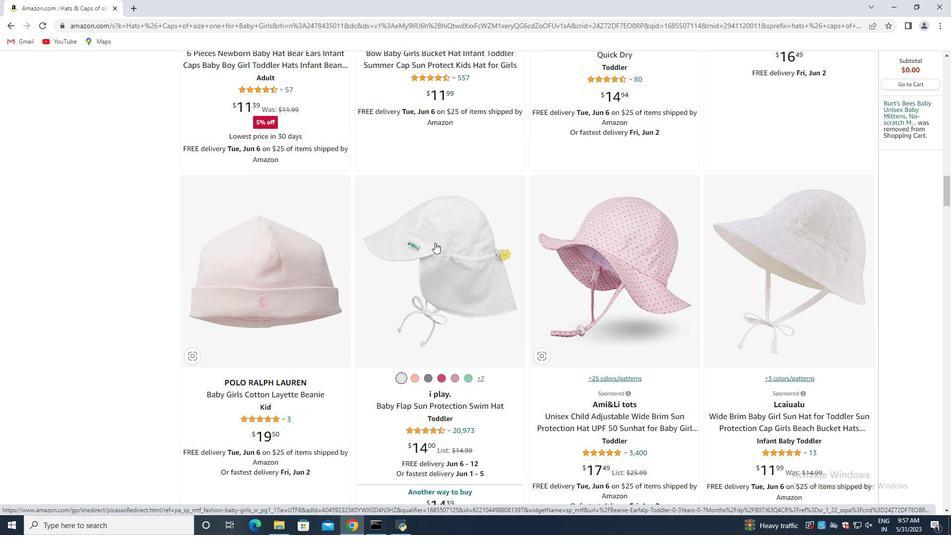 
Action: Mouse moved to (467, 211)
Screenshot: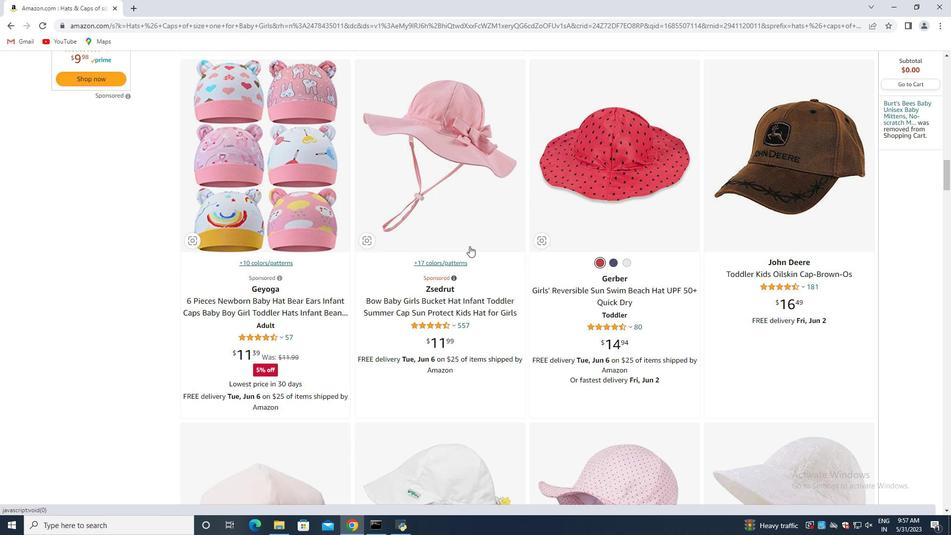 
Action: Mouse pressed left at (467, 211)
Screenshot: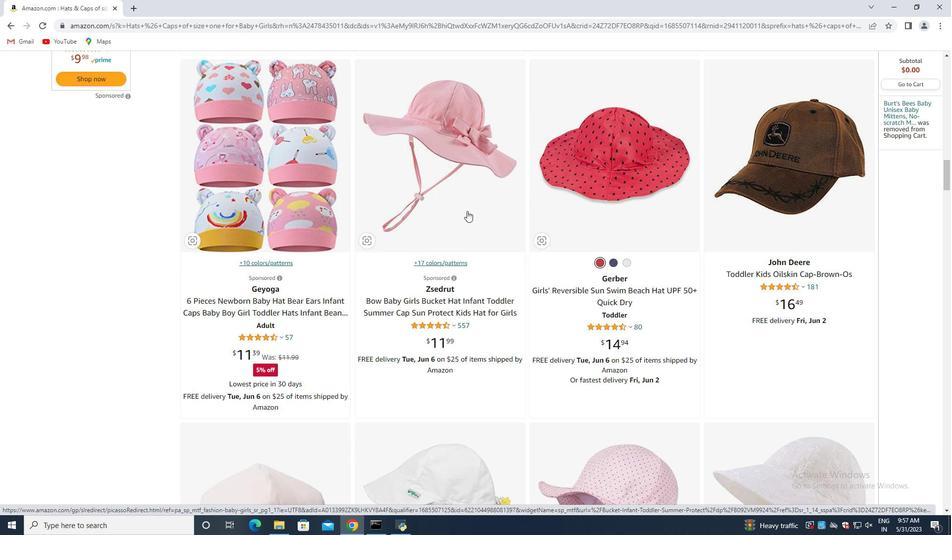 
Action: Mouse moved to (654, 352)
Screenshot: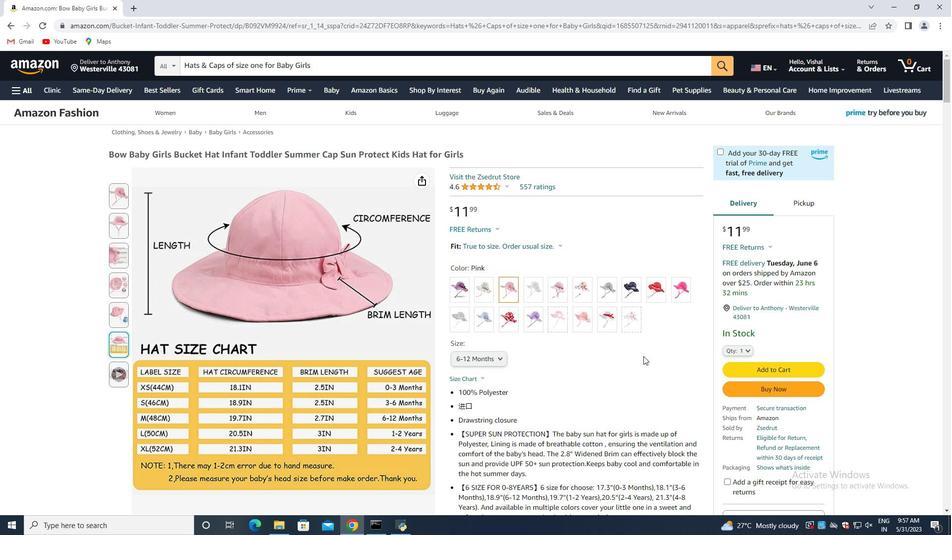 
Action: Mouse scrolled (654, 351) with delta (0, 0)
Screenshot: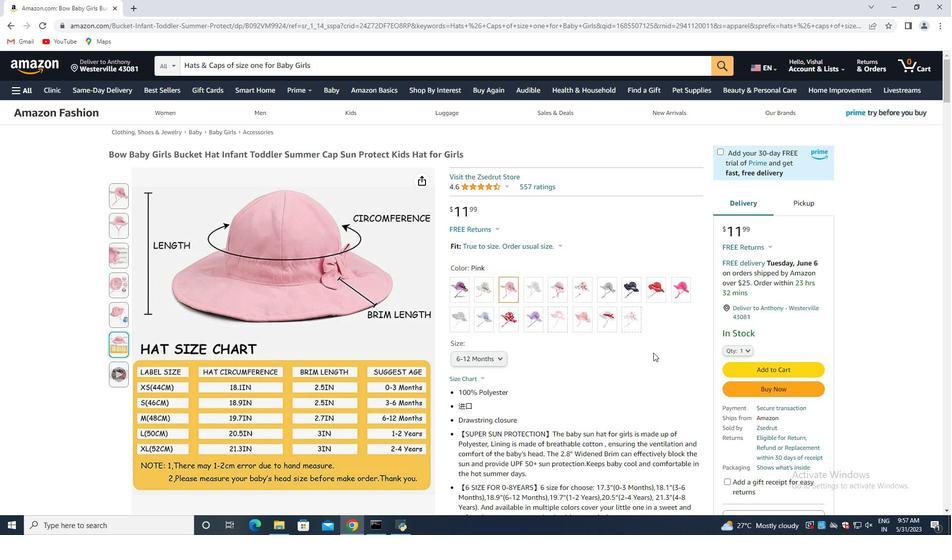 
Action: Mouse moved to (654, 349)
Screenshot: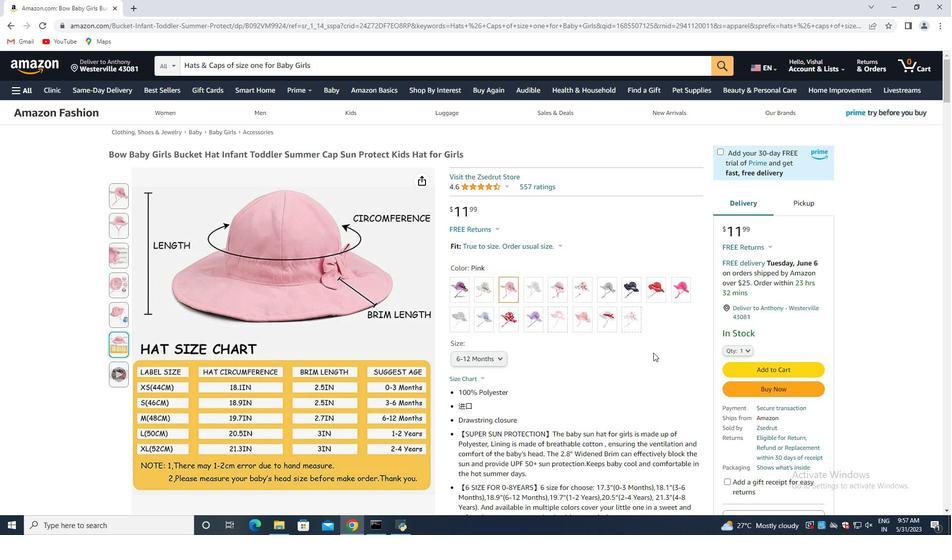 
Action: Mouse scrolled (654, 349) with delta (0, 0)
Screenshot: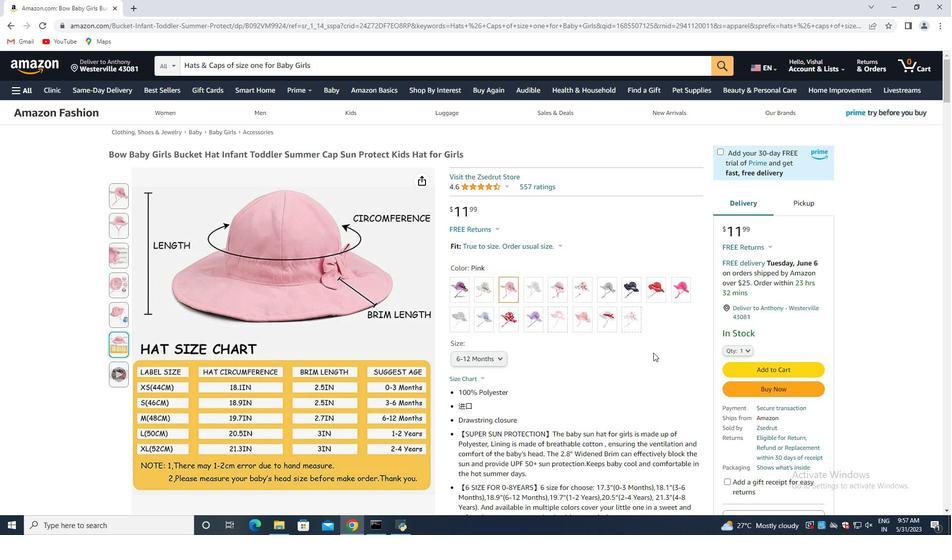 
Action: Mouse moved to (749, 251)
Screenshot: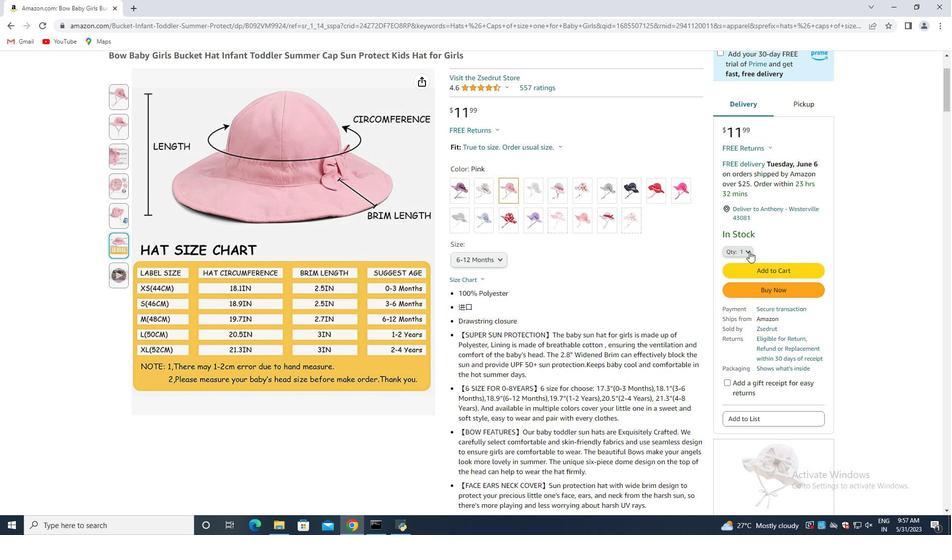 
Action: Mouse pressed left at (749, 251)
Screenshot: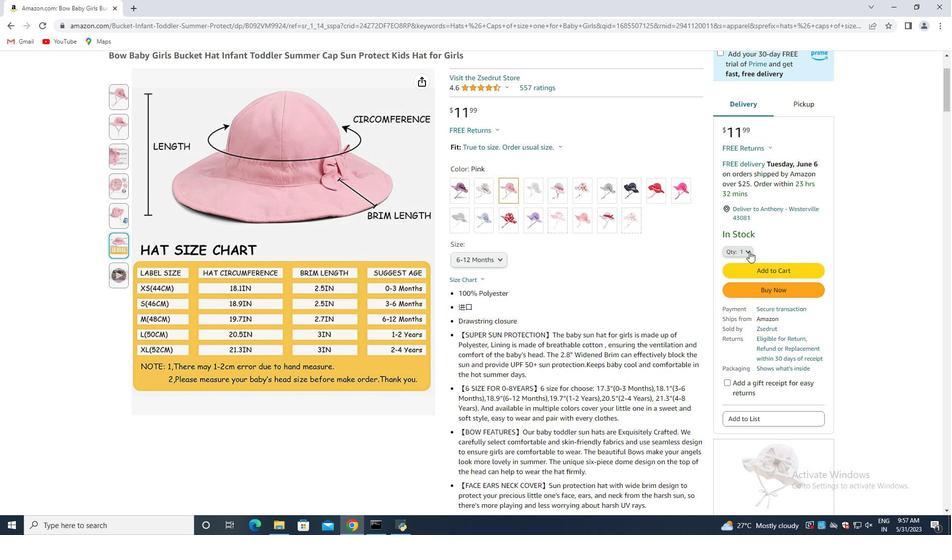 
Action: Mouse moved to (736, 289)
Screenshot: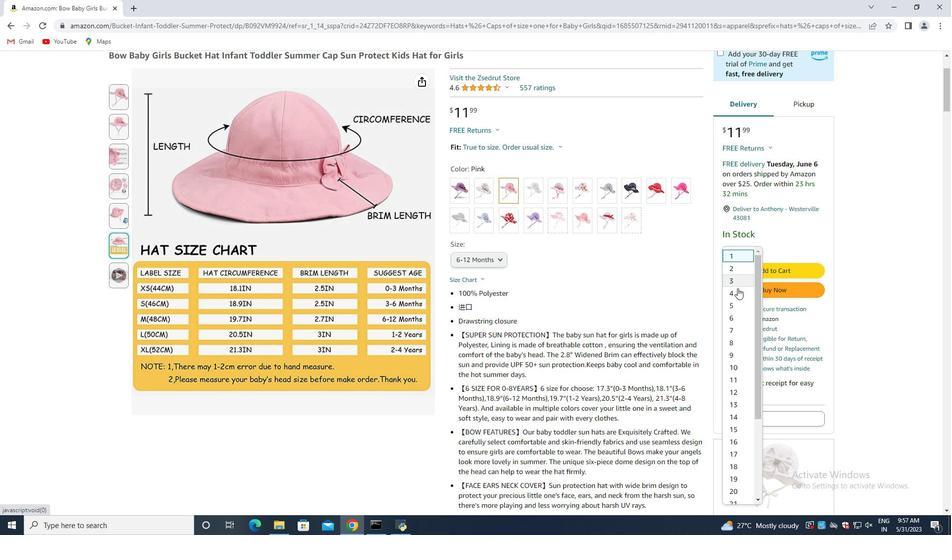 
Action: Mouse pressed left at (736, 289)
Screenshot: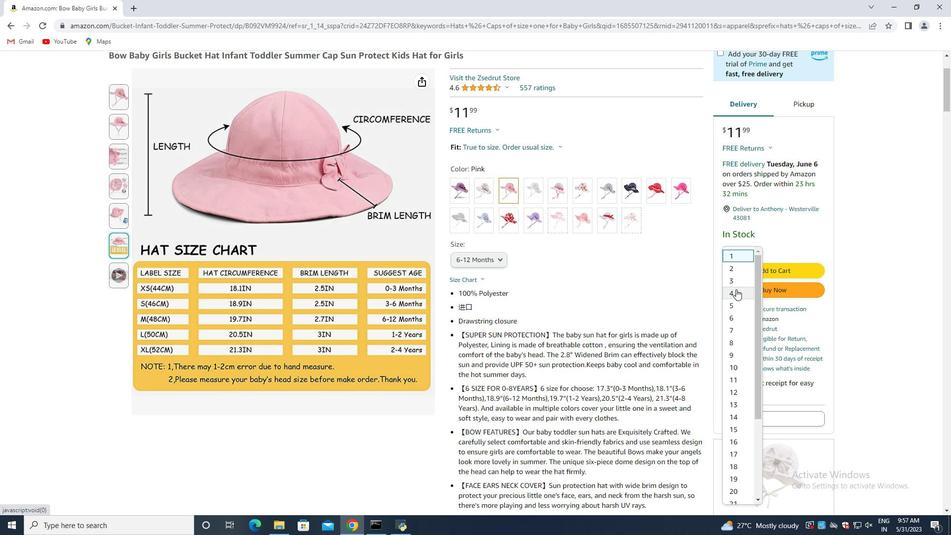 
Action: Mouse moved to (650, 260)
Screenshot: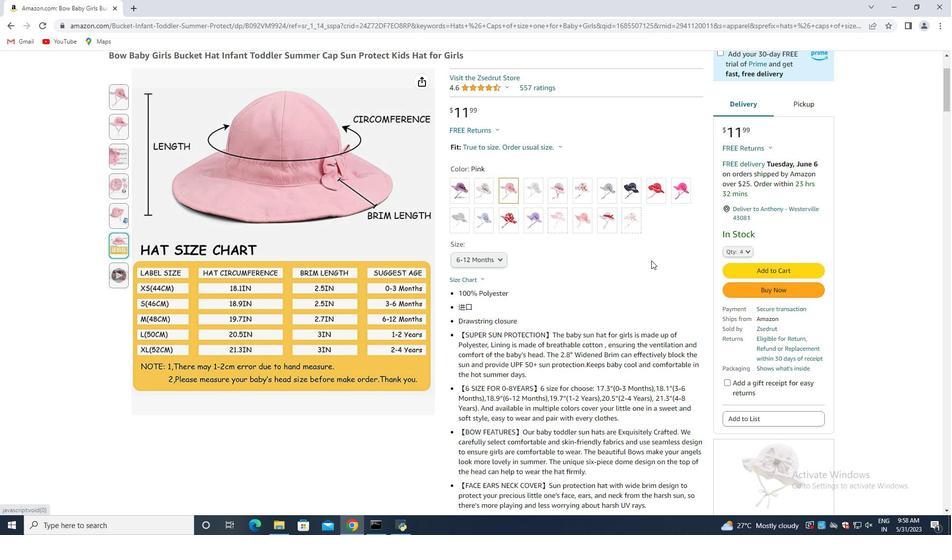 
Action: Mouse scrolled (650, 260) with delta (0, 0)
Screenshot: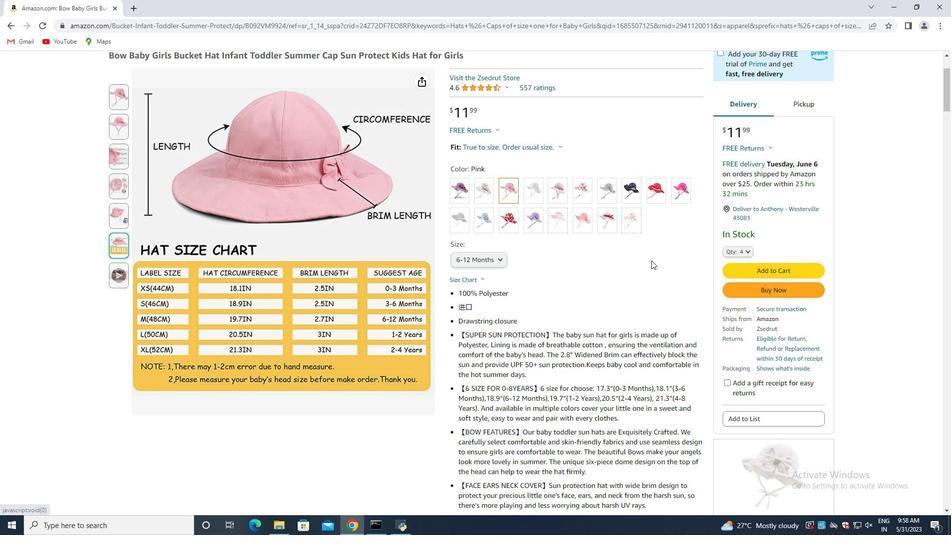 
Action: Mouse moved to (649, 260)
Screenshot: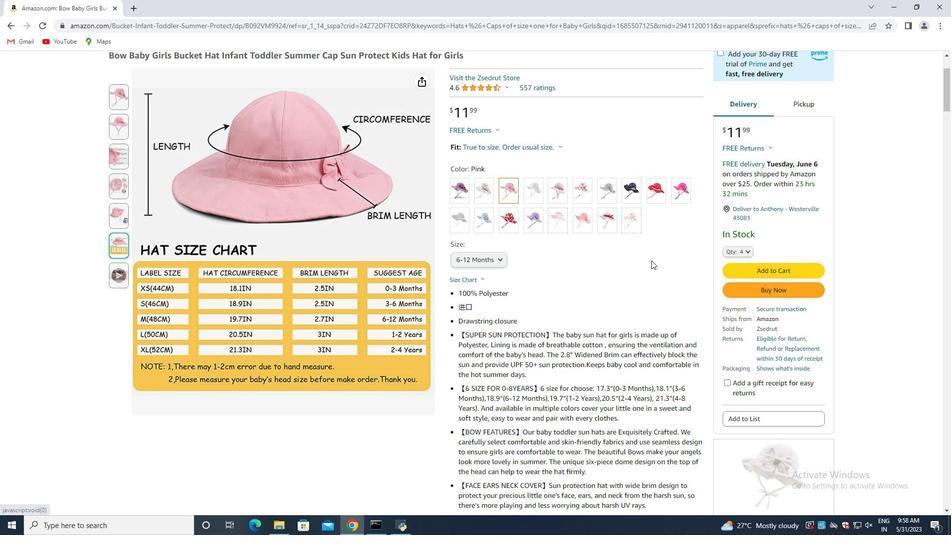 
Action: Mouse scrolled (649, 260) with delta (0, 0)
Screenshot: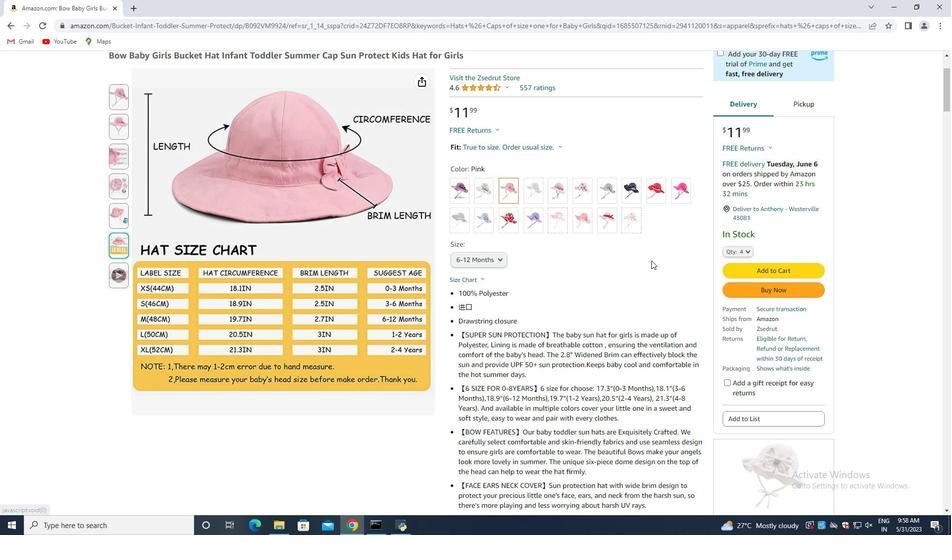 
Action: Mouse moved to (649, 260)
Screenshot: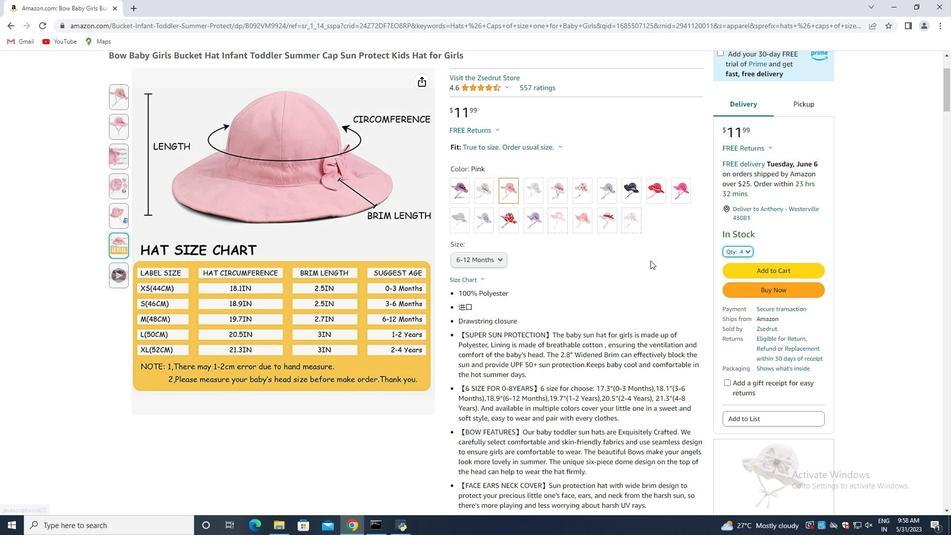 
Action: Mouse scrolled (649, 260) with delta (0, 0)
Screenshot: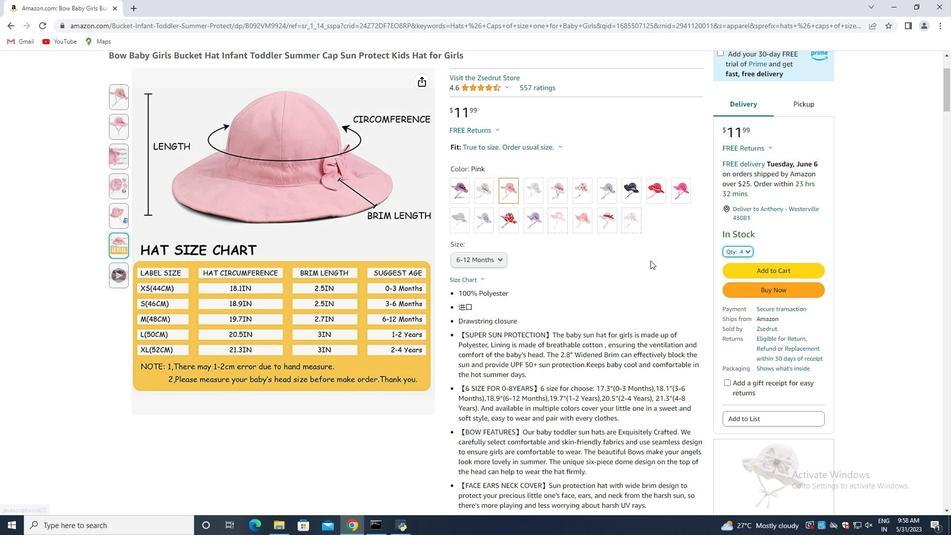 
Action: Mouse moved to (643, 258)
Screenshot: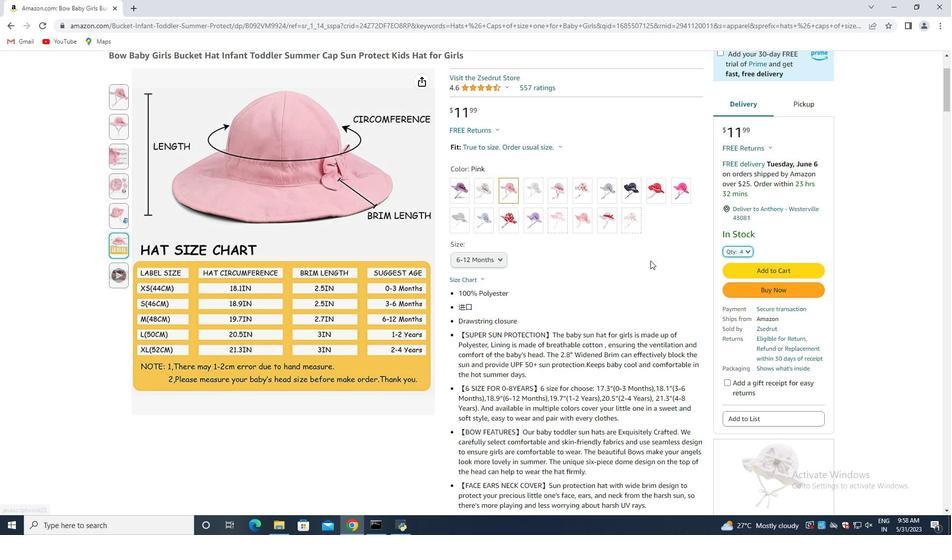 
Action: Mouse scrolled (643, 258) with delta (0, 0)
Screenshot: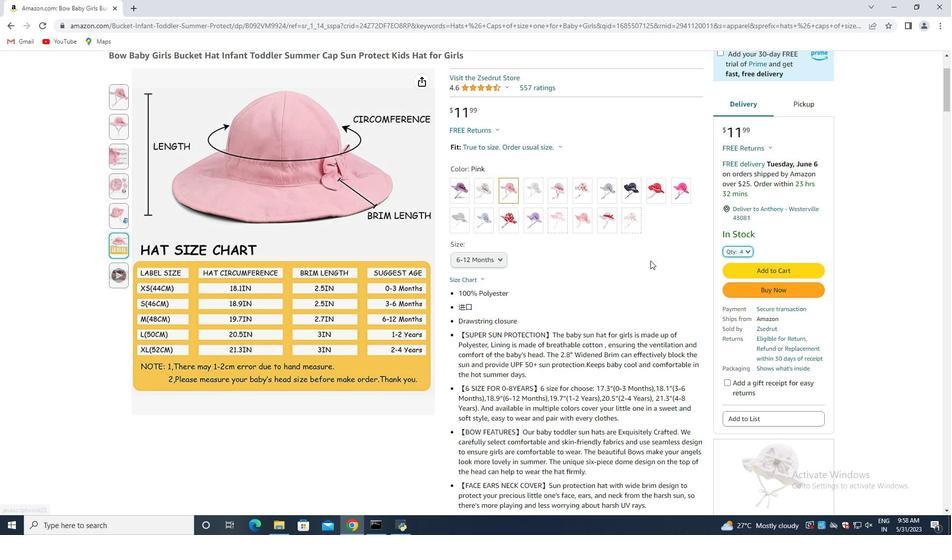 
Action: Mouse moved to (629, 255)
Screenshot: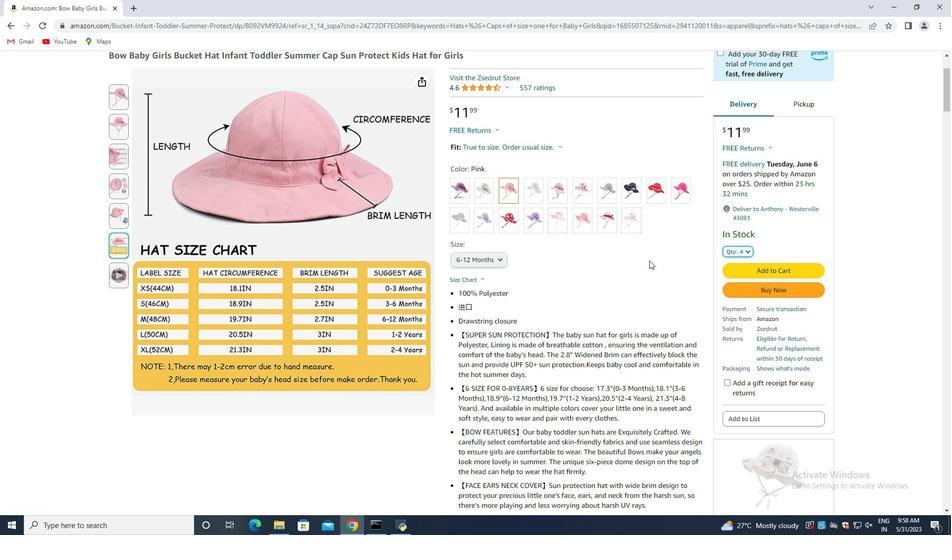 
Action: Mouse scrolled (629, 255) with delta (0, 0)
Screenshot: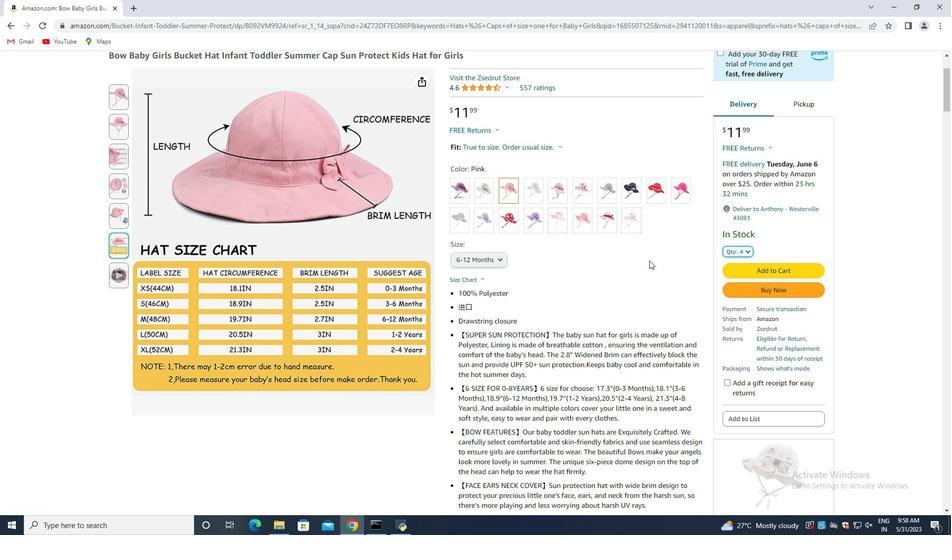 
Action: Mouse moved to (517, 222)
Screenshot: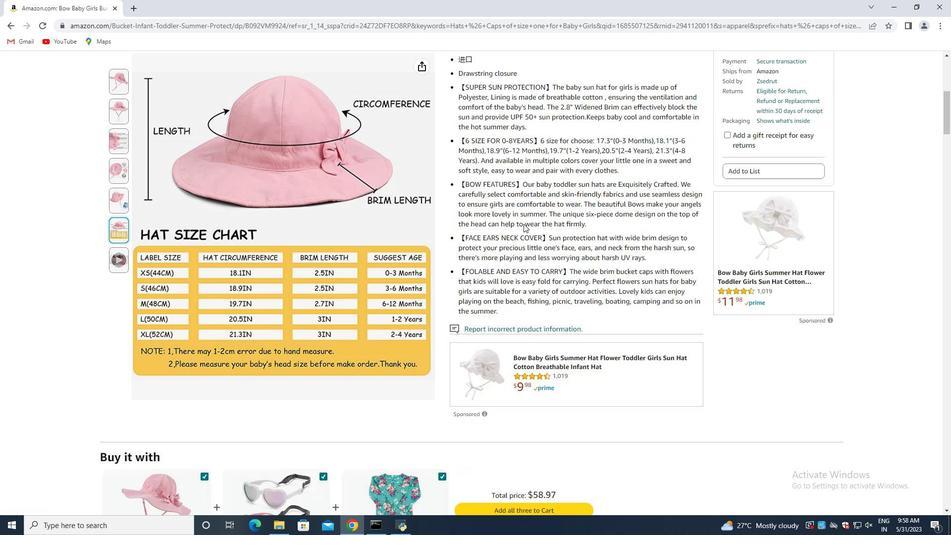 
Action: Mouse scrolled (517, 222) with delta (0, 0)
Screenshot: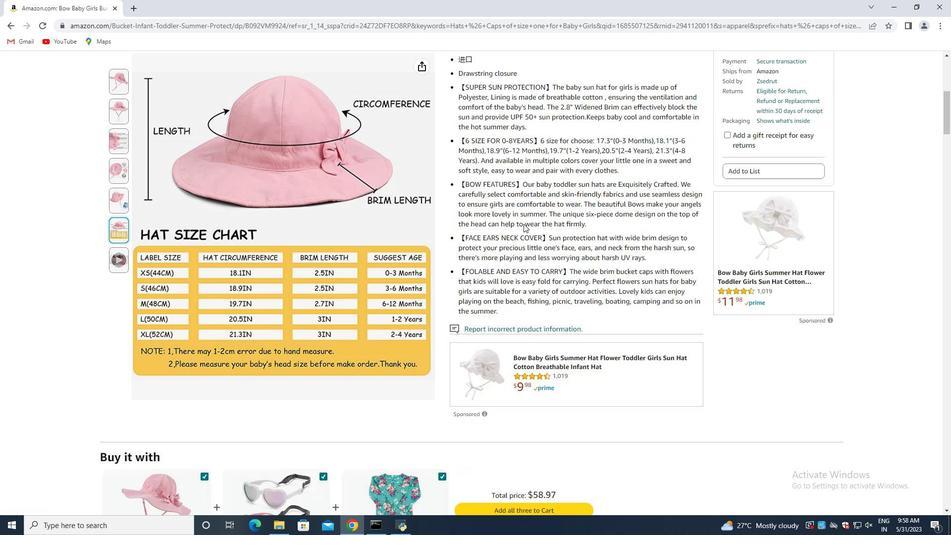 
Action: Mouse moved to (516, 222)
Screenshot: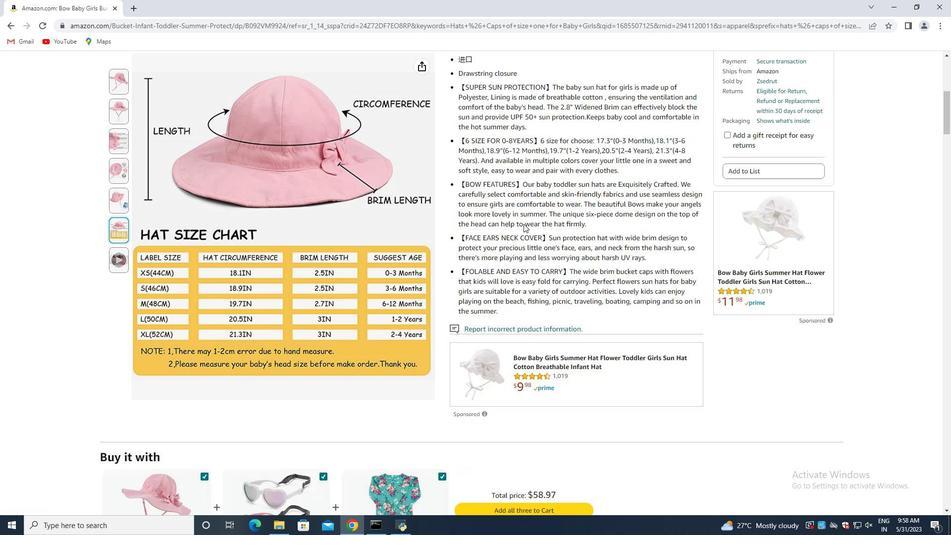 
Action: Mouse scrolled (516, 222) with delta (0, 0)
Screenshot: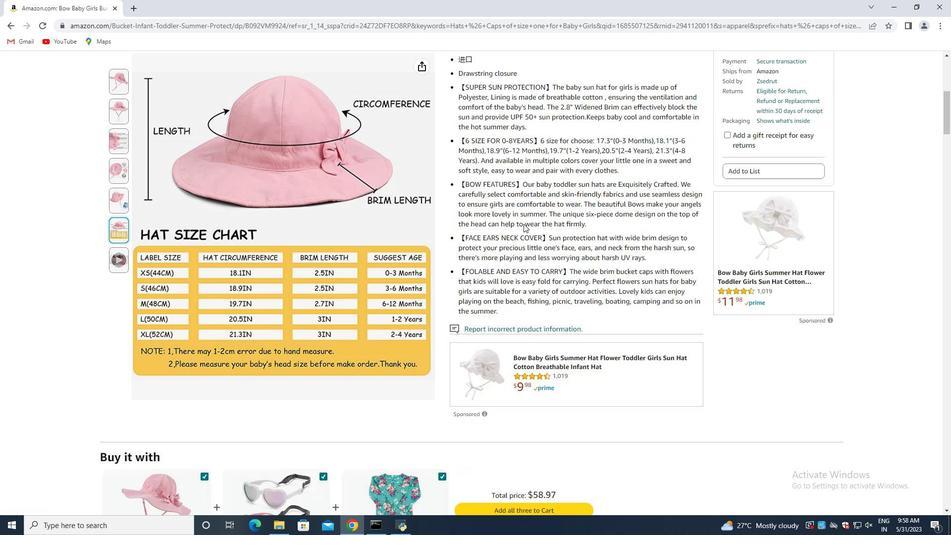 
Action: Mouse moved to (515, 222)
Screenshot: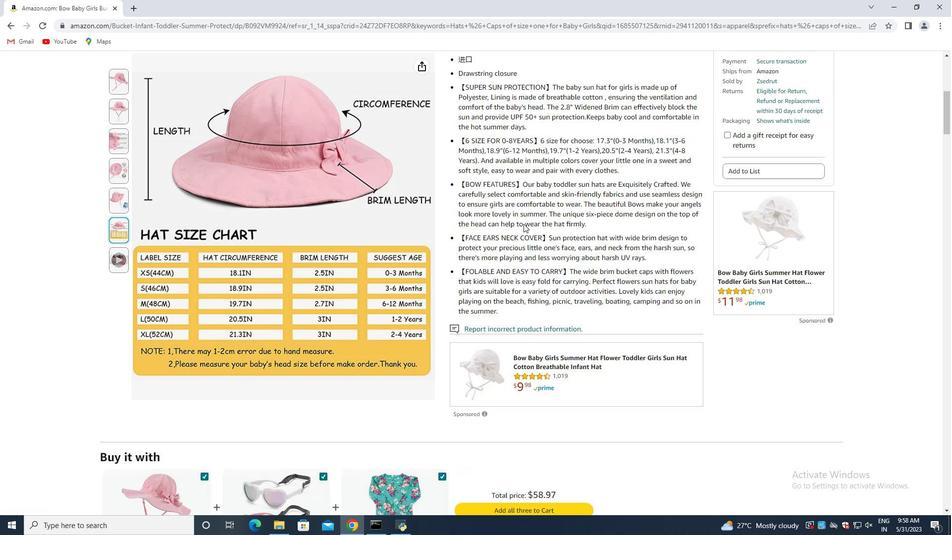 
Action: Mouse scrolled (515, 222) with delta (0, 0)
Screenshot: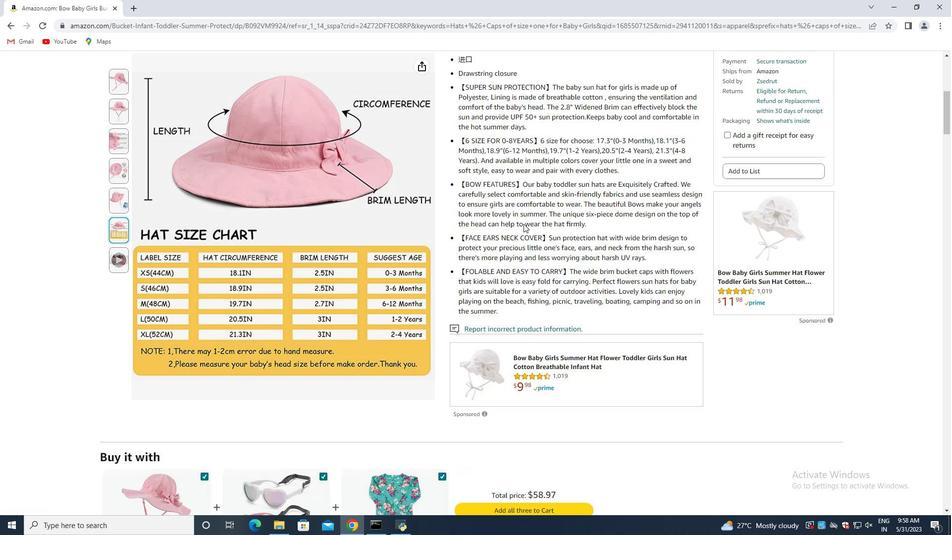 
Action: Mouse scrolled (515, 222) with delta (0, 0)
Screenshot: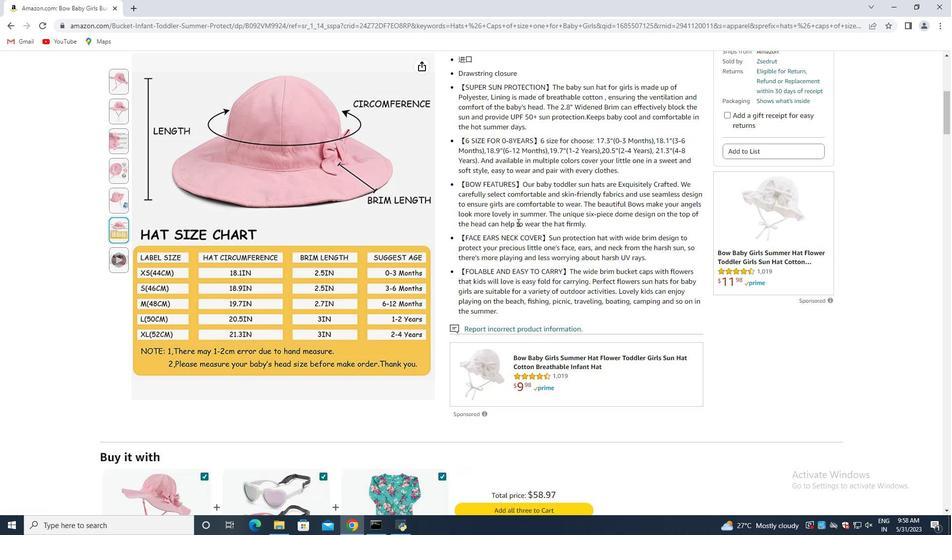 
Action: Mouse moved to (513, 222)
Screenshot: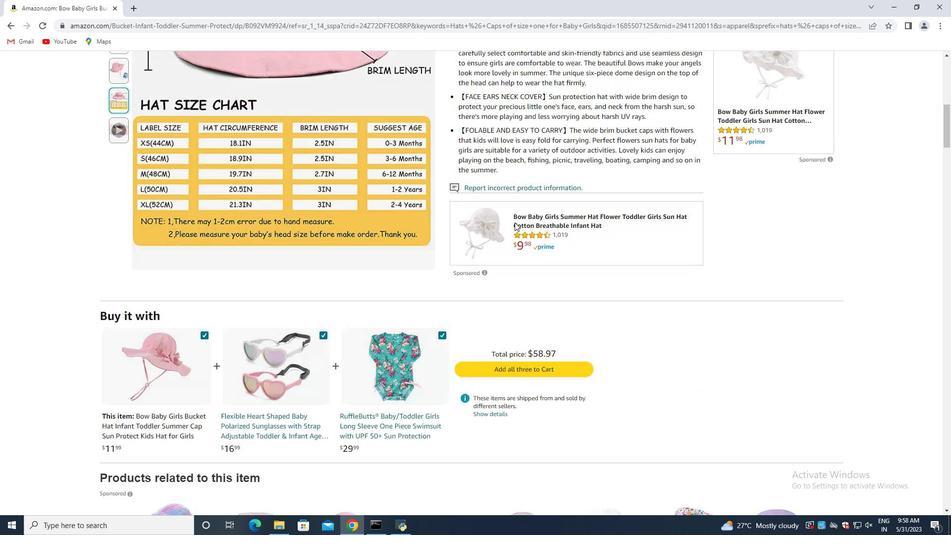 
Action: Mouse scrolled (513, 222) with delta (0, 0)
Screenshot: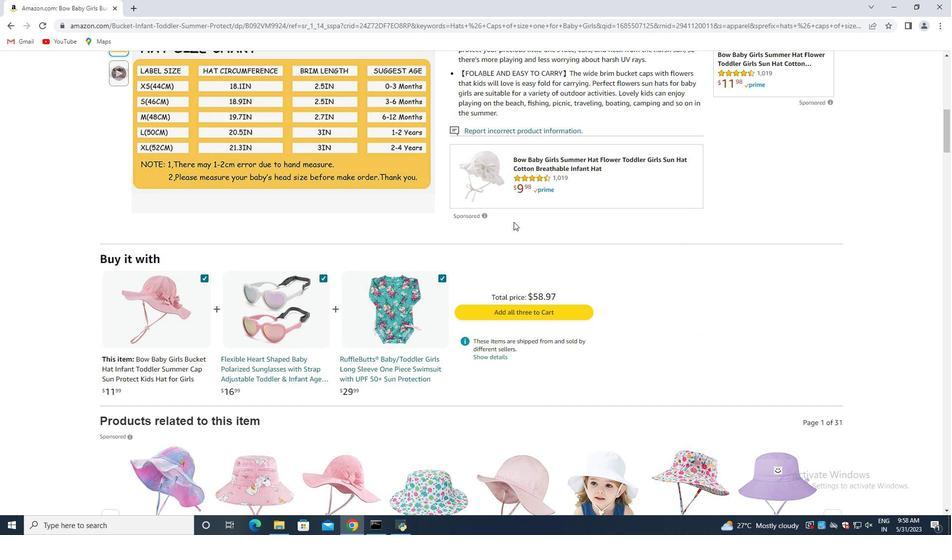 
Action: Mouse scrolled (513, 222) with delta (0, 0)
Screenshot: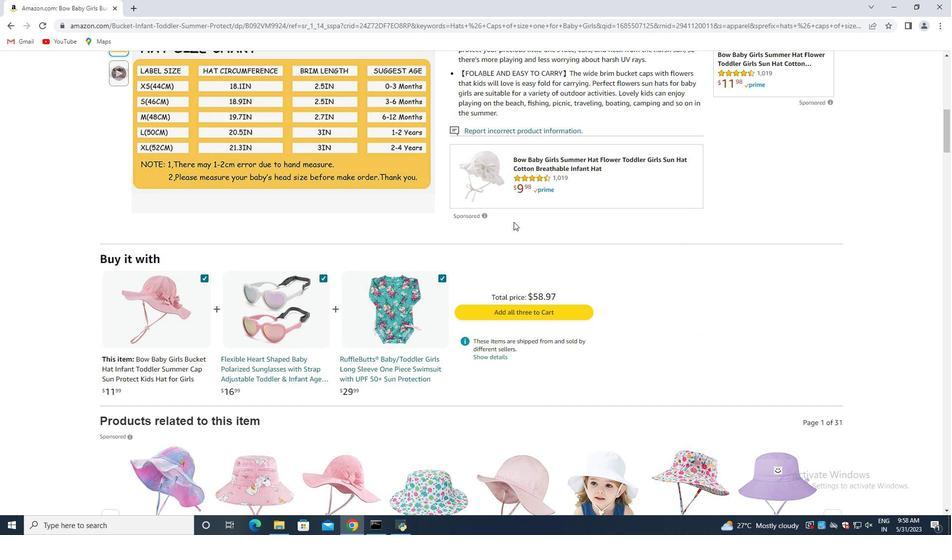
Action: Mouse scrolled (513, 222) with delta (0, 0)
Screenshot: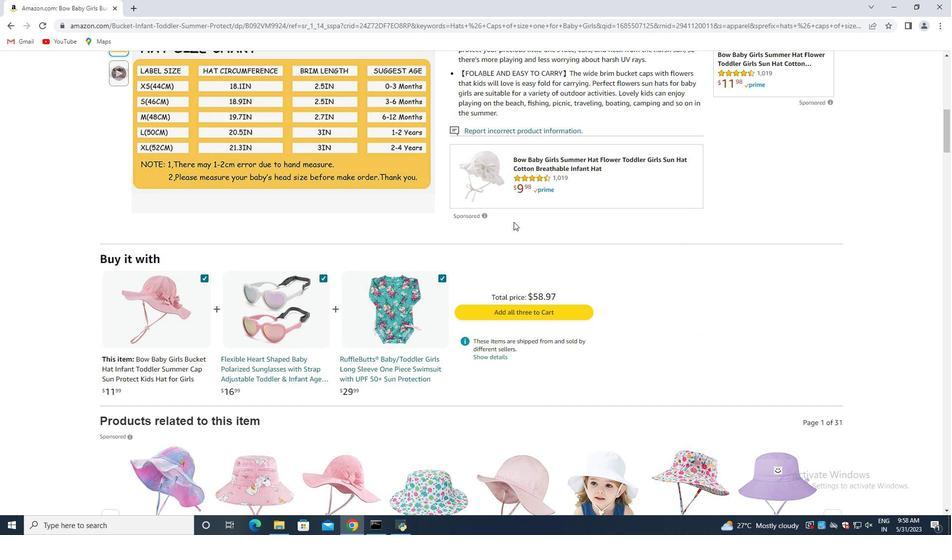 
Action: Mouse scrolled (513, 222) with delta (0, 0)
Screenshot: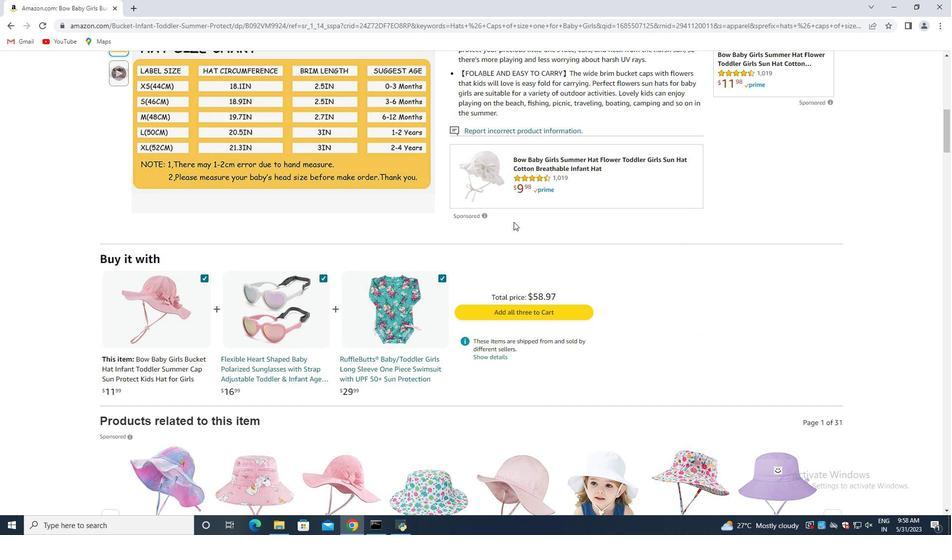 
Action: Mouse scrolled (513, 222) with delta (0, 0)
Screenshot: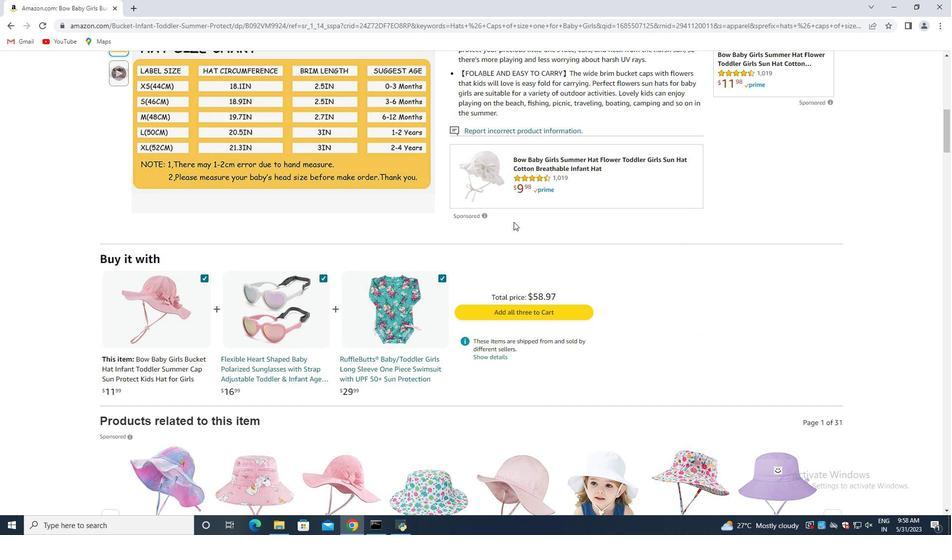 
Action: Mouse moved to (468, 172)
Screenshot: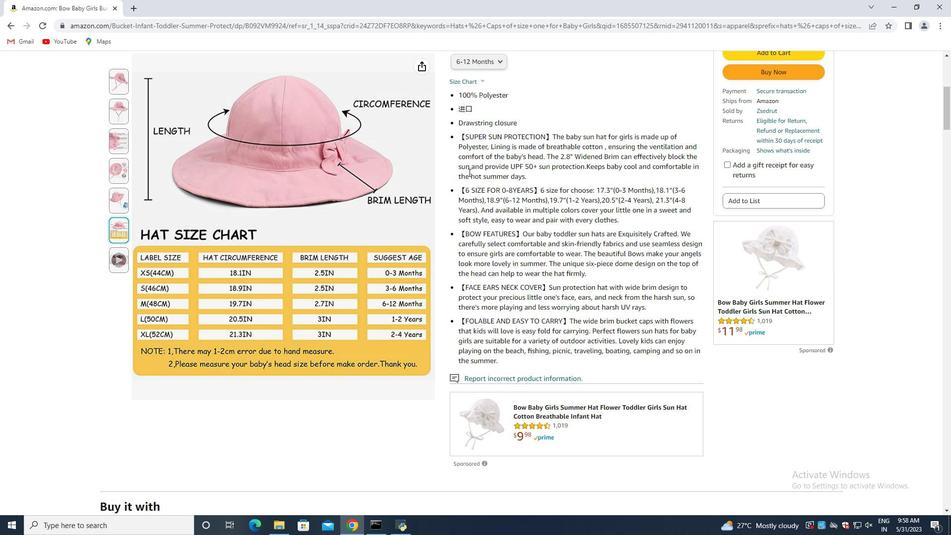 
Action: Mouse scrolled (468, 171) with delta (0, 0)
Screenshot: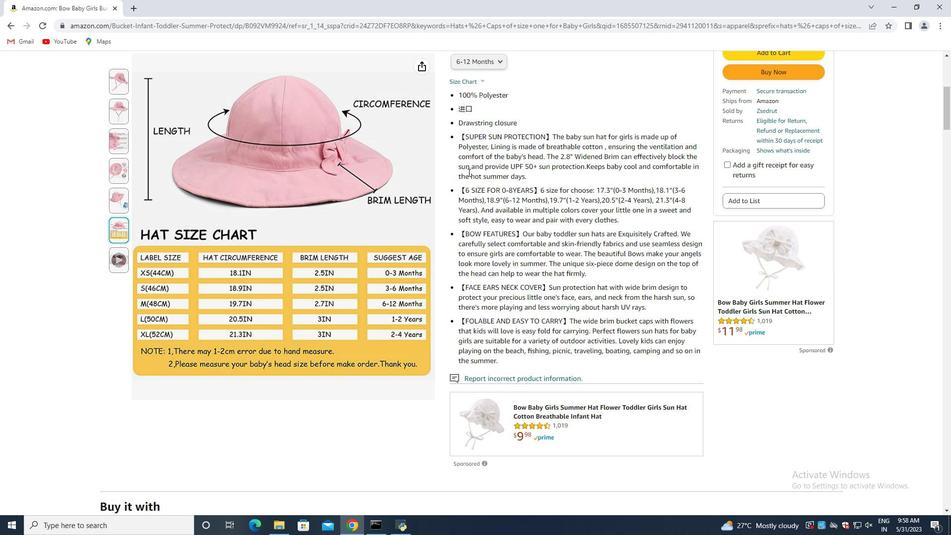 
Action: Mouse moved to (528, 170)
Screenshot: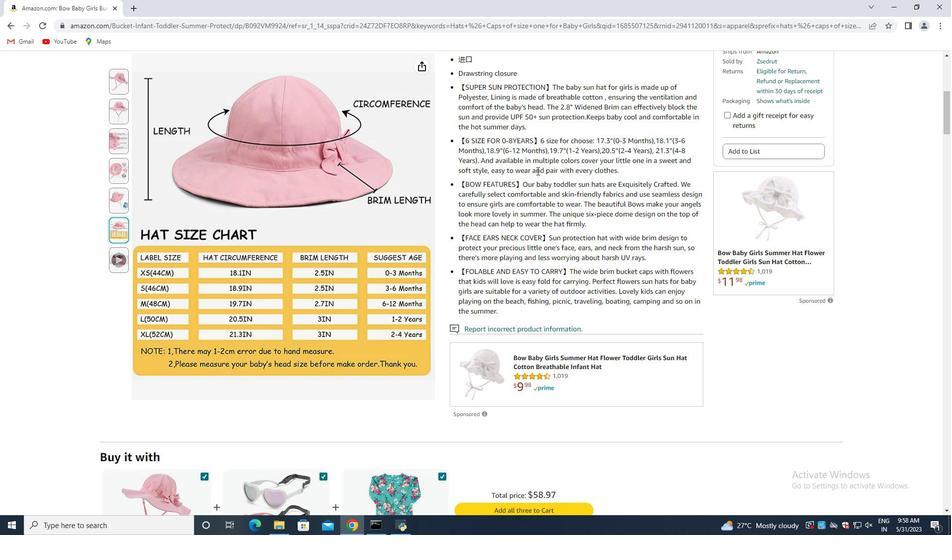 
Action: Mouse scrolled (528, 170) with delta (0, 0)
Screenshot: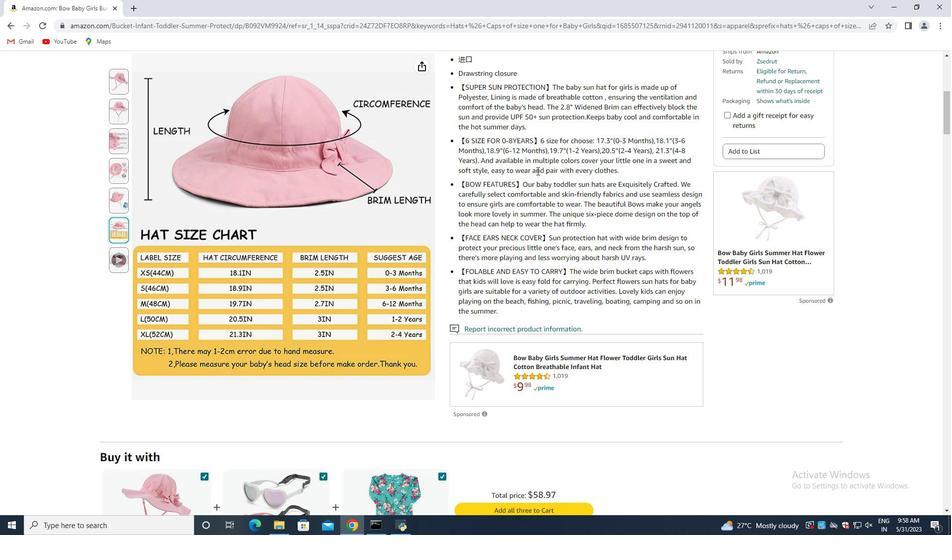 
Action: Mouse moved to (468, 141)
Screenshot: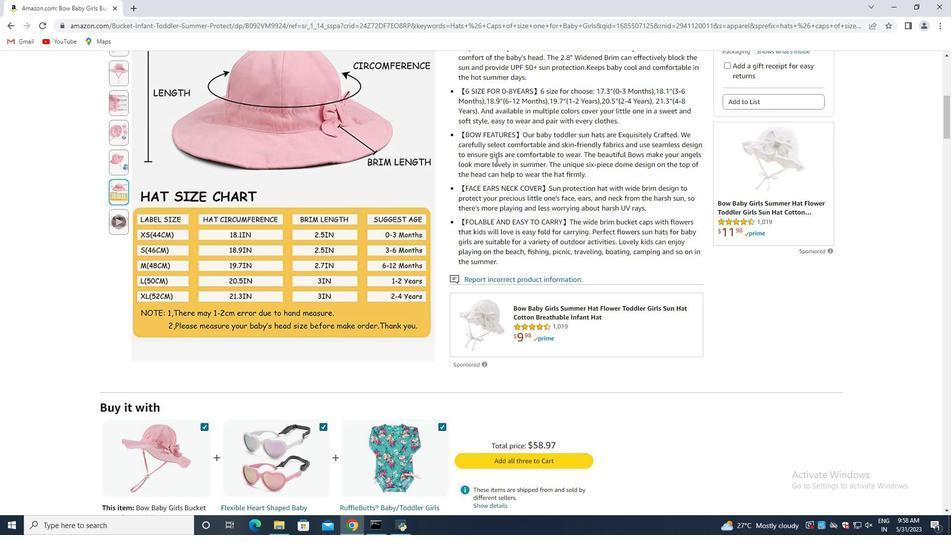 
Action: Mouse scrolled (468, 140) with delta (0, 0)
Screenshot: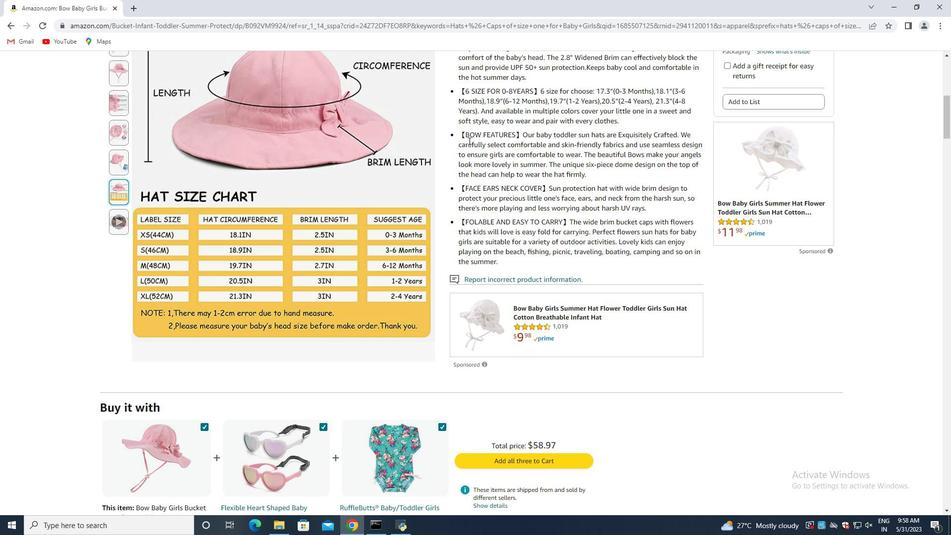 
Action: Mouse scrolled (468, 140) with delta (0, 0)
Screenshot: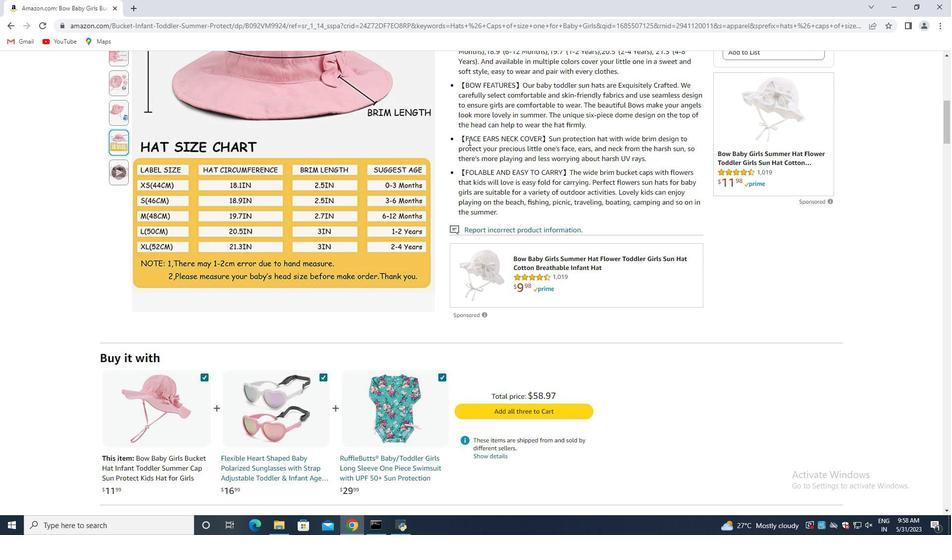 
Action: Mouse scrolled (468, 140) with delta (0, 0)
Screenshot: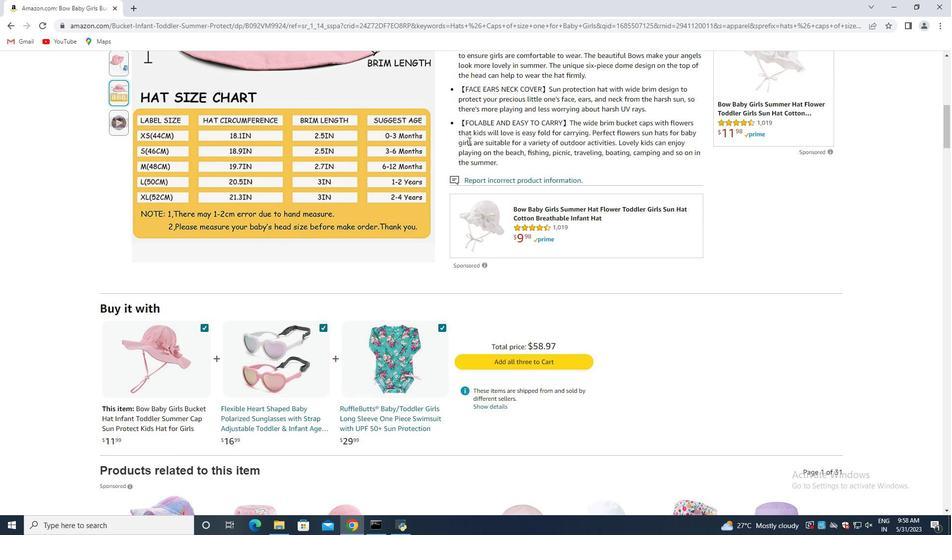 
Action: Mouse scrolled (468, 140) with delta (0, 0)
Screenshot: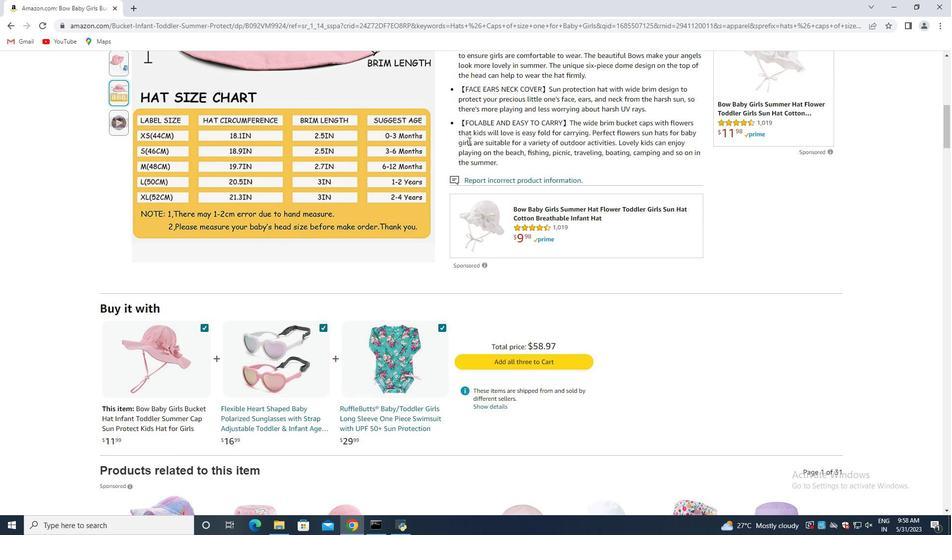 
Action: Mouse scrolled (468, 140) with delta (0, 0)
Screenshot: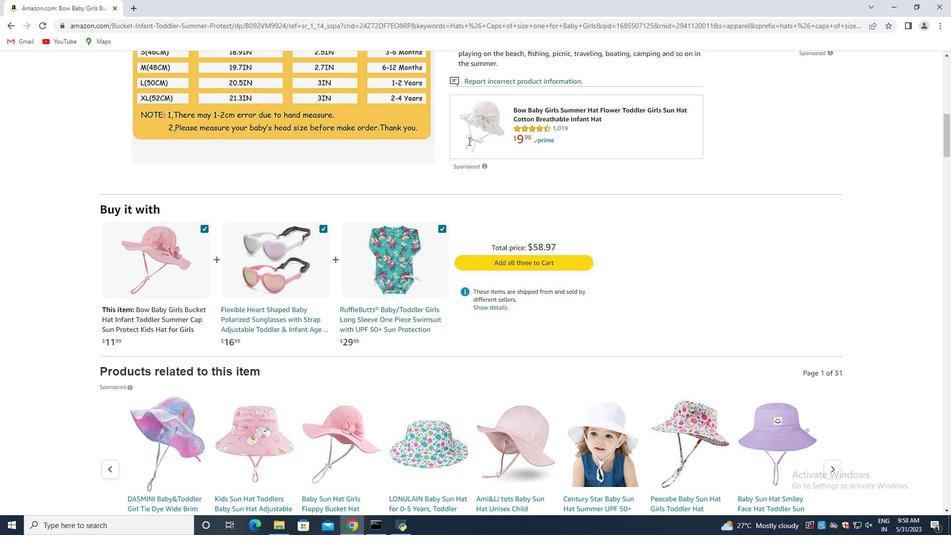
Action: Mouse scrolled (468, 140) with delta (0, 0)
Screenshot: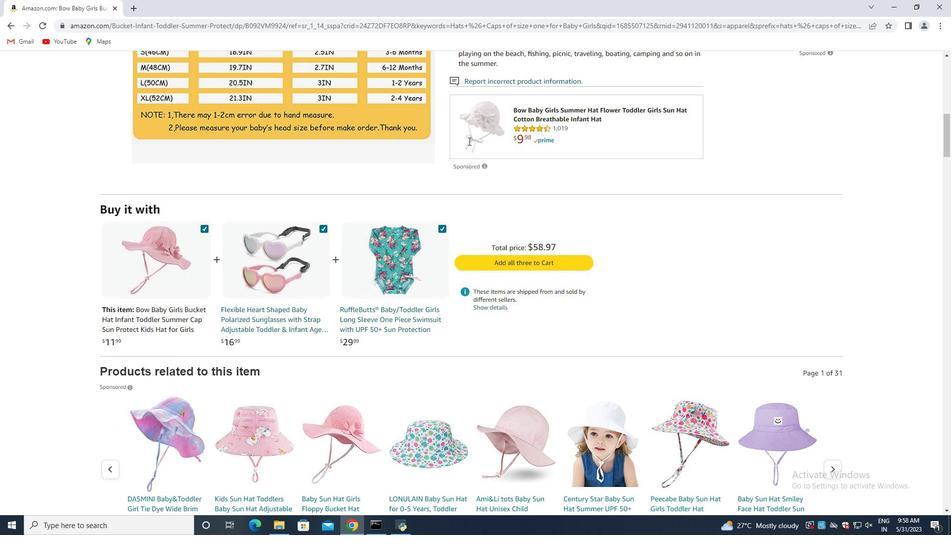 
Action: Mouse scrolled (468, 140) with delta (0, 0)
Screenshot: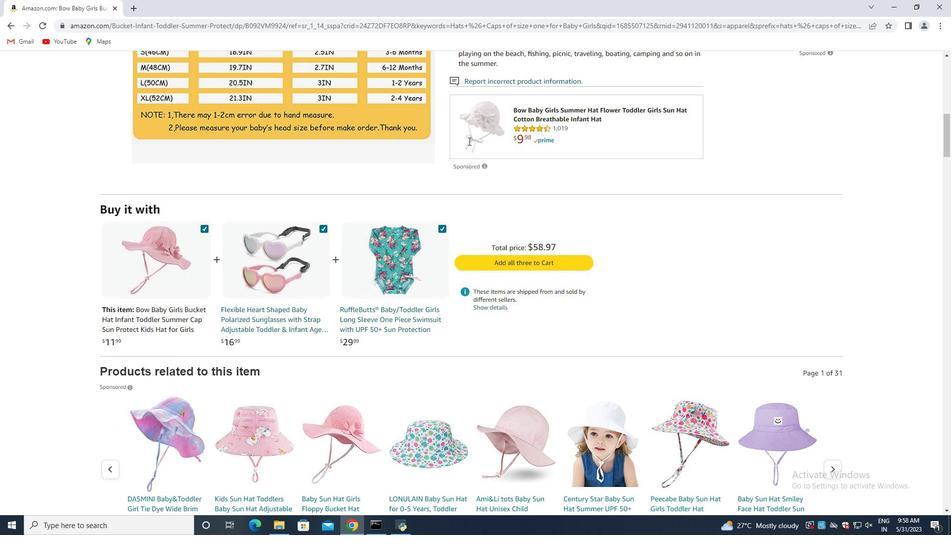 
Action: Mouse scrolled (468, 140) with delta (0, 0)
Screenshot: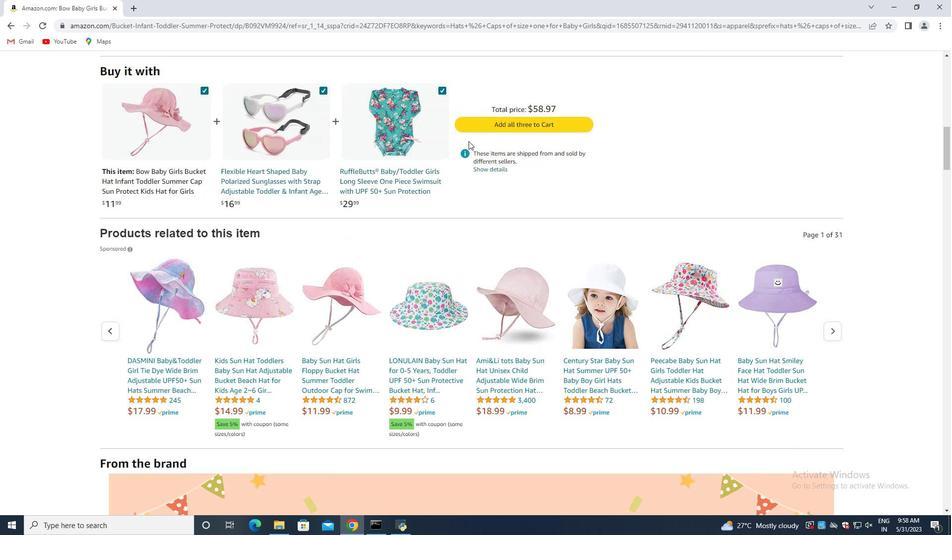 
Action: Mouse scrolled (468, 140) with delta (0, 0)
Screenshot: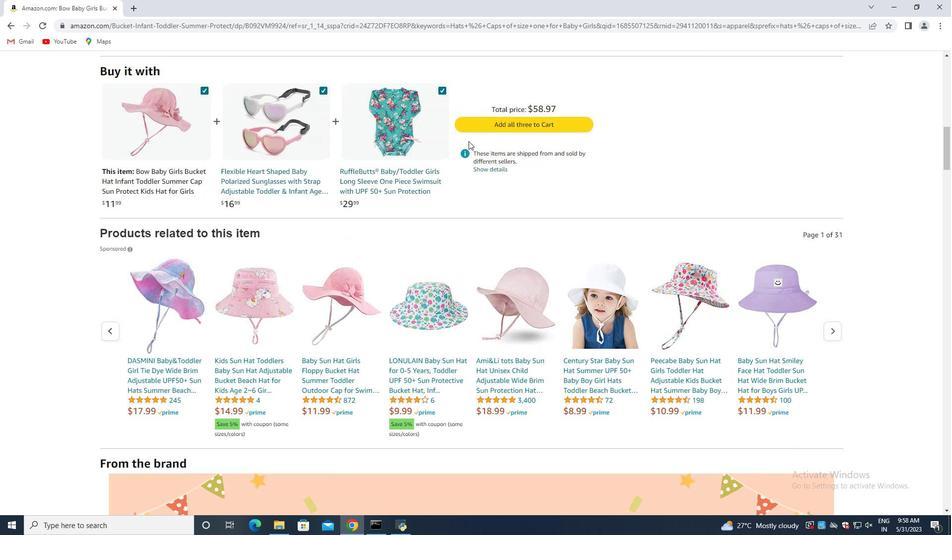
Action: Mouse moved to (468, 141)
Screenshot: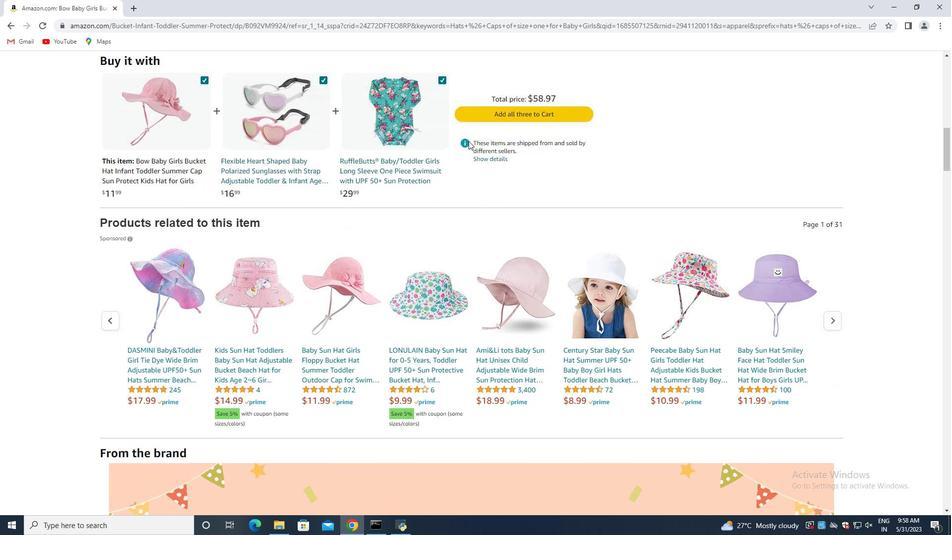 
Action: Mouse scrolled (468, 140) with delta (0, 0)
Screenshot: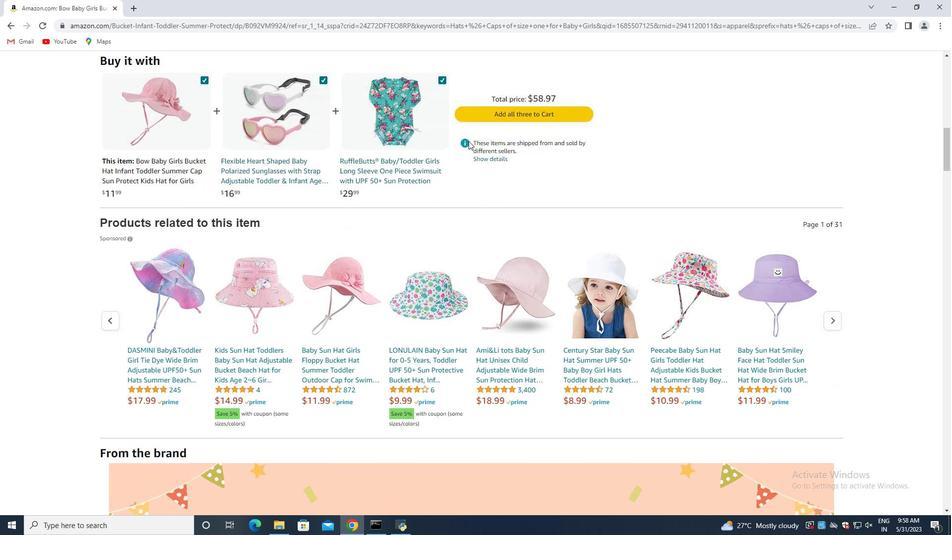 
Action: Mouse scrolled (468, 140) with delta (0, 0)
Screenshot: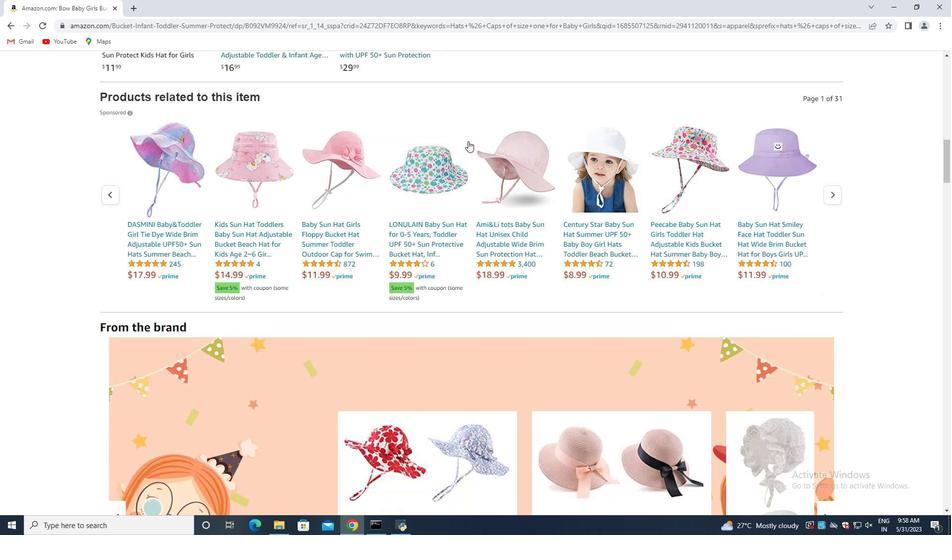 
Action: Mouse scrolled (468, 140) with delta (0, 0)
Screenshot: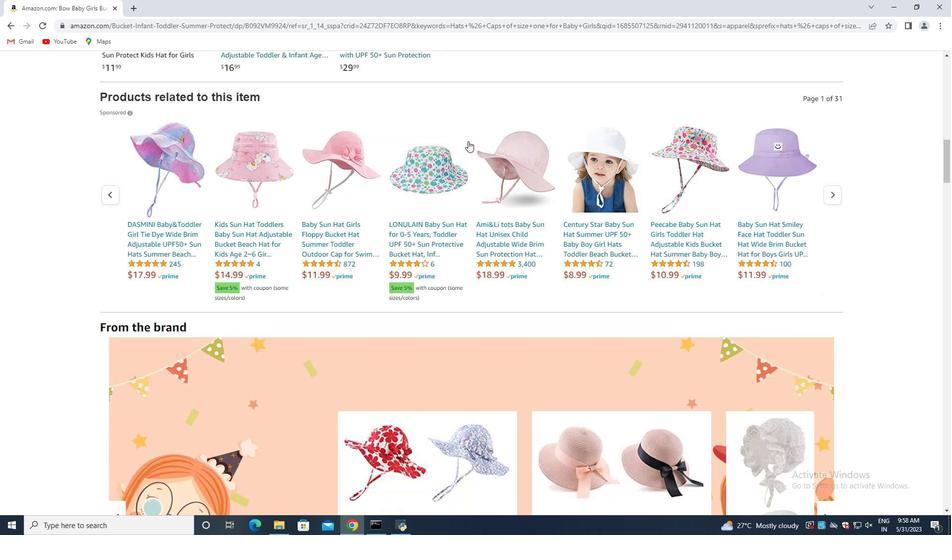 
Action: Mouse scrolled (468, 140) with delta (0, 0)
Screenshot: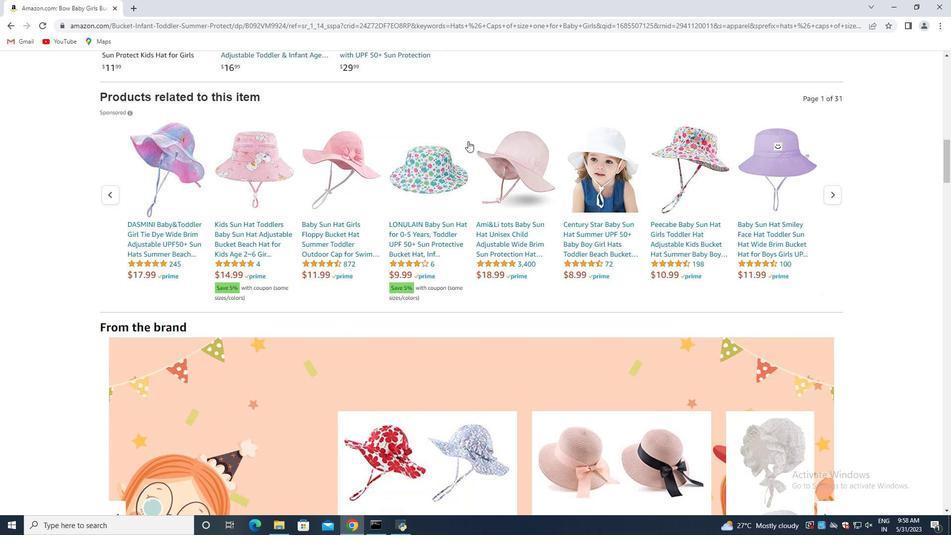 
Action: Mouse scrolled (468, 140) with delta (0, 0)
Screenshot: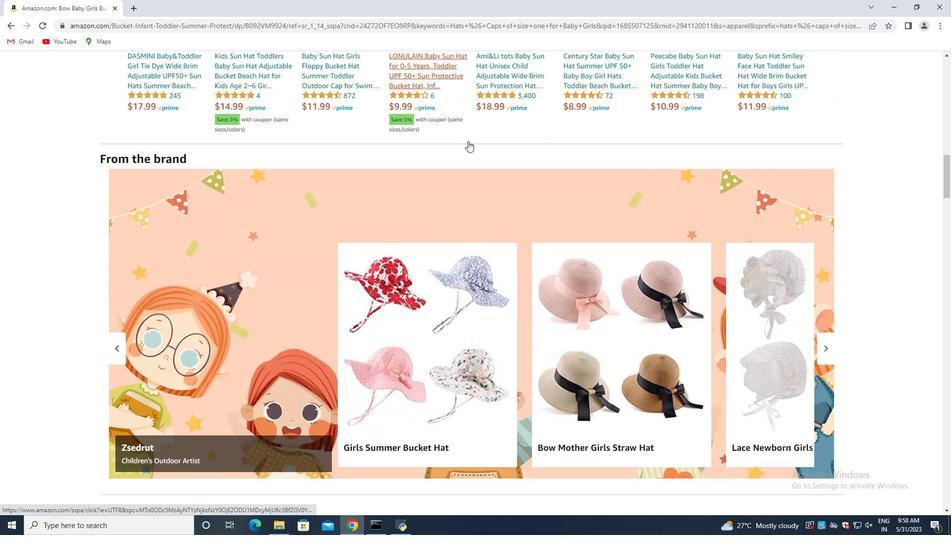 
Action: Mouse scrolled (468, 140) with delta (0, 0)
Screenshot: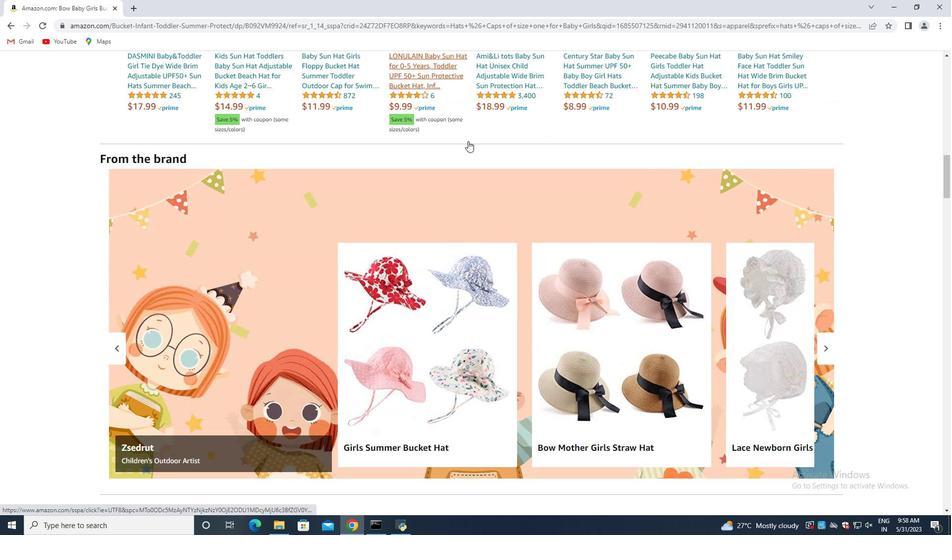
Action: Mouse scrolled (468, 140) with delta (0, 0)
Screenshot: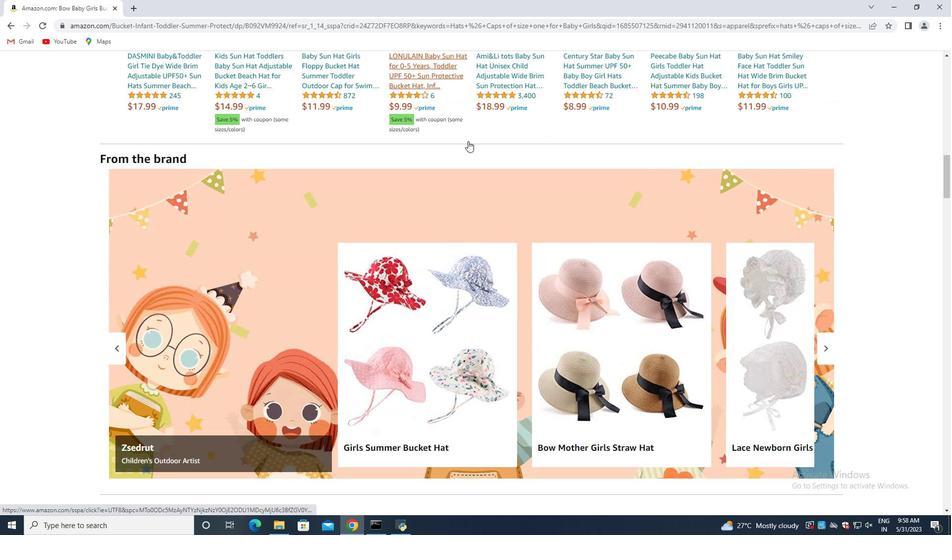 
Action: Mouse scrolled (468, 140) with delta (0, 0)
Screenshot: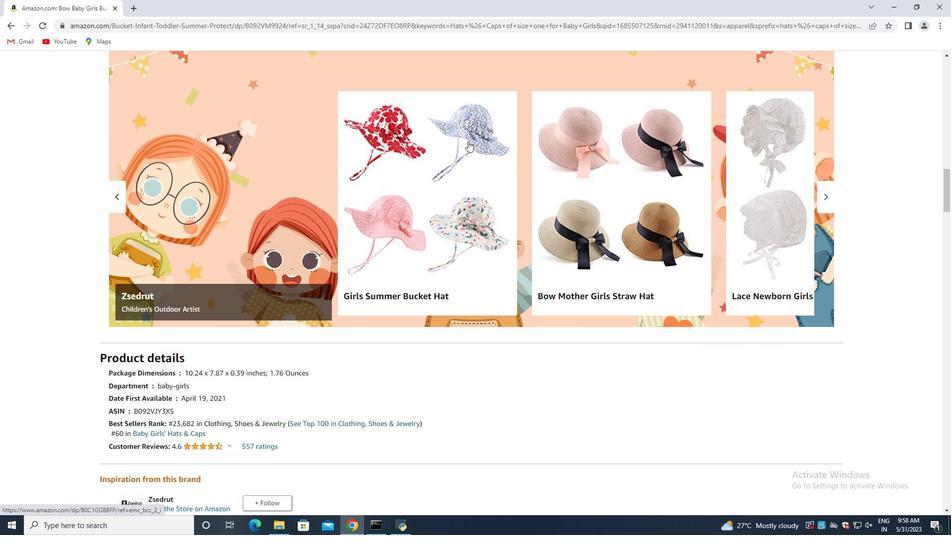 
Action: Mouse scrolled (468, 140) with delta (0, 0)
Screenshot: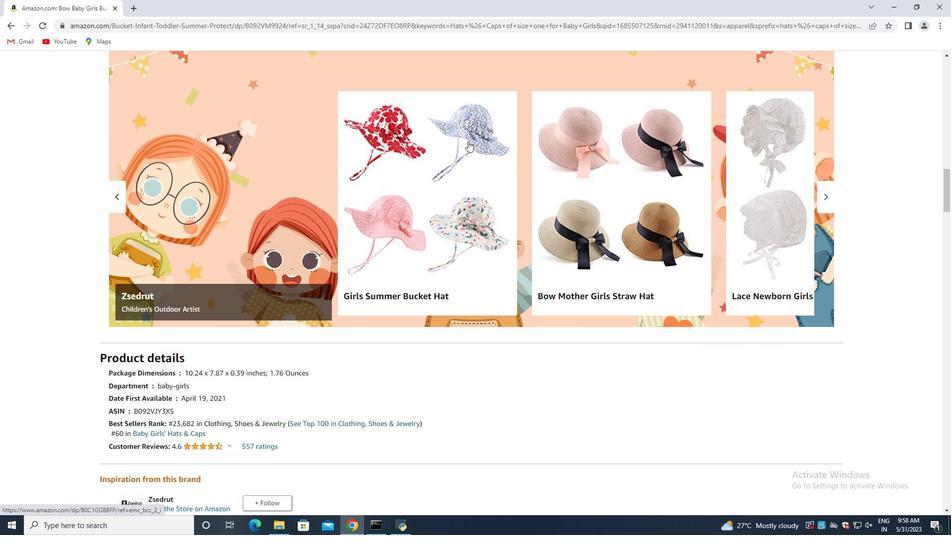 
Action: Mouse scrolled (468, 140) with delta (0, 0)
Screenshot: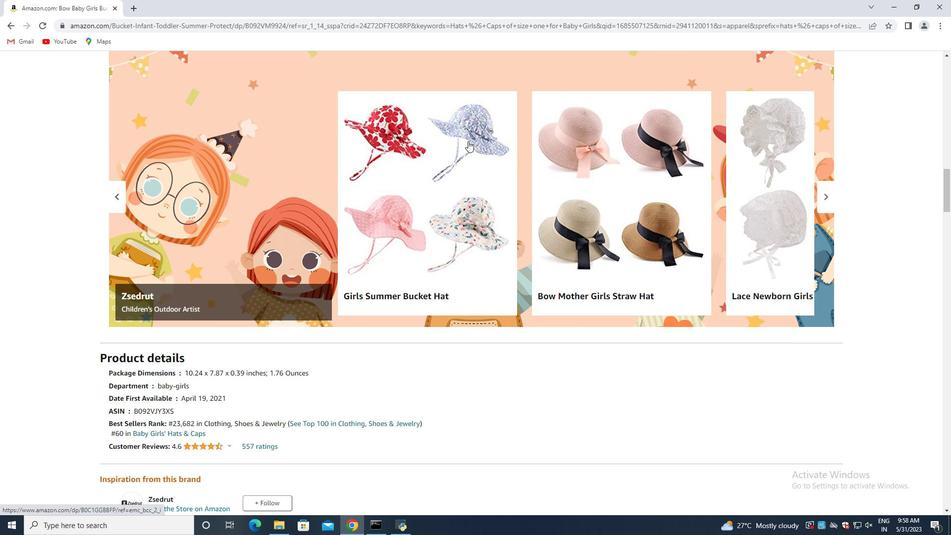 
Action: Mouse scrolled (468, 140) with delta (0, 0)
Screenshot: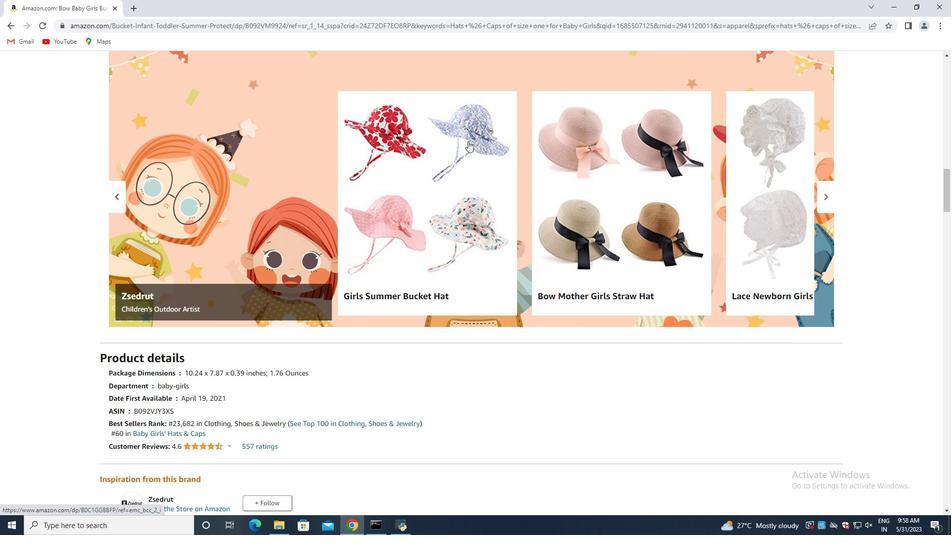 
Action: Mouse scrolled (468, 140) with delta (0, 0)
Screenshot: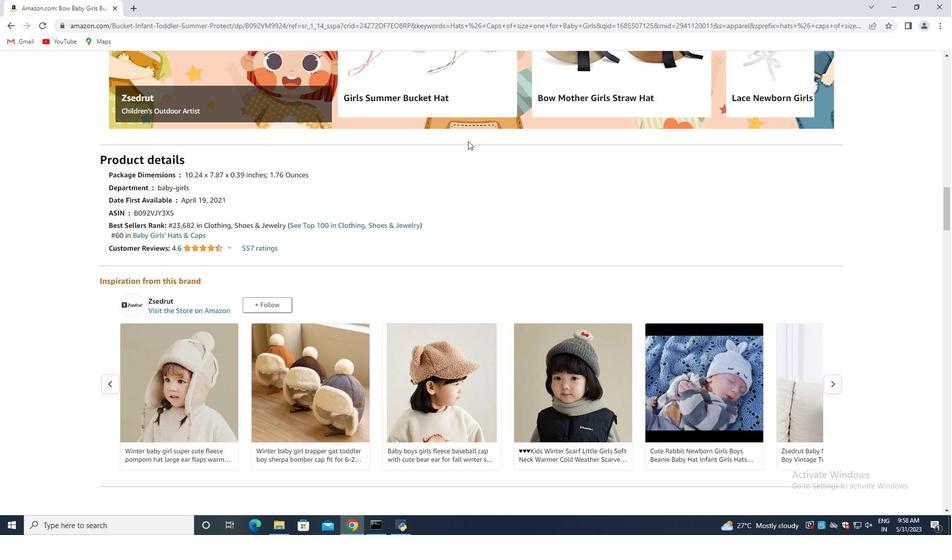 
Action: Mouse scrolled (468, 140) with delta (0, 0)
Screenshot: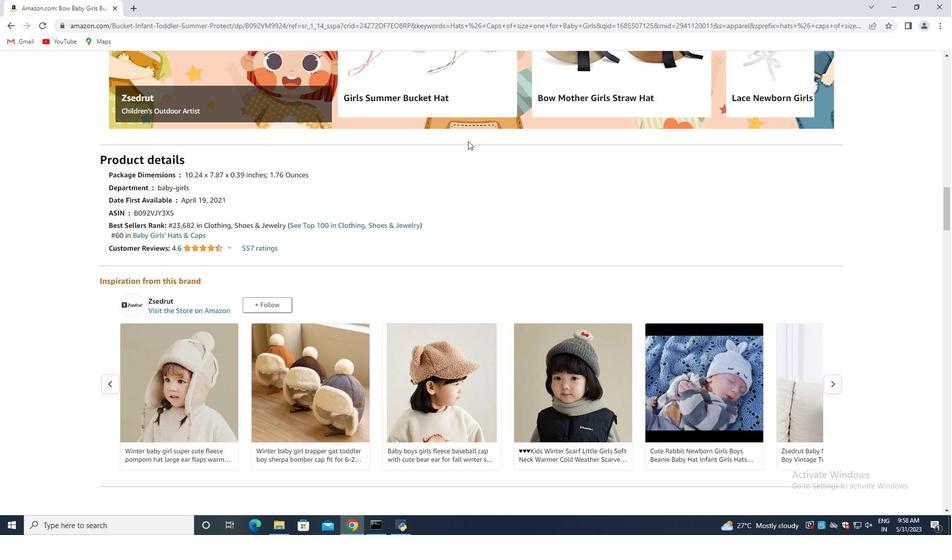 
Action: Mouse scrolled (468, 140) with delta (0, 0)
Screenshot: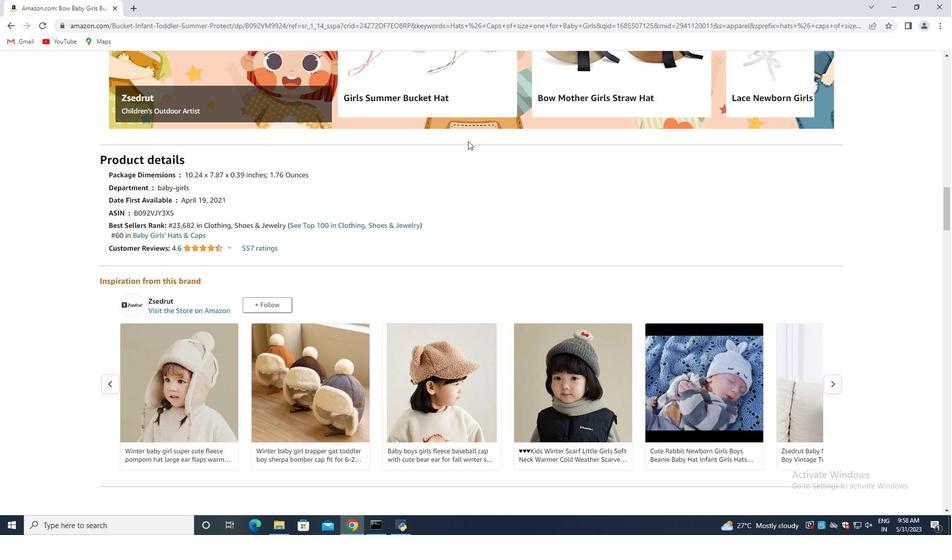 
Action: Mouse scrolled (468, 140) with delta (0, 0)
Screenshot: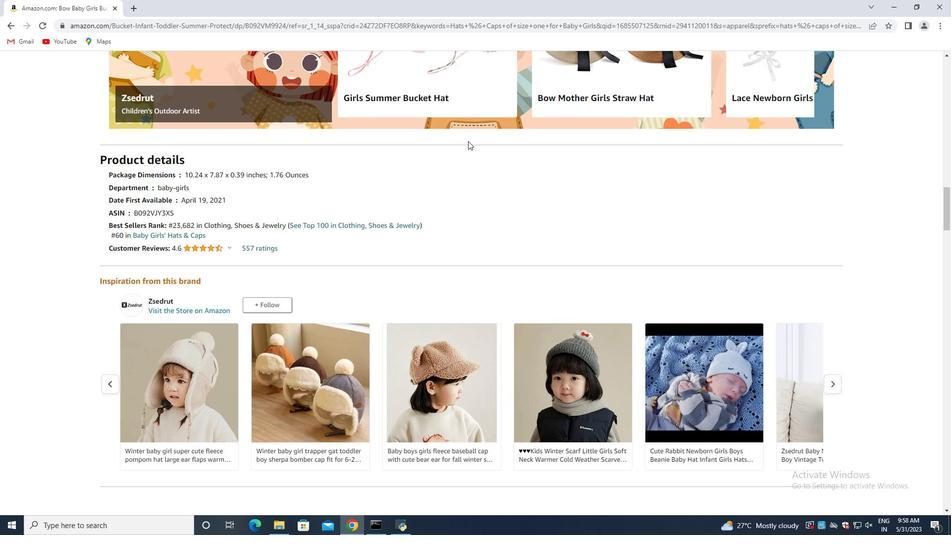 
Action: Mouse scrolled (468, 140) with delta (0, 0)
Screenshot: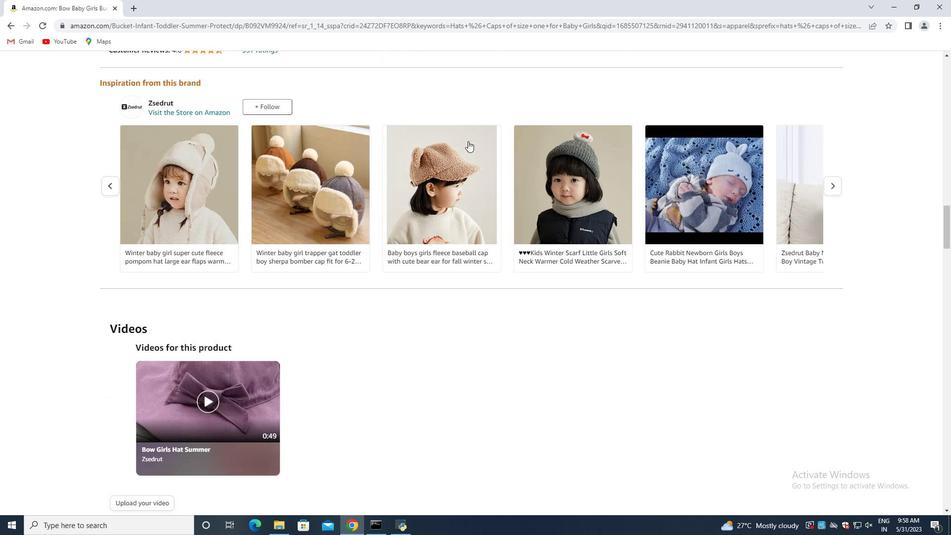 
Action: Mouse scrolled (468, 140) with delta (0, 0)
Screenshot: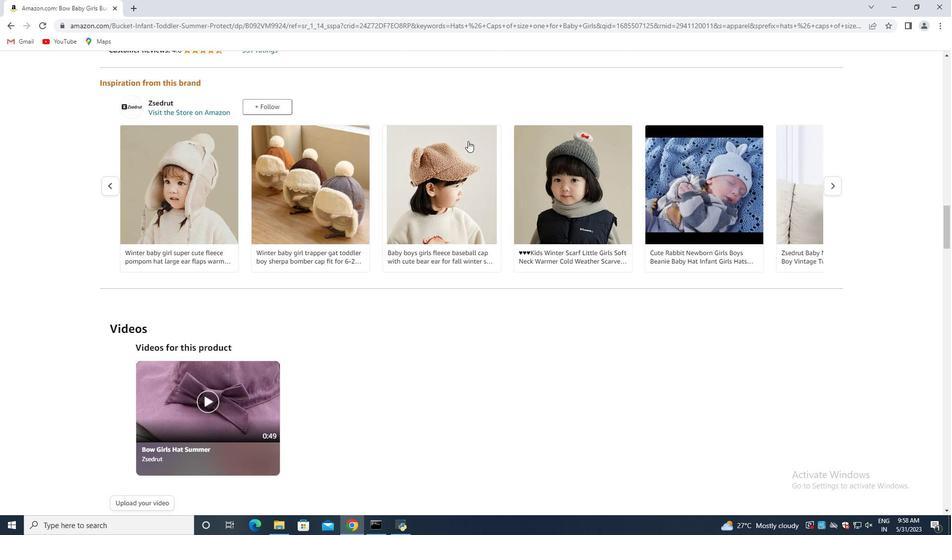 
Action: Mouse scrolled (468, 140) with delta (0, 0)
Screenshot: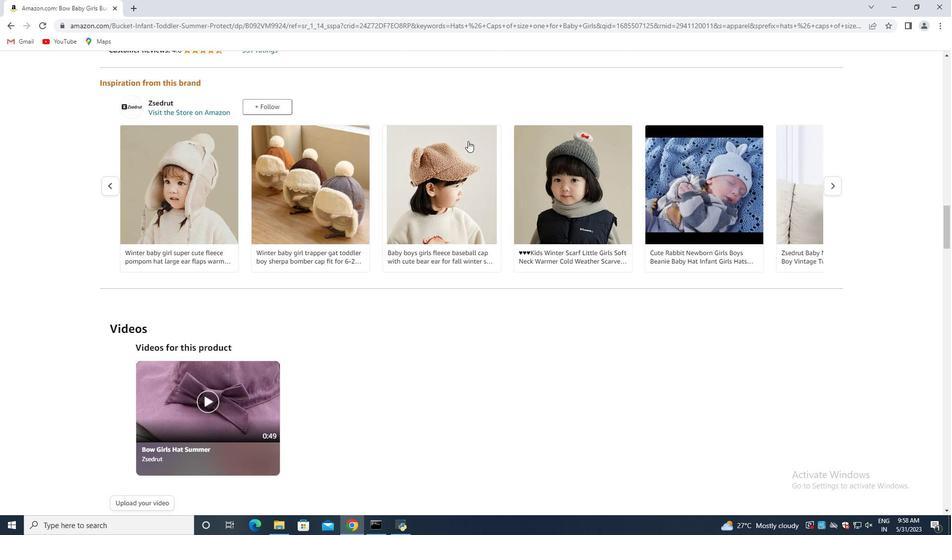 
Action: Mouse scrolled (468, 140) with delta (0, 0)
Screenshot: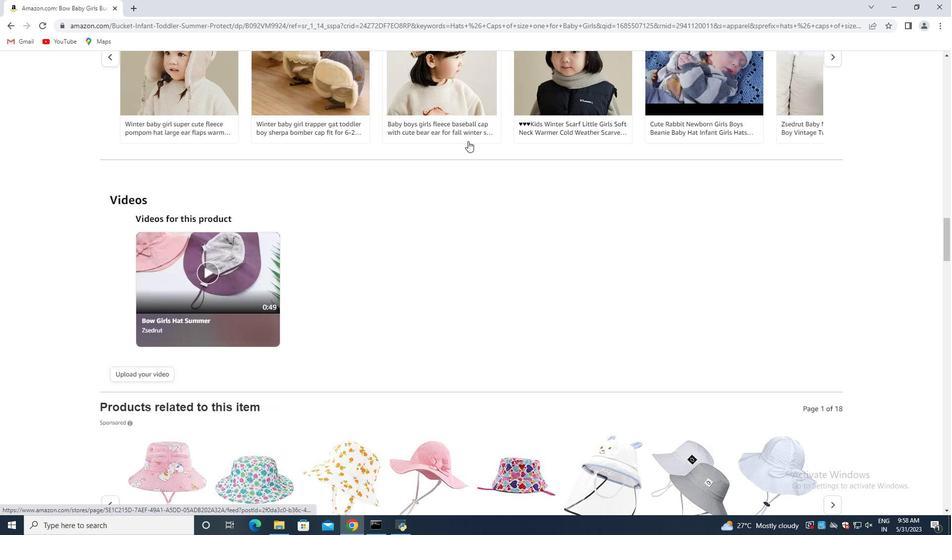 
Action: Mouse scrolled (468, 140) with delta (0, 0)
Screenshot: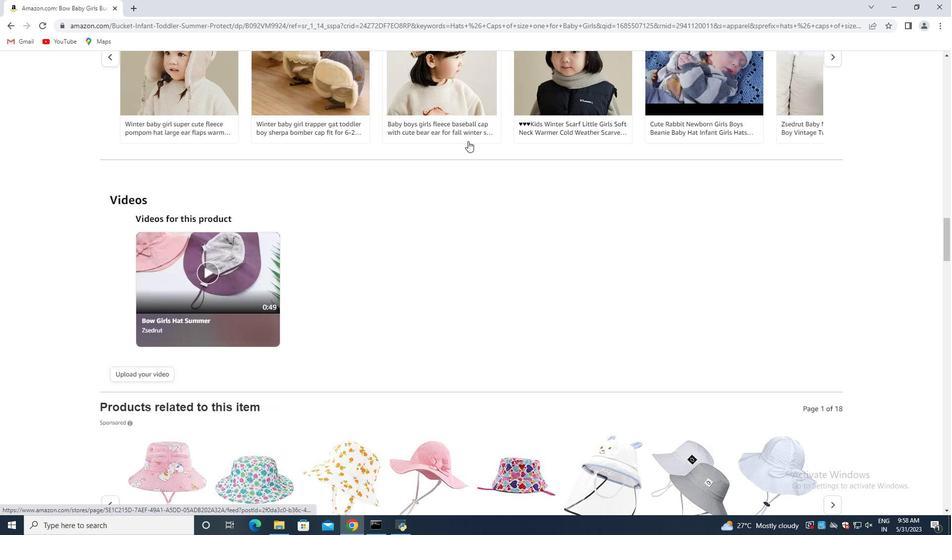 
Action: Mouse scrolled (468, 140) with delta (0, 0)
Screenshot: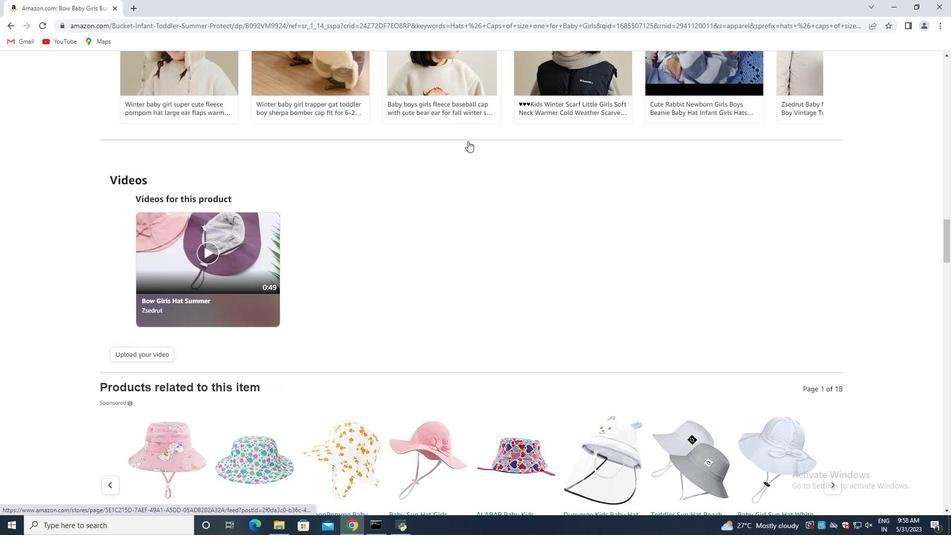 
Action: Mouse scrolled (468, 140) with delta (0, 0)
Screenshot: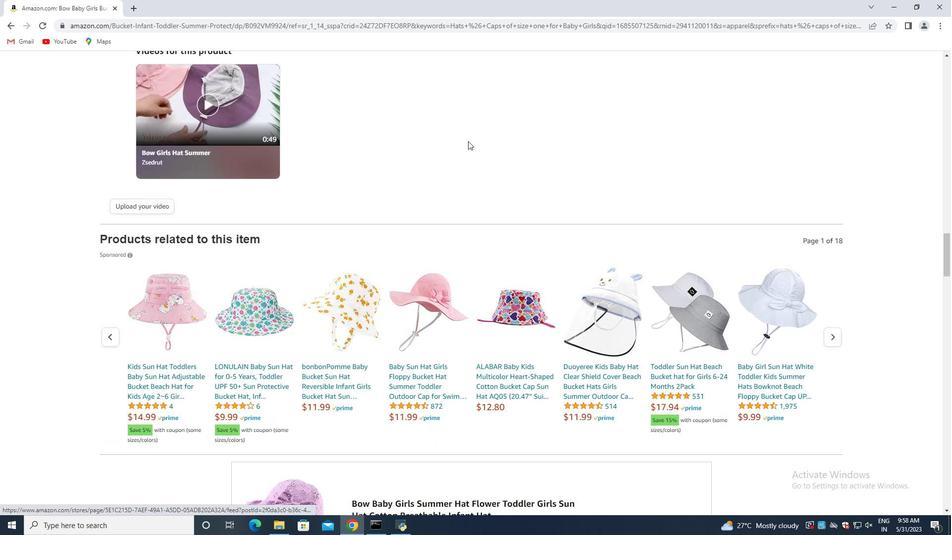 
Action: Mouse scrolled (468, 140) with delta (0, 0)
Screenshot: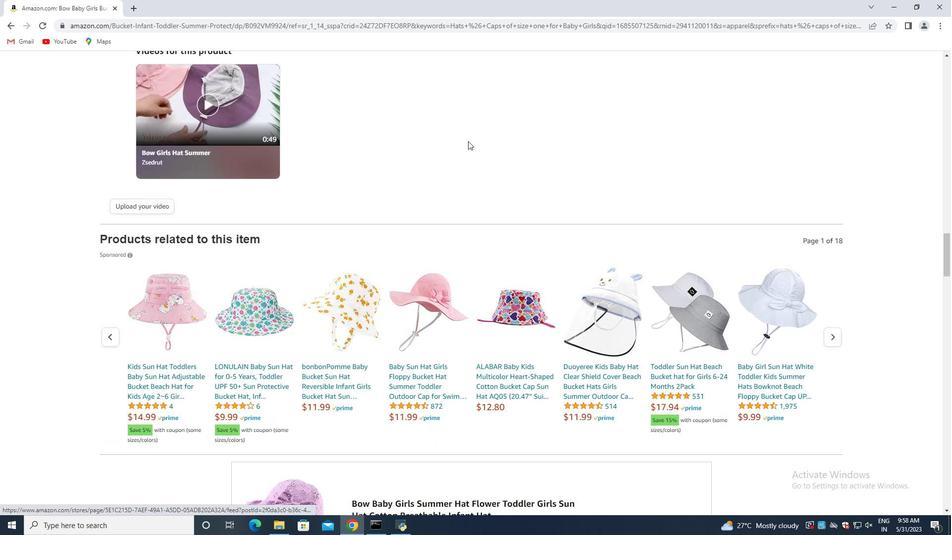 
Action: Mouse scrolled (468, 140) with delta (0, 0)
Screenshot: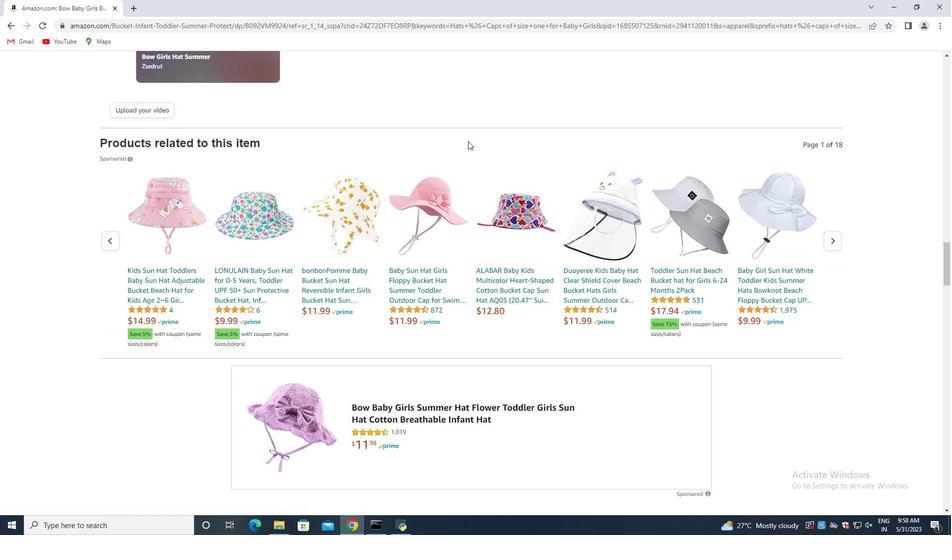 
Action: Mouse scrolled (468, 140) with delta (0, 0)
Screenshot: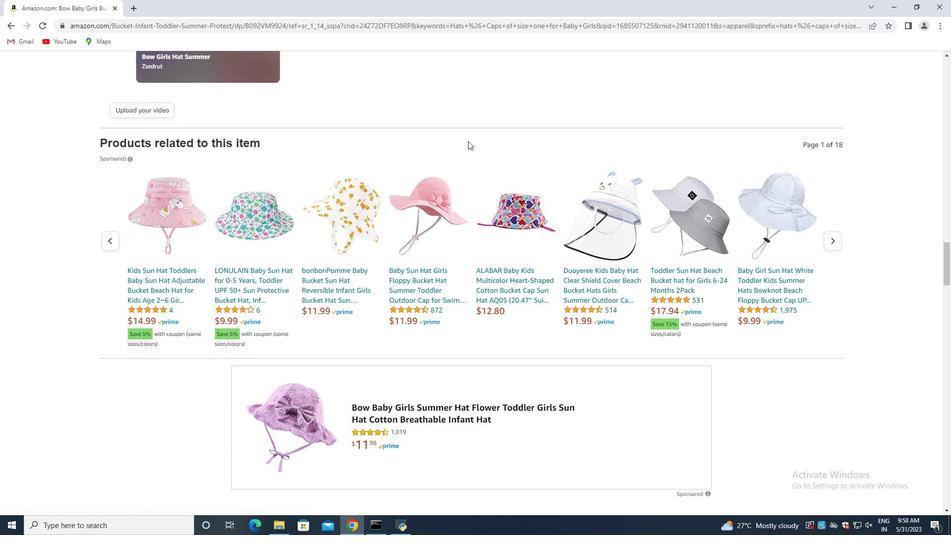 
Action: Mouse scrolled (468, 140) with delta (0, 0)
Screenshot: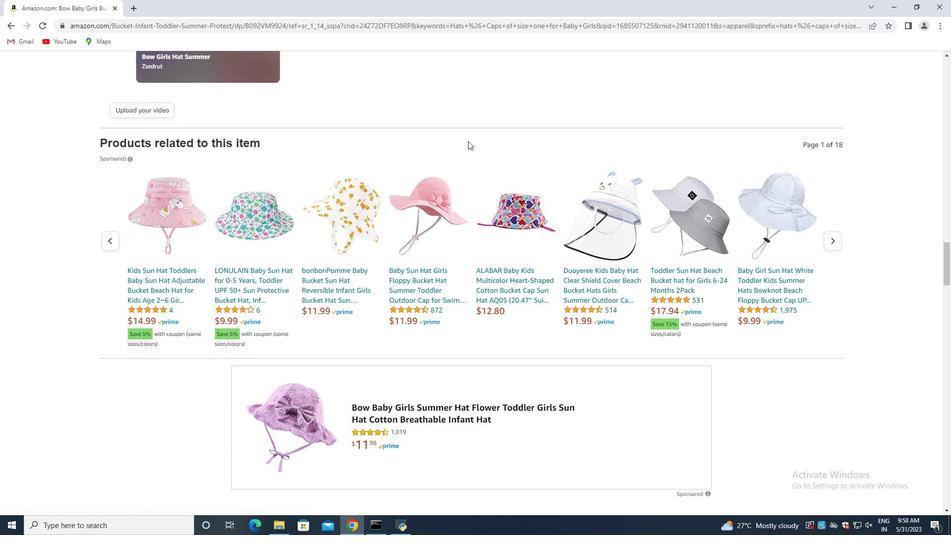 
Action: Mouse scrolled (468, 140) with delta (0, 0)
Screenshot: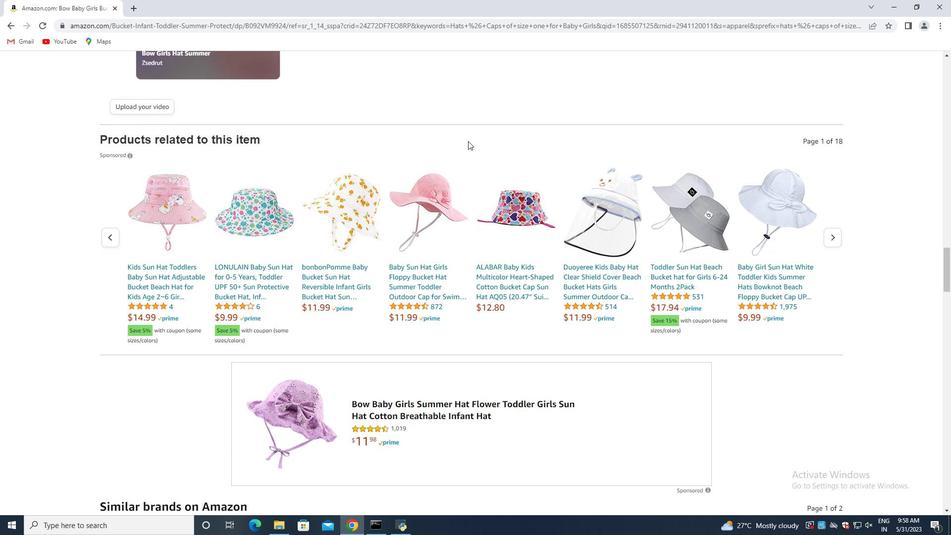 
Action: Mouse scrolled (468, 140) with delta (0, 0)
Screenshot: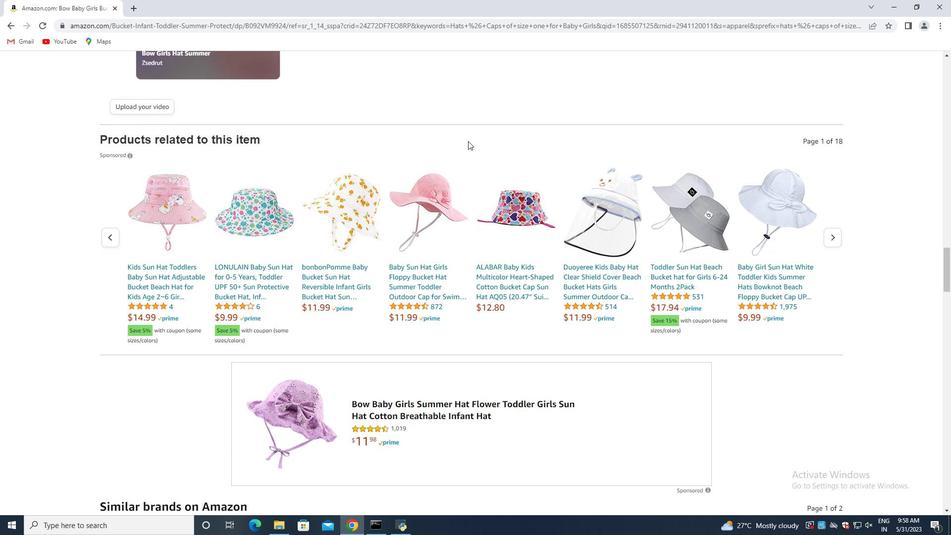 
Action: Mouse scrolled (468, 140) with delta (0, 0)
Screenshot: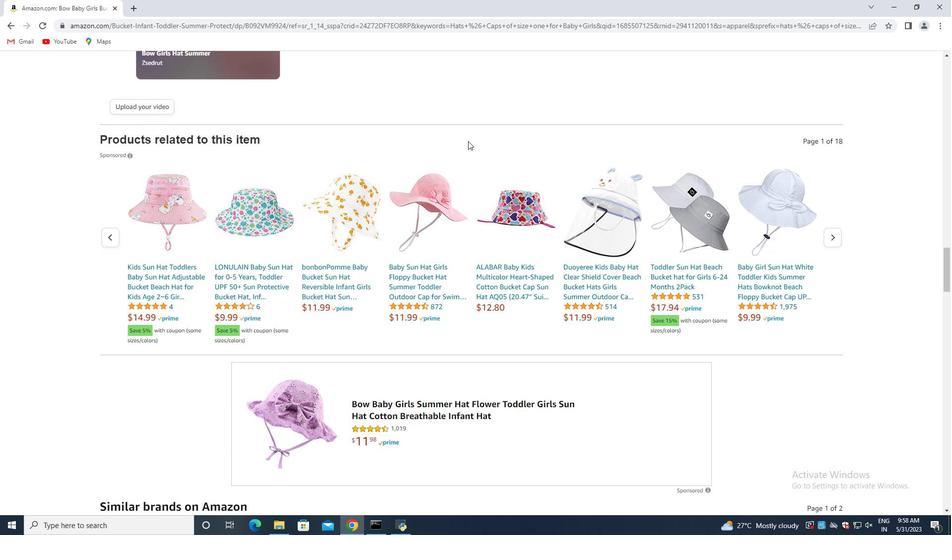 
Action: Mouse scrolled (468, 140) with delta (0, 0)
Screenshot: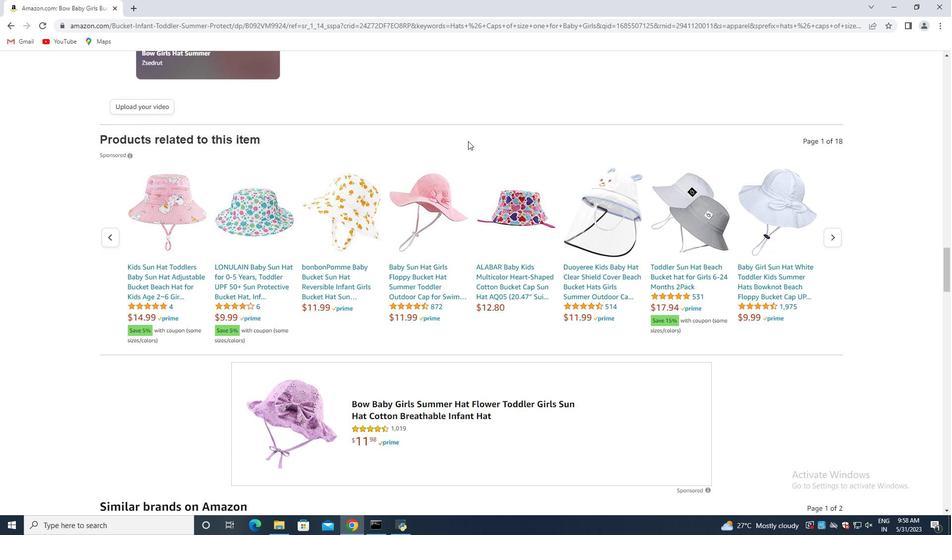 
Action: Mouse scrolled (468, 140) with delta (0, 0)
Screenshot: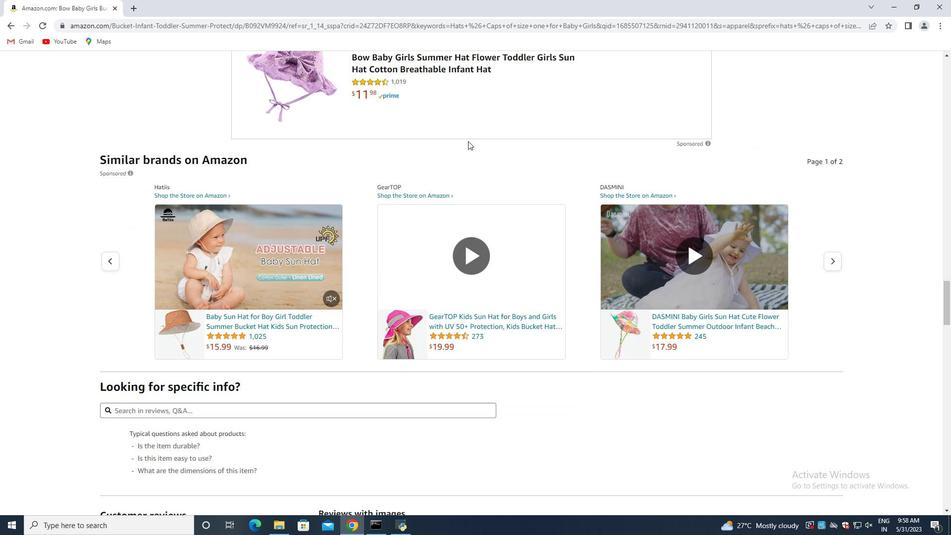 
Action: Mouse scrolled (468, 140) with delta (0, 0)
Screenshot: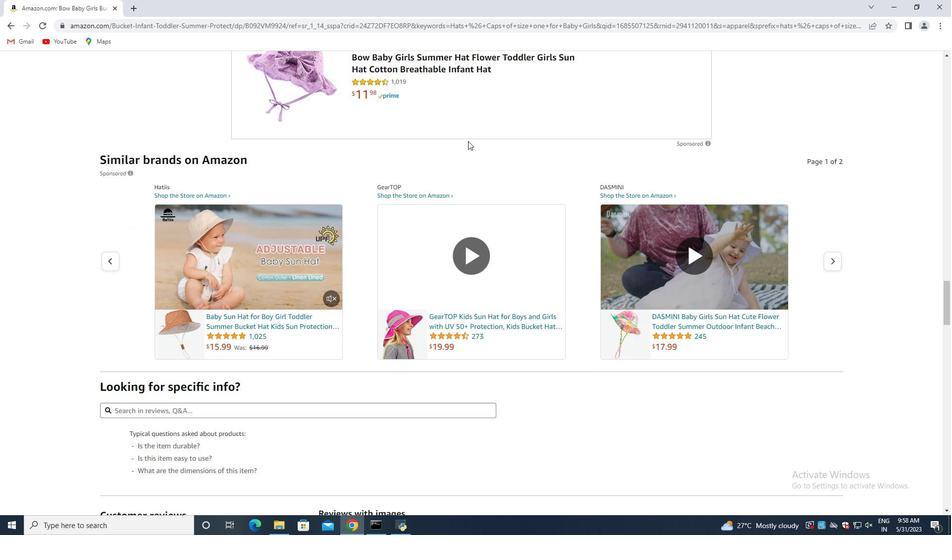
Action: Mouse scrolled (468, 140) with delta (0, 0)
Screenshot: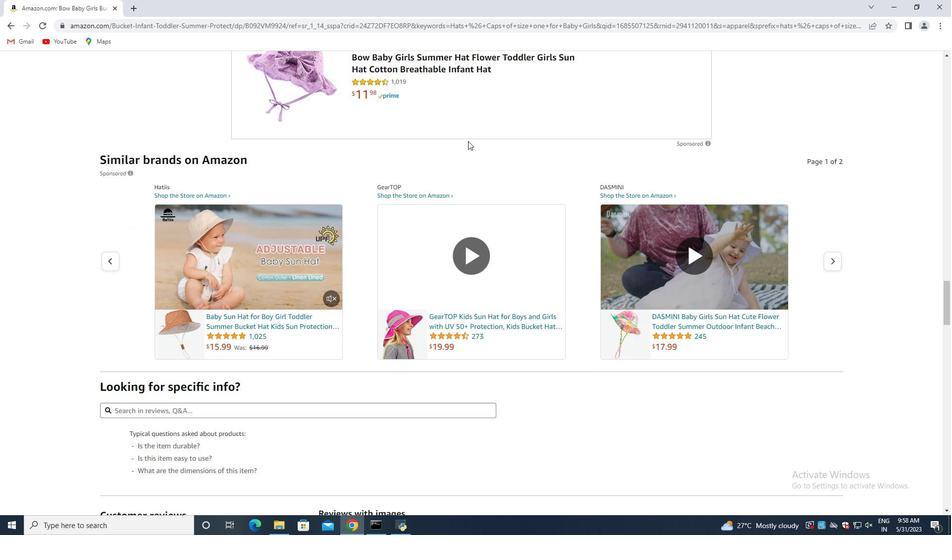 
Action: Mouse scrolled (468, 140) with delta (0, 0)
Screenshot: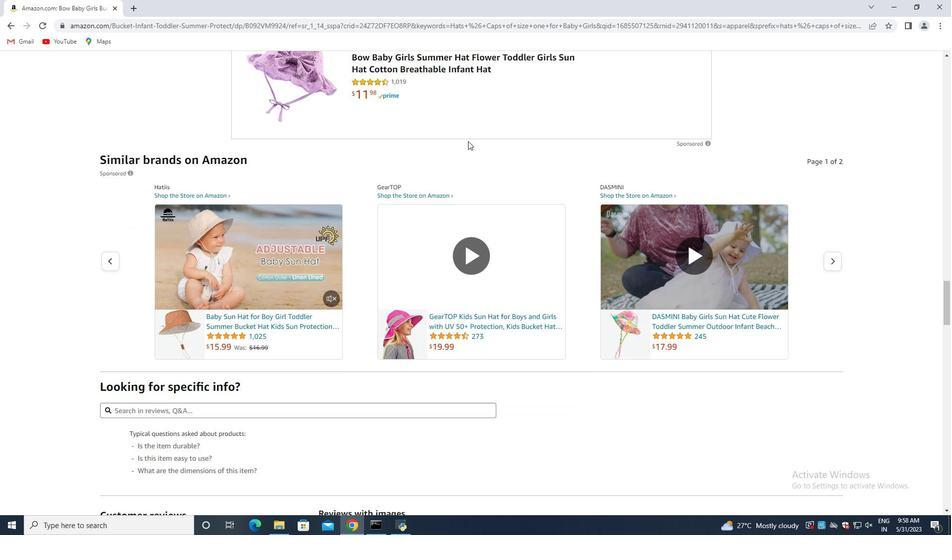 
Action: Mouse scrolled (468, 140) with delta (0, 0)
Screenshot: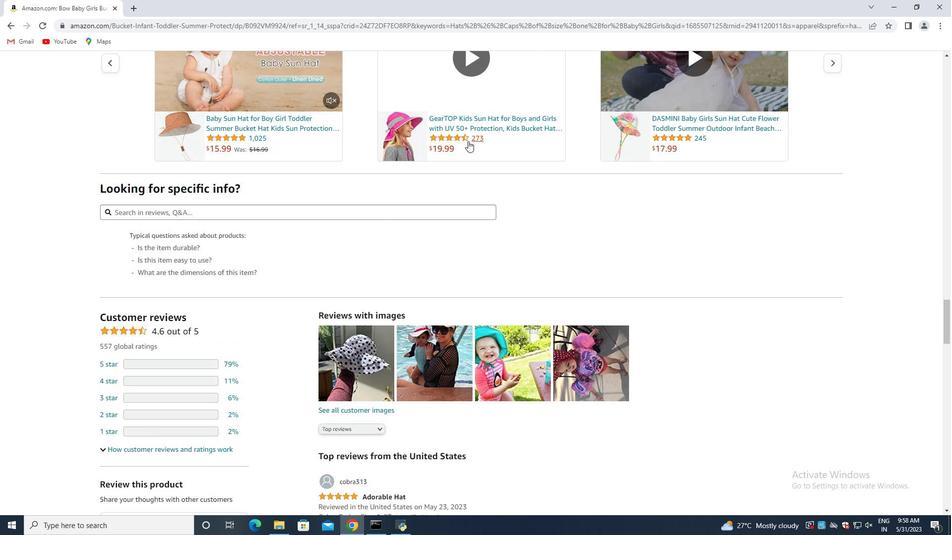 
Action: Mouse scrolled (468, 140) with delta (0, 0)
Screenshot: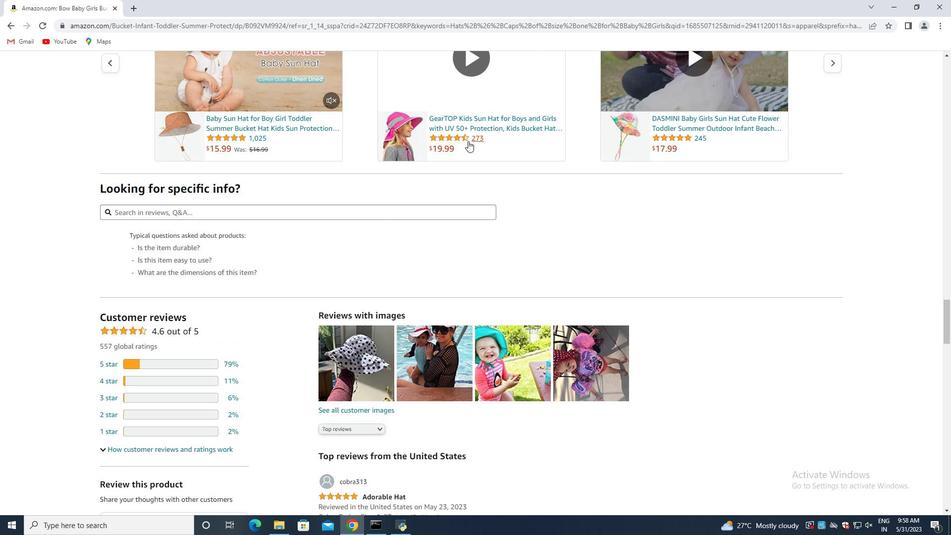 
Action: Mouse scrolled (468, 140) with delta (0, 0)
Screenshot: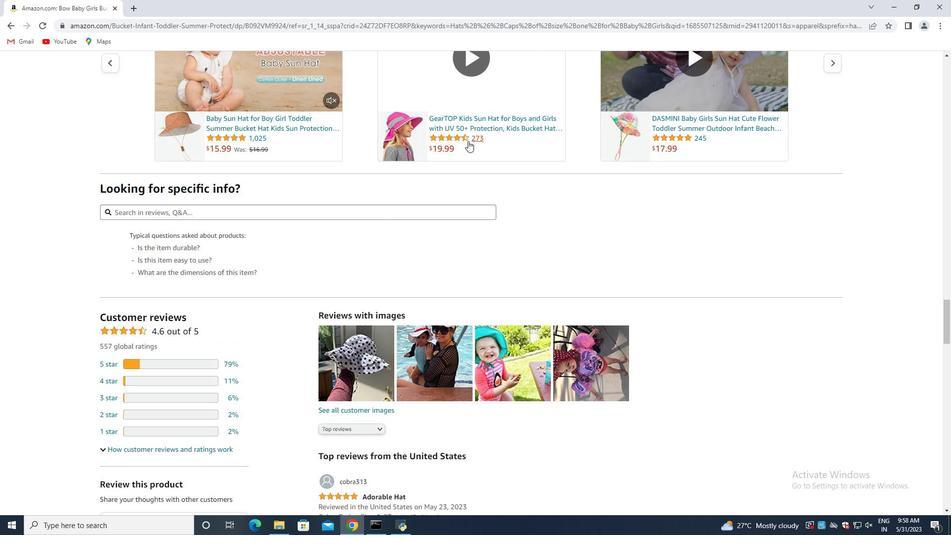 
Action: Mouse scrolled (468, 140) with delta (0, 0)
Screenshot: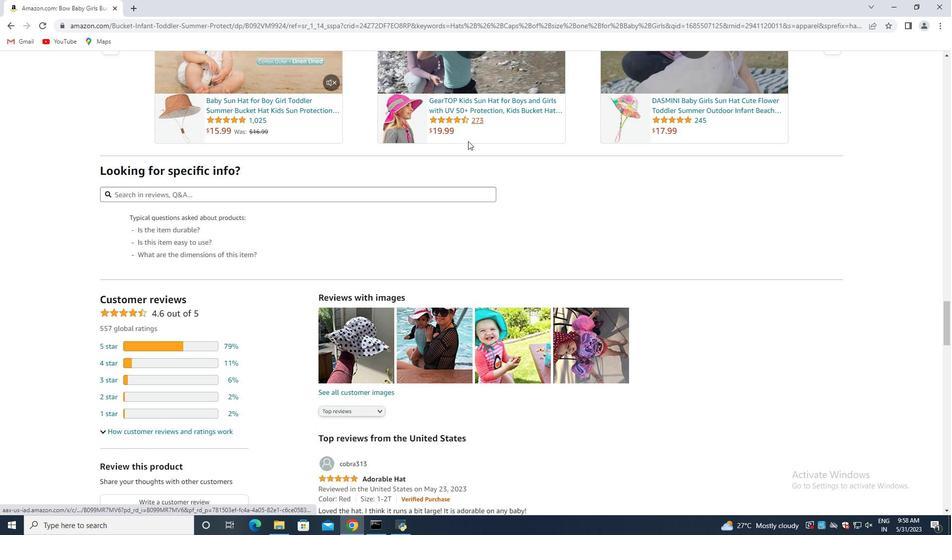 
Action: Mouse moved to (464, 141)
Screenshot: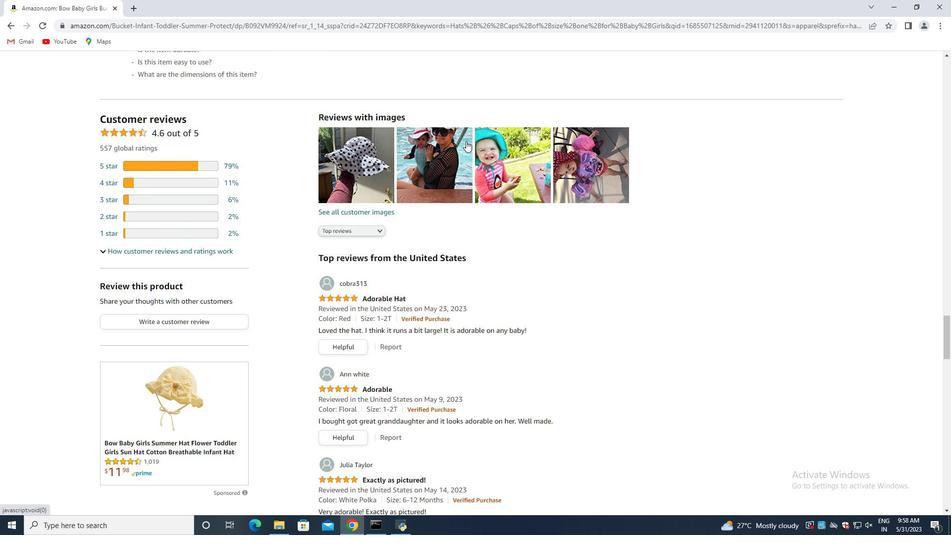 
Action: Key pressed <Key.down><Key.down><Key.down>
Screenshot: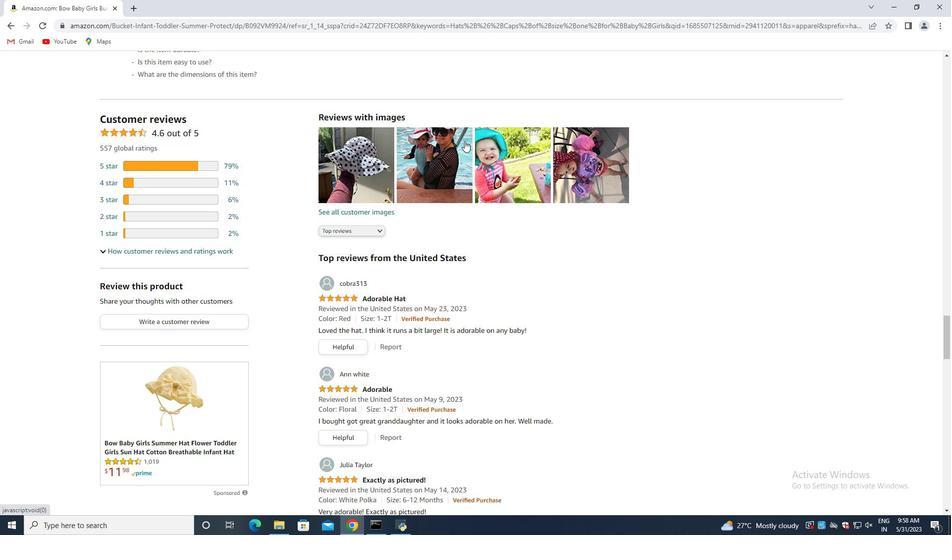 
Action: Mouse scrolled (464, 140) with delta (0, 0)
Screenshot: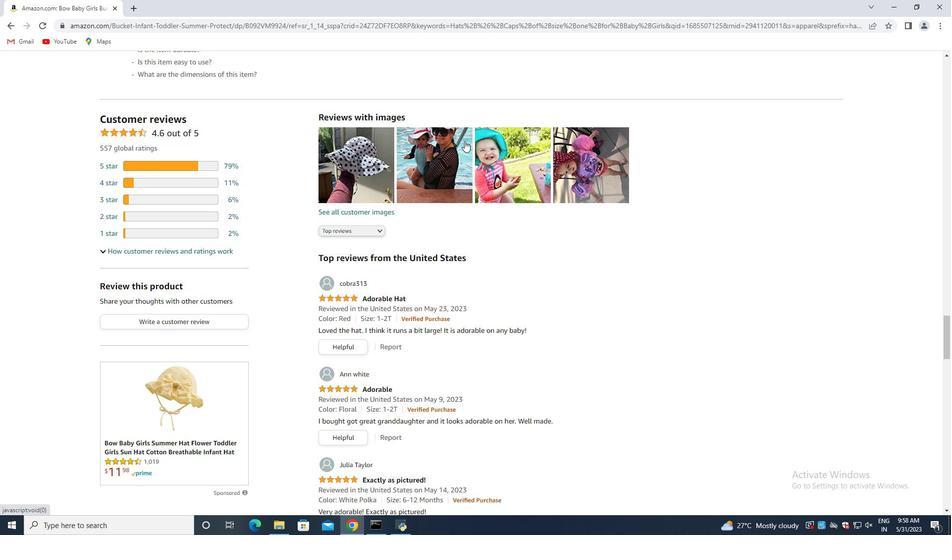 
Action: Mouse scrolled (464, 140) with delta (0, 0)
Screenshot: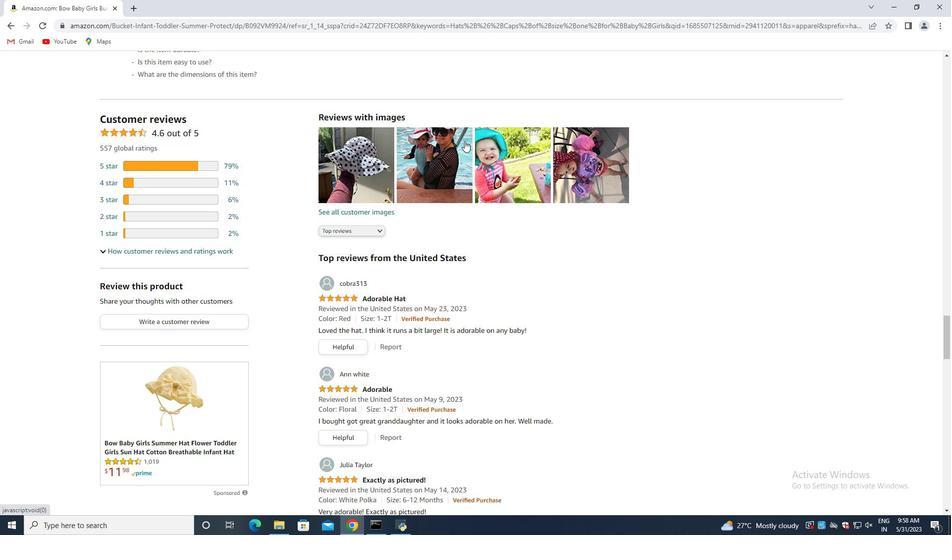 
Action: Mouse scrolled (464, 140) with delta (0, 0)
Screenshot: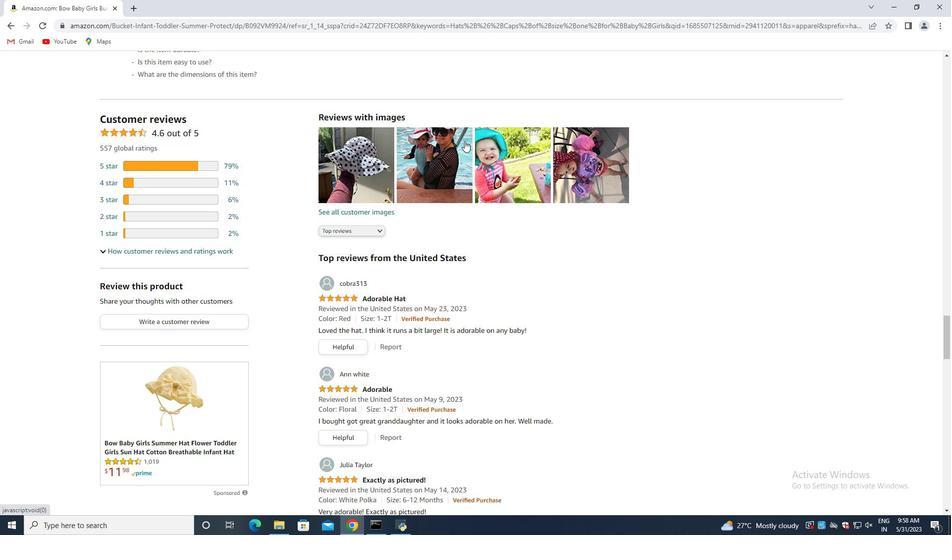 
Action: Mouse moved to (462, 141)
Screenshot: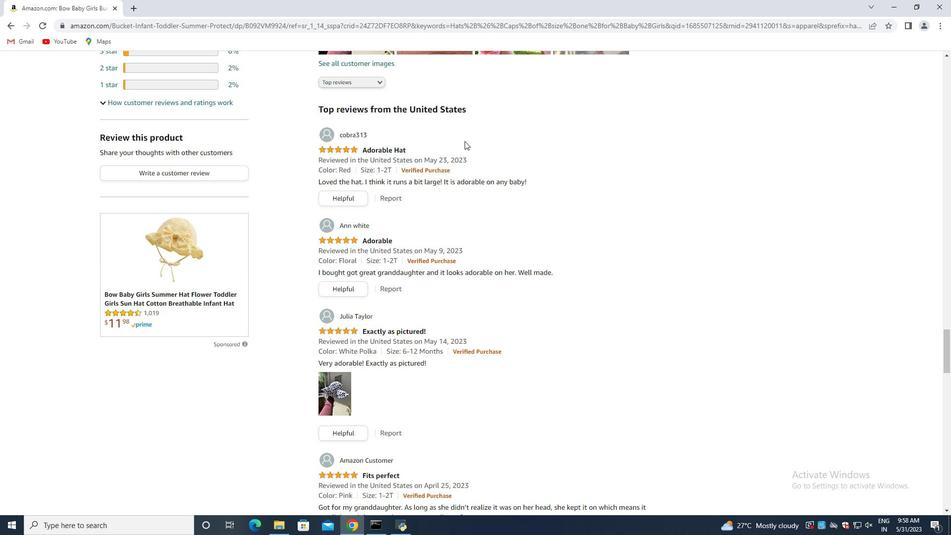
Action: Mouse scrolled (462, 141) with delta (0, 0)
Screenshot: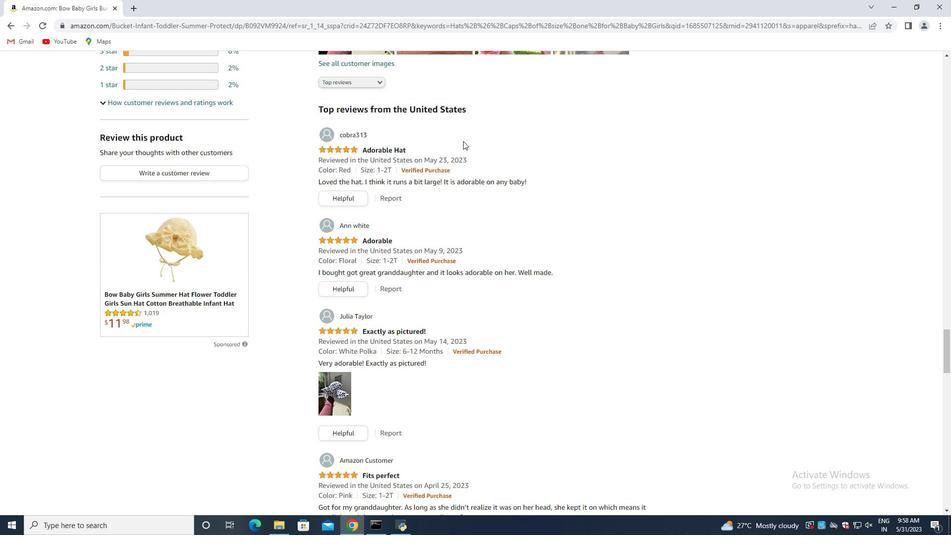 
Action: Mouse moved to (462, 143)
Screenshot: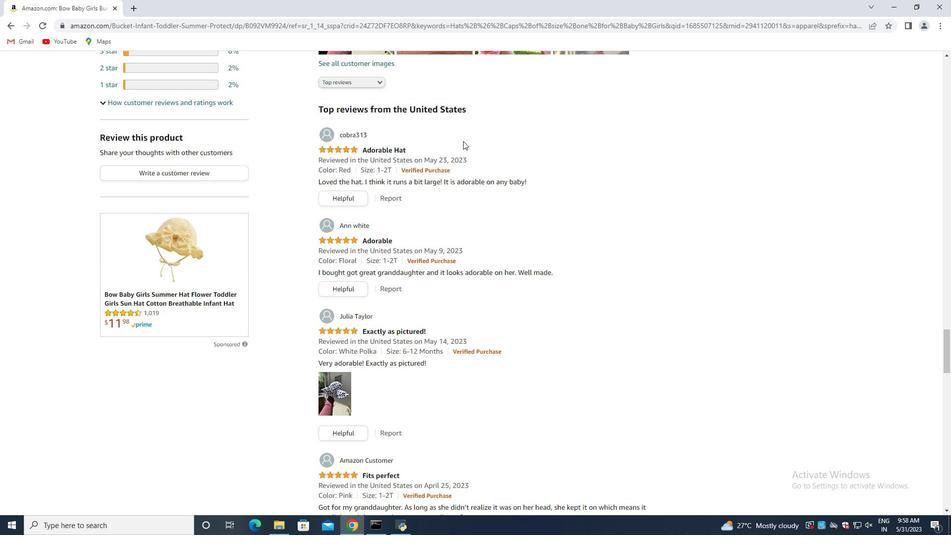 
Action: Mouse scrolled (462, 142) with delta (0, 0)
Screenshot: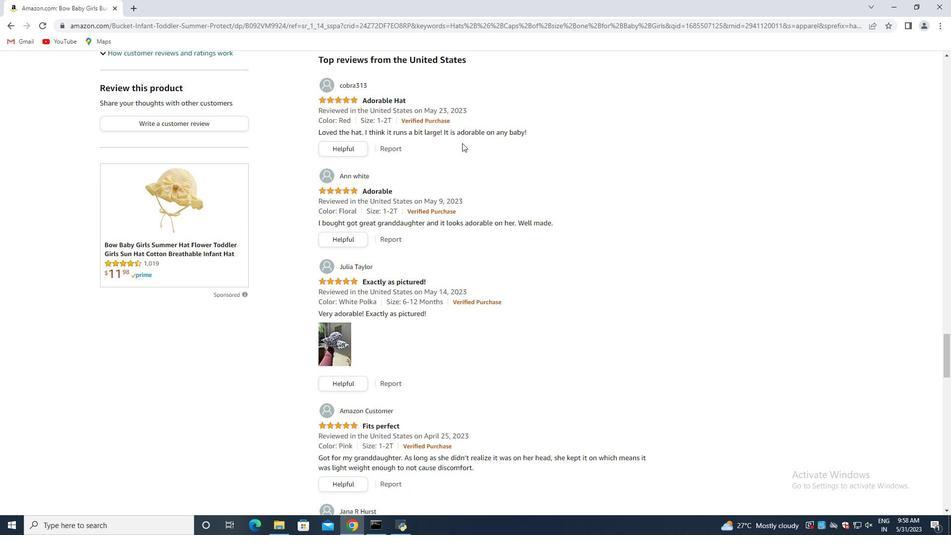 
Action: Mouse scrolled (462, 142) with delta (0, 0)
Screenshot: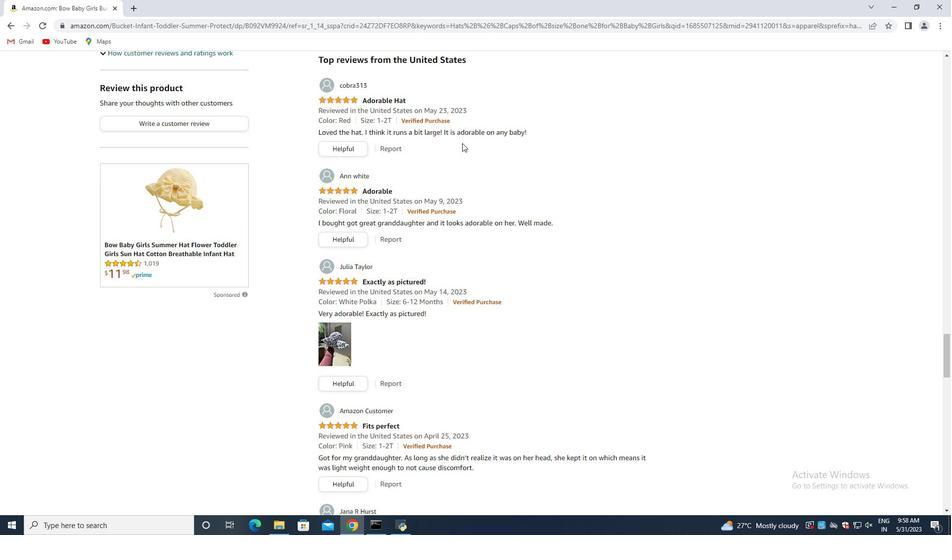 
Action: Mouse scrolled (462, 142) with delta (0, 0)
Screenshot: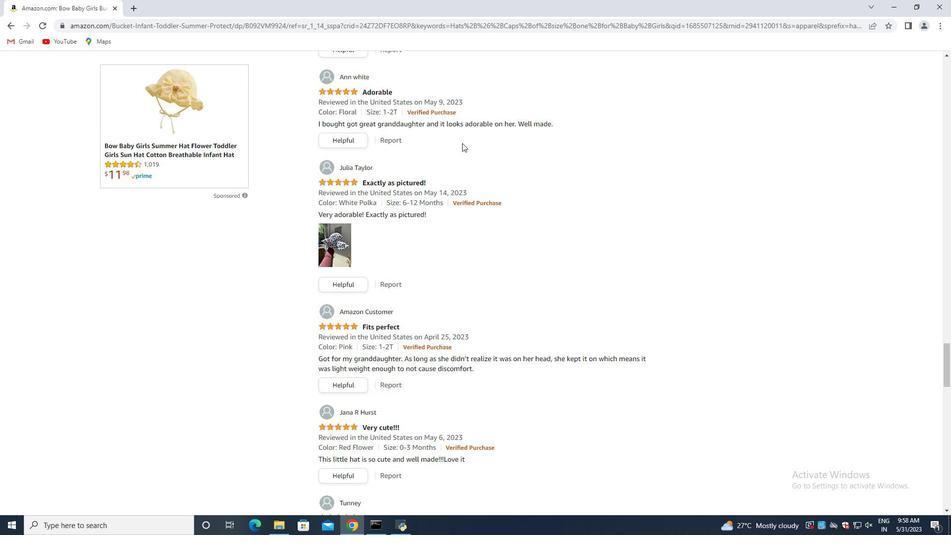 
Action: Mouse scrolled (462, 142) with delta (0, 0)
Screenshot: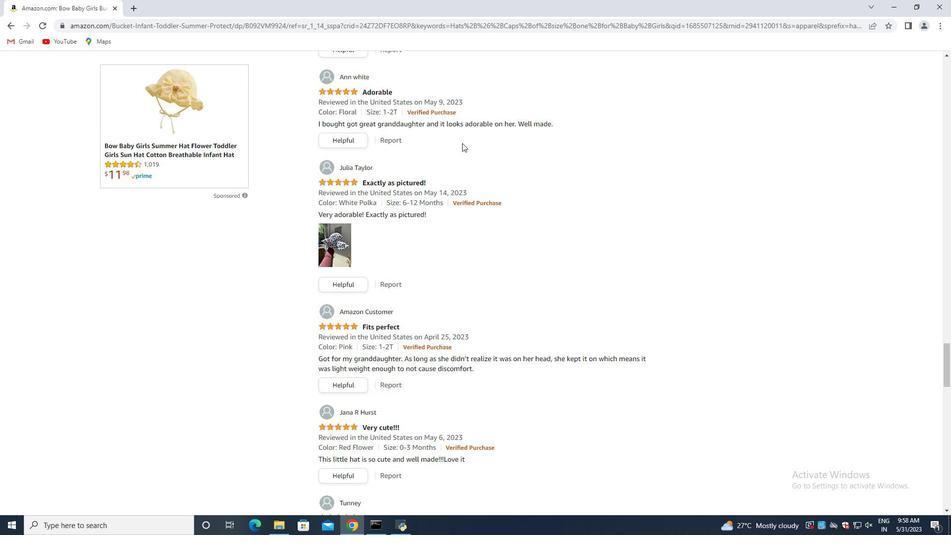 
Action: Mouse scrolled (462, 142) with delta (0, 0)
Screenshot: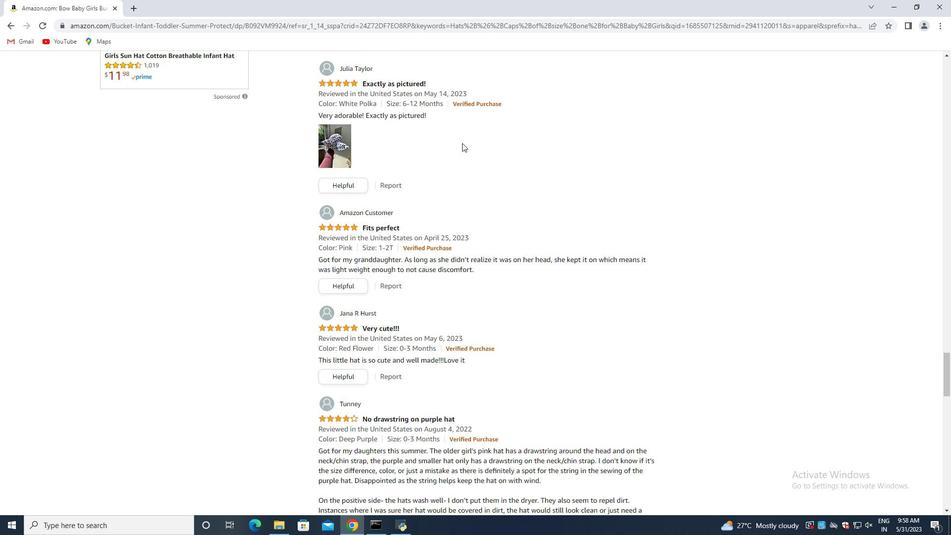 
Action: Mouse scrolled (462, 142) with delta (0, 0)
Screenshot: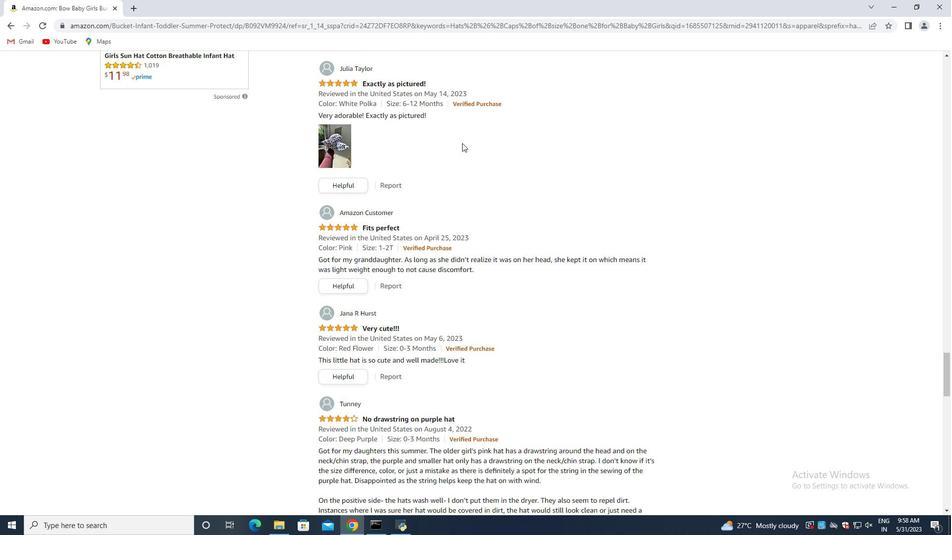 
Action: Mouse scrolled (462, 142) with delta (0, 0)
Screenshot: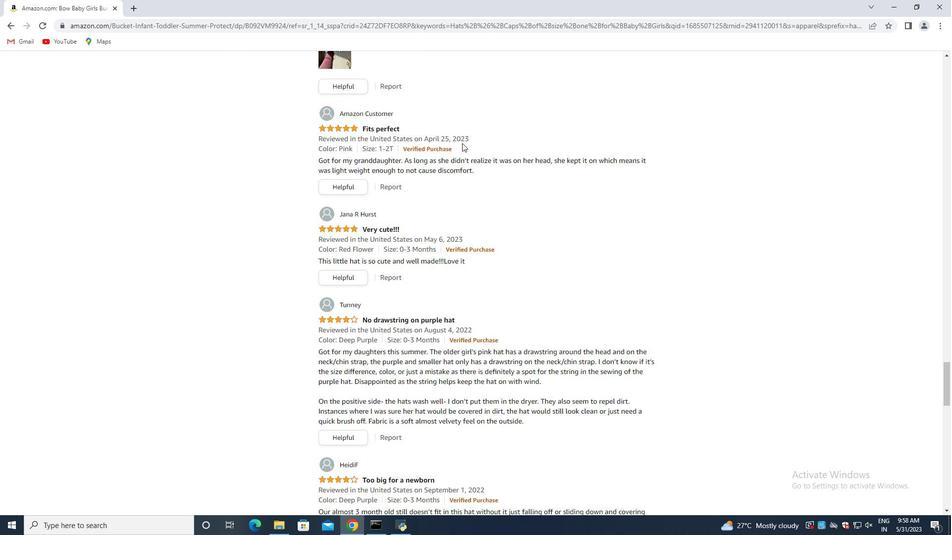 
Action: Mouse scrolled (462, 142) with delta (0, 0)
Screenshot: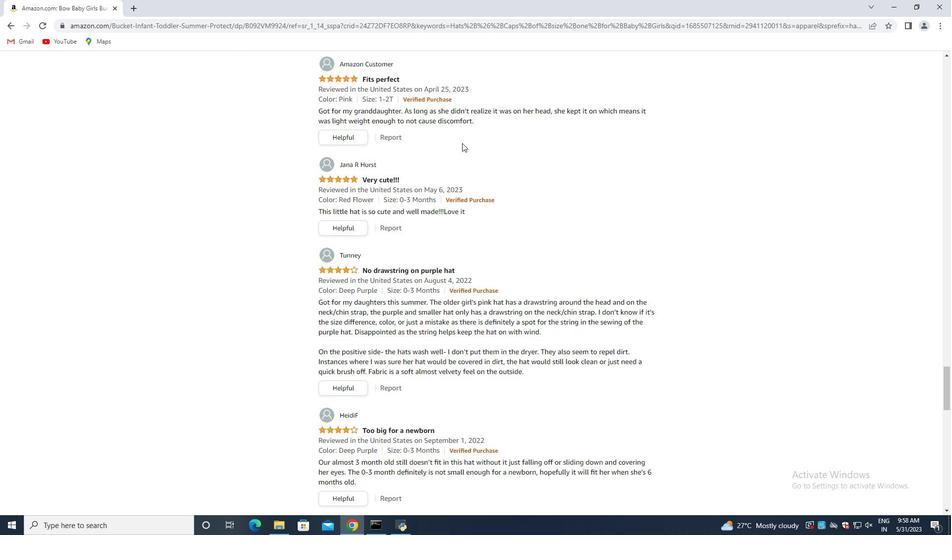 
Action: Mouse scrolled (462, 142) with delta (0, 0)
Screenshot: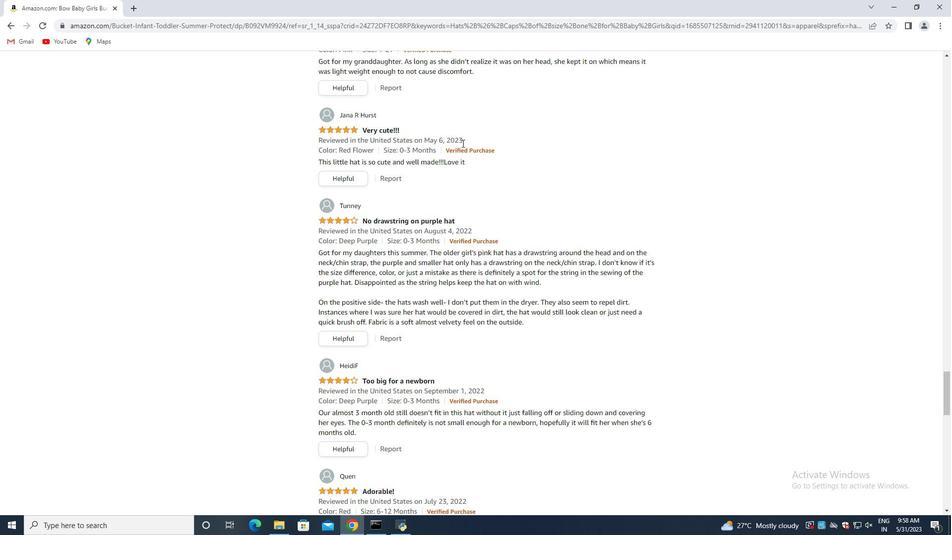 
Action: Mouse scrolled (462, 142) with delta (0, 0)
Screenshot: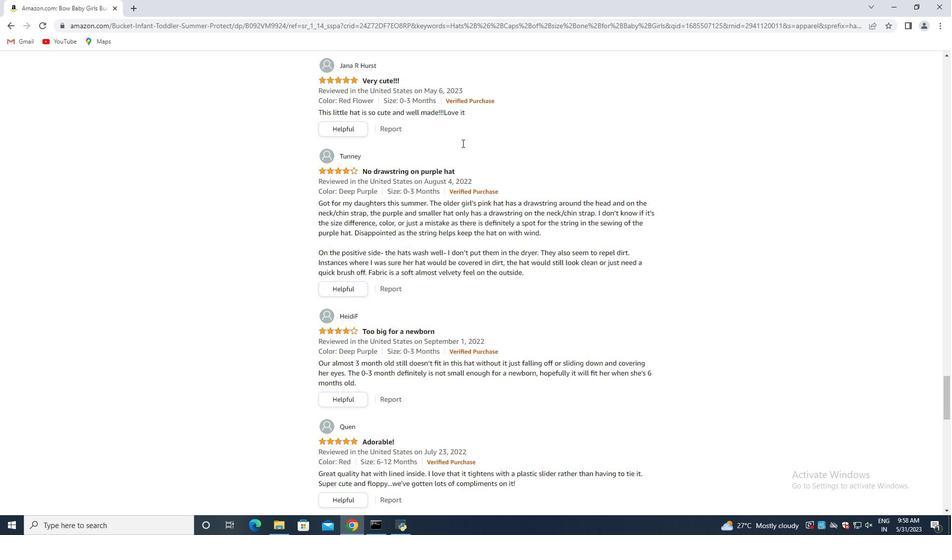 
Action: Mouse scrolled (462, 142) with delta (0, 0)
Screenshot: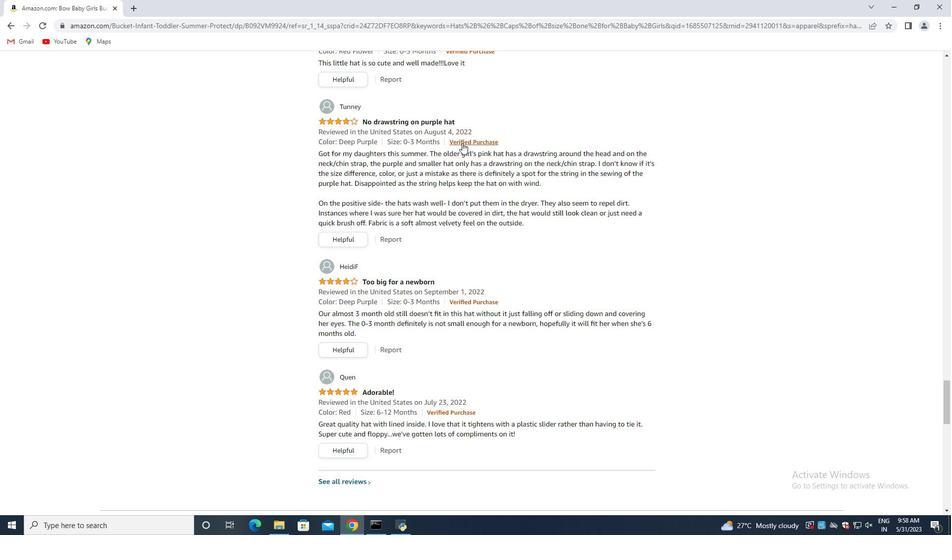 
Action: Mouse scrolled (462, 142) with delta (0, 0)
Screenshot: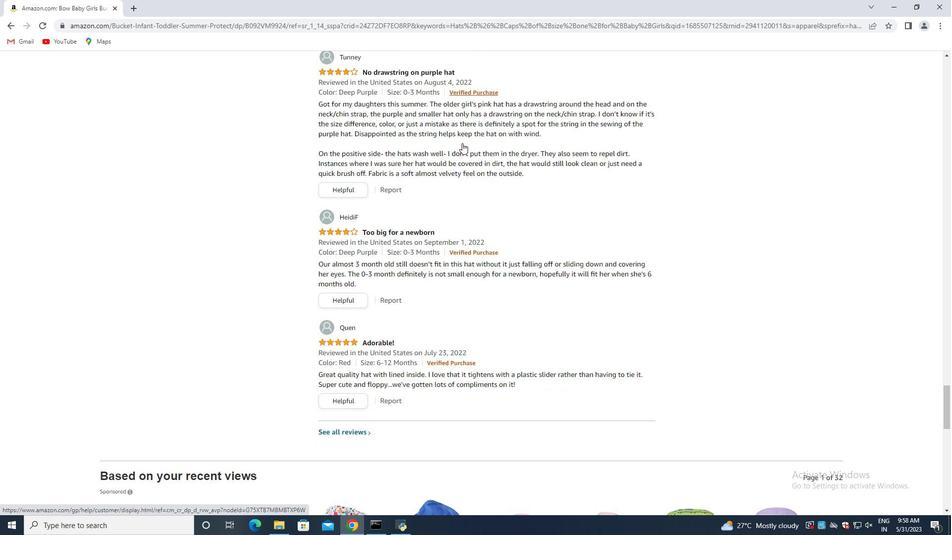 
Action: Mouse scrolled (462, 142) with delta (0, 0)
Screenshot: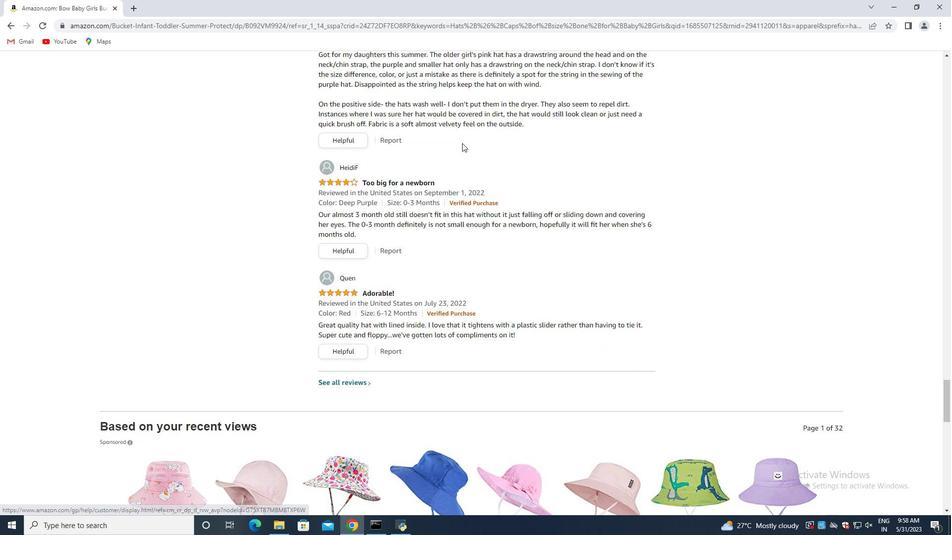 
Action: Mouse scrolled (462, 142) with delta (0, 0)
Screenshot: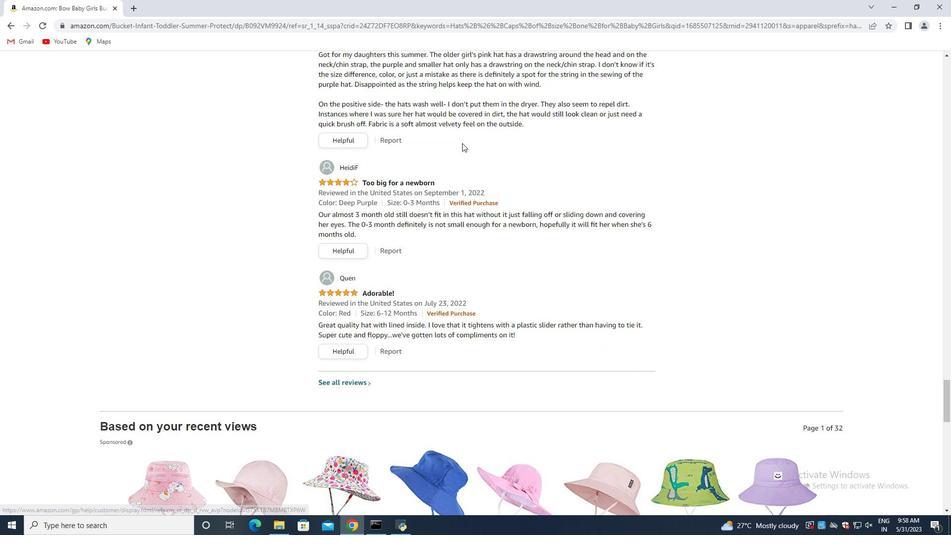 
Action: Mouse scrolled (462, 142) with delta (0, 0)
Screenshot: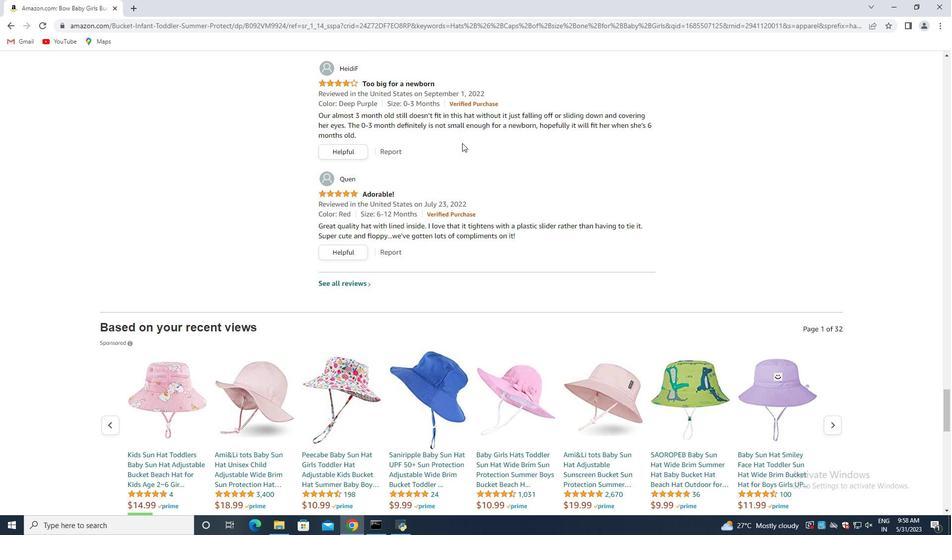 
Action: Mouse scrolled (462, 142) with delta (0, 0)
Screenshot: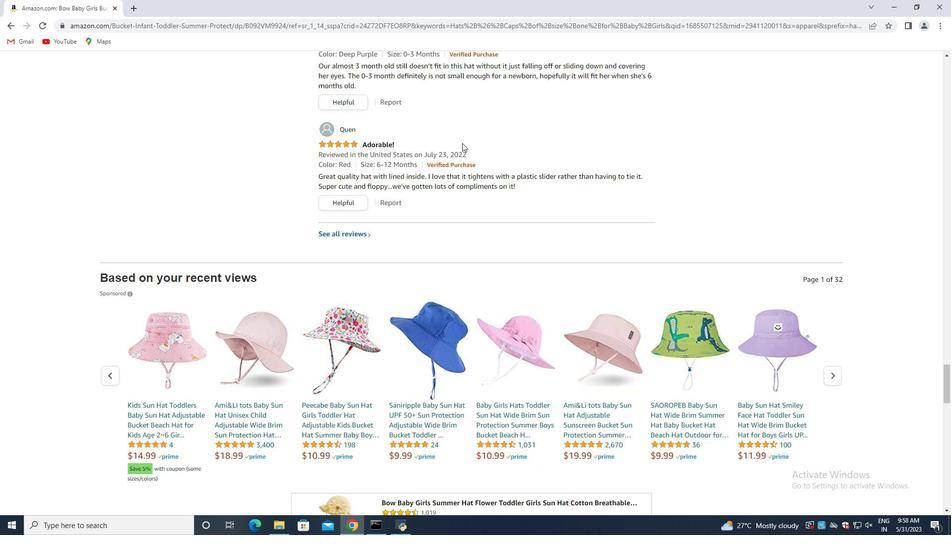 
Action: Mouse scrolled (462, 142) with delta (0, 0)
Screenshot: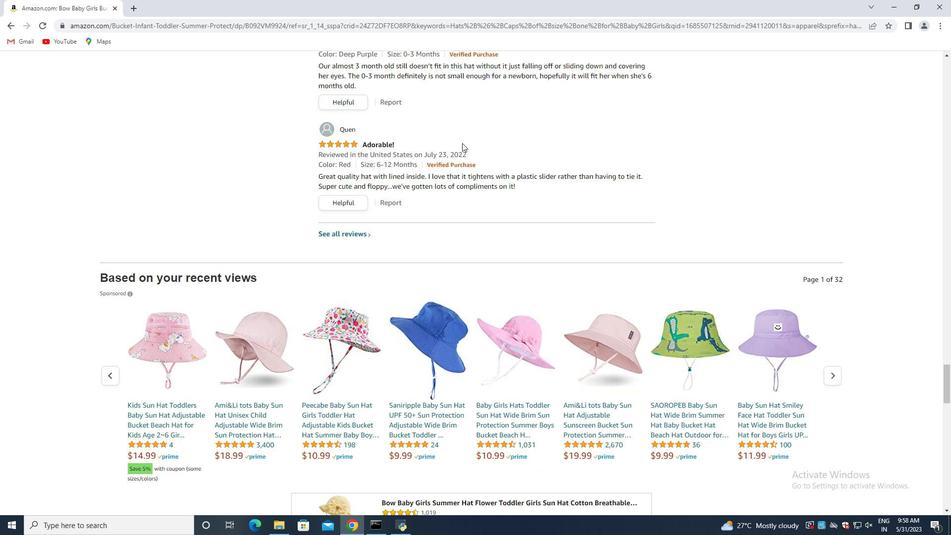 
Action: Mouse scrolled (462, 142) with delta (0, 0)
Screenshot: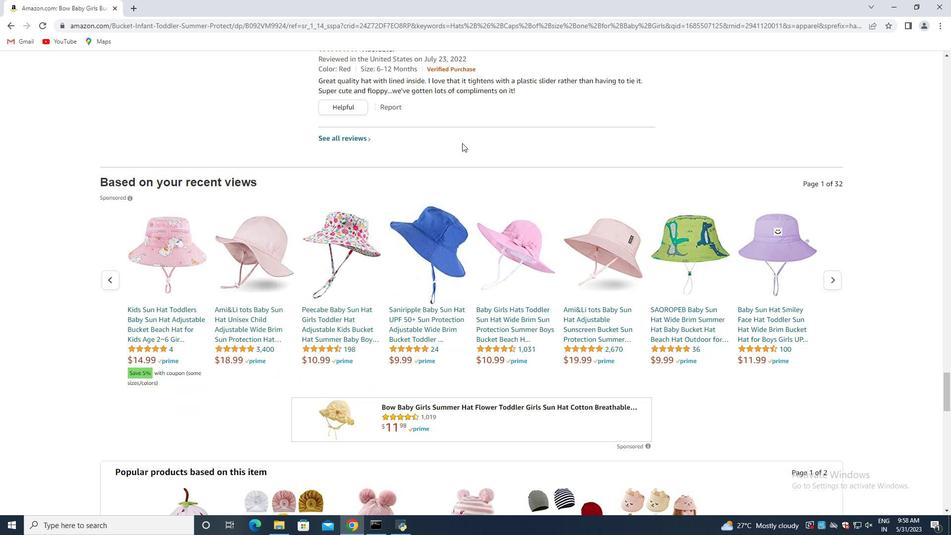 
Action: Mouse scrolled (462, 142) with delta (0, 0)
Screenshot: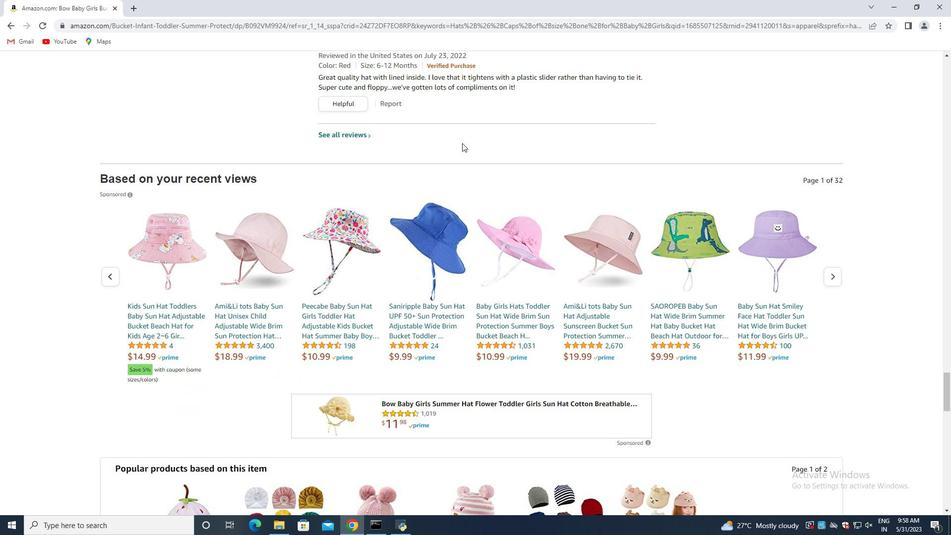 
Action: Mouse scrolled (462, 142) with delta (0, 0)
Screenshot: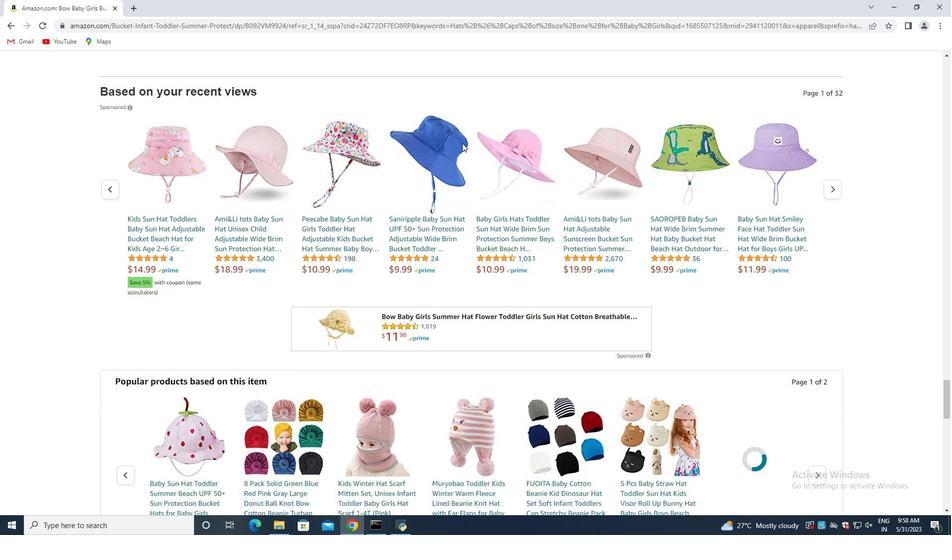 
Action: Mouse scrolled (462, 142) with delta (0, 0)
Screenshot: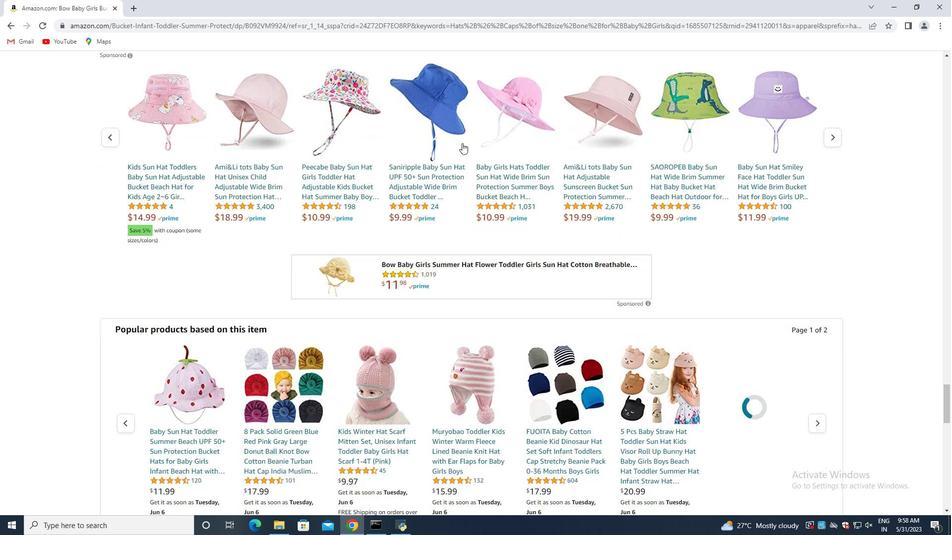 
Action: Mouse scrolled (462, 142) with delta (0, 0)
Screenshot: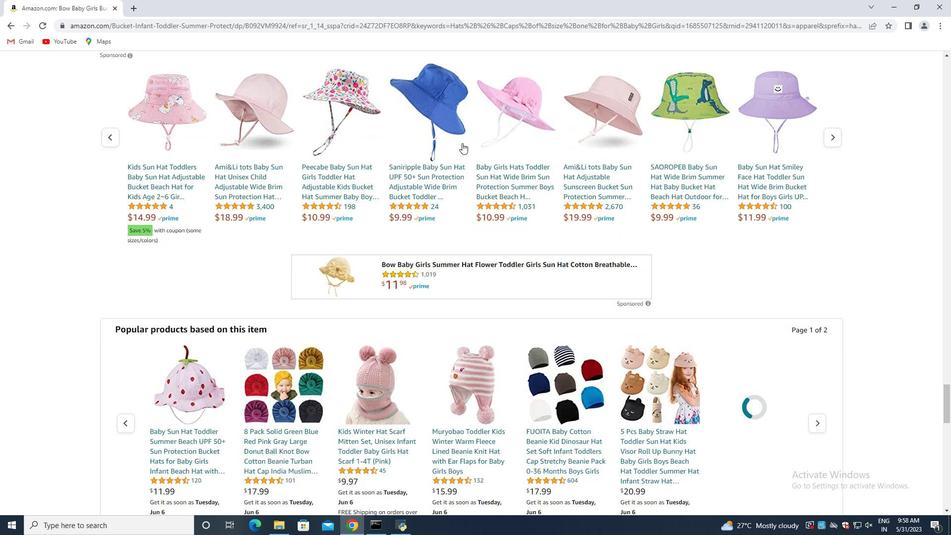 
Action: Mouse scrolled (462, 142) with delta (0, 0)
Screenshot: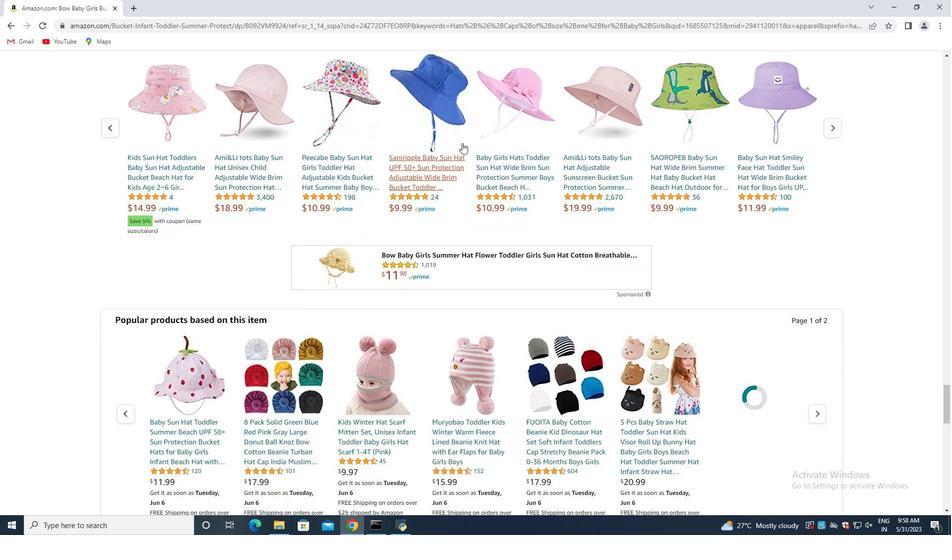 
Action: Mouse scrolled (462, 142) with delta (0, 0)
Screenshot: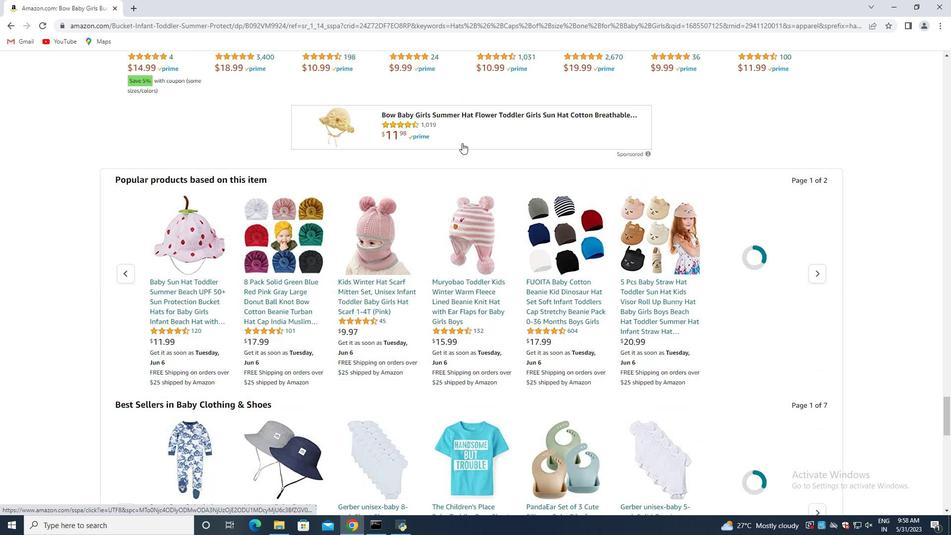 
Action: Mouse scrolled (462, 142) with delta (0, 0)
